 Task: Open Card Customer Support Review in Board Content Marketing Best Practices to Workspace Business Intelligence Software and add a team member Softage.3@softage.net, a label Red, a checklist Business Model Canvas, an attachment from your google drive, a color Red and finally, add a card description 'Develop and launch new referral program for existing customers' and a comment 'We should approach this task with a sense of humility, recognizing that we do not have all the answers and being open to learning from others.'. Add a start date 'Jan 07, 1900' with a due date 'Jan 14, 1900'
Action: Mouse moved to (87, 364)
Screenshot: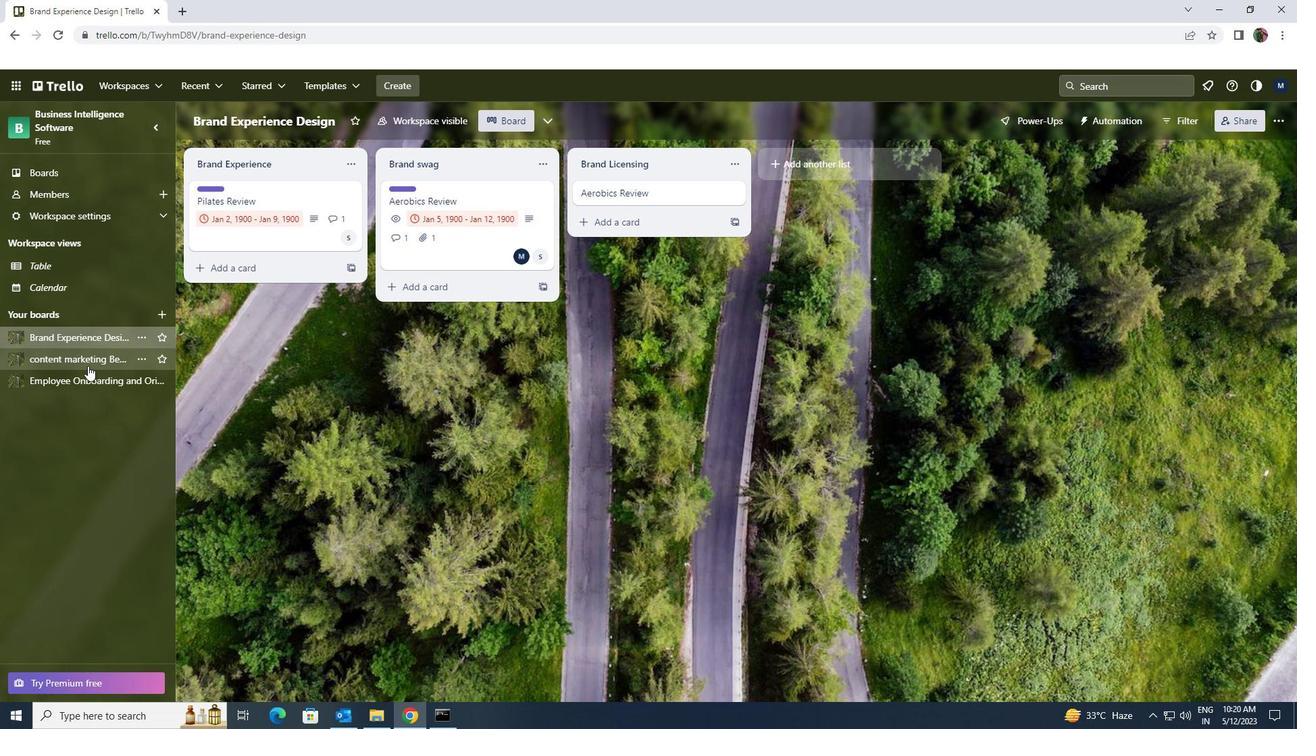 
Action: Mouse pressed left at (87, 364)
Screenshot: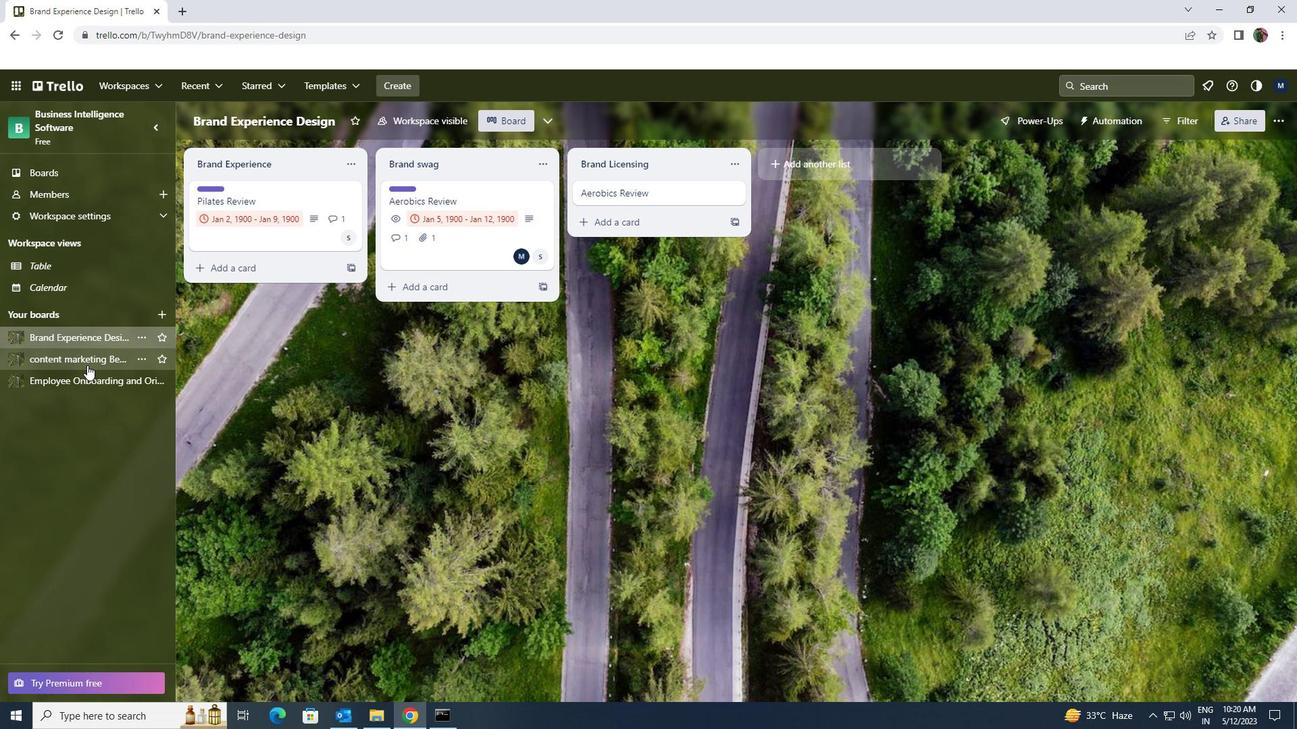 
Action: Mouse moved to (613, 200)
Screenshot: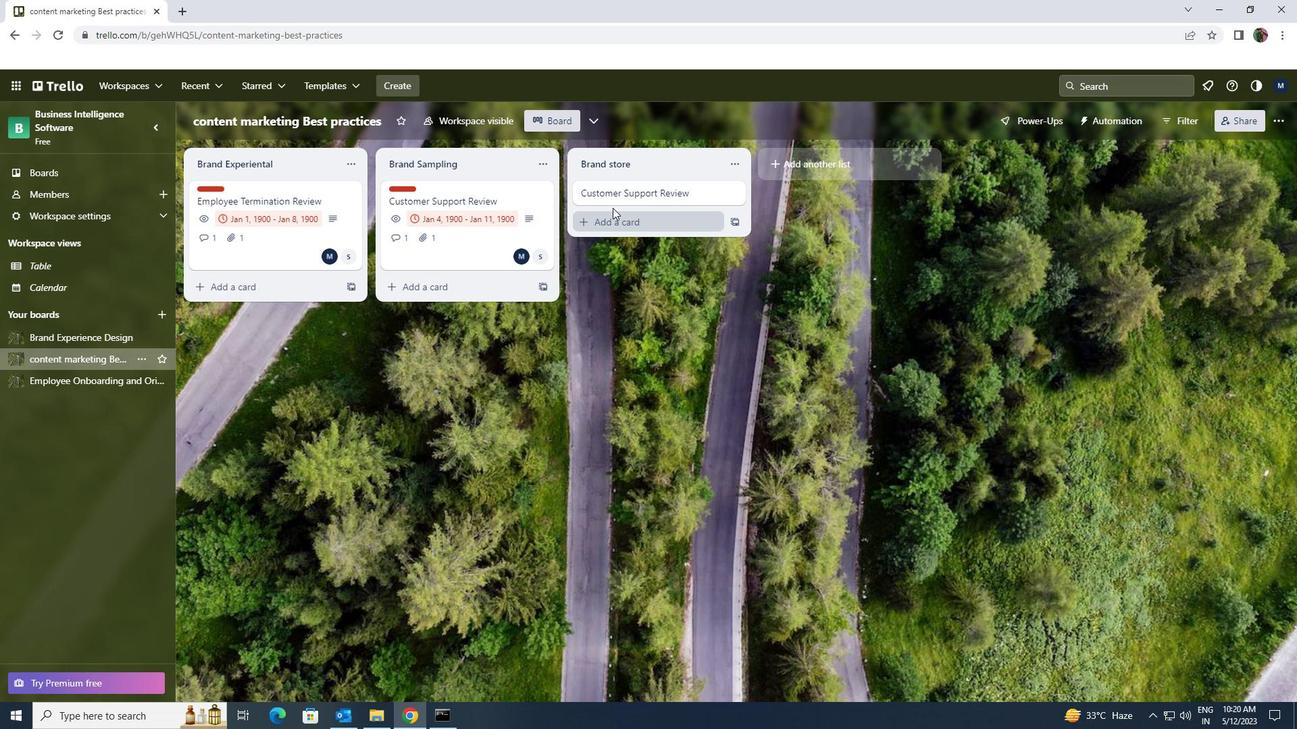 
Action: Mouse pressed left at (613, 200)
Screenshot: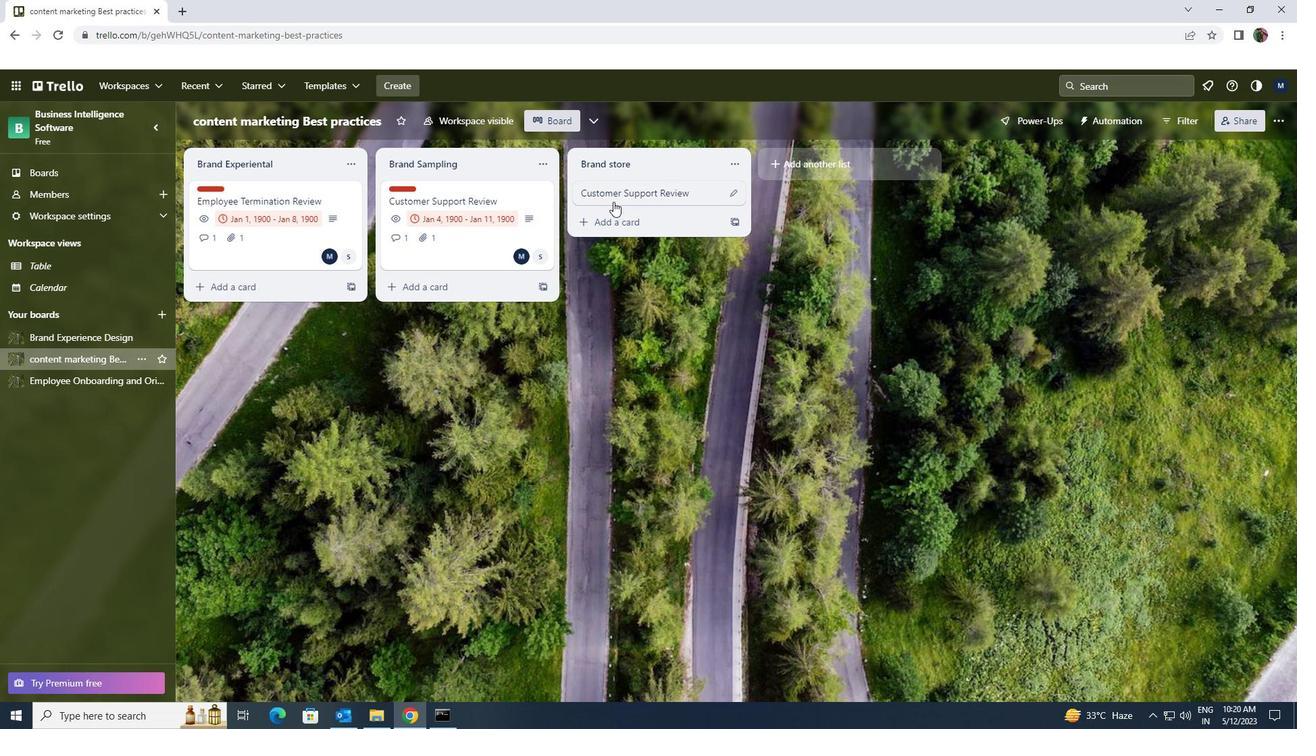 
Action: Mouse moved to (802, 193)
Screenshot: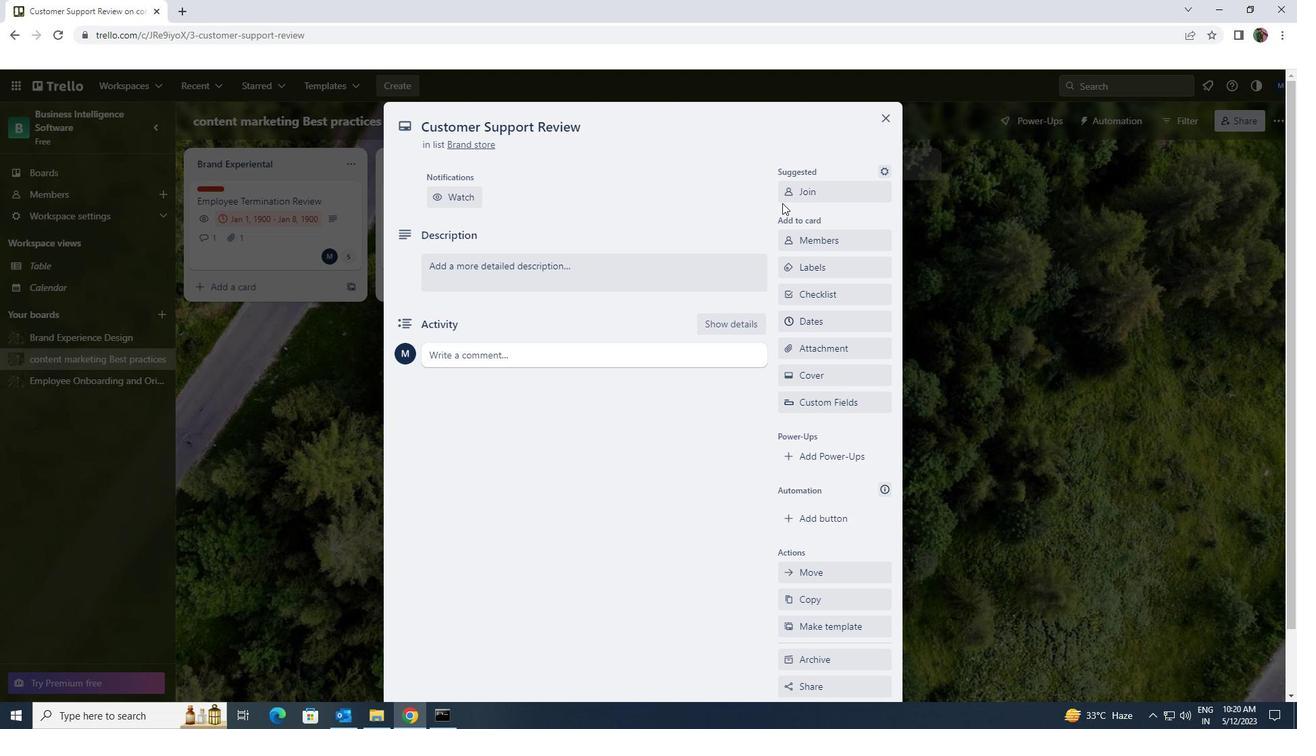 
Action: Mouse pressed left at (802, 193)
Screenshot: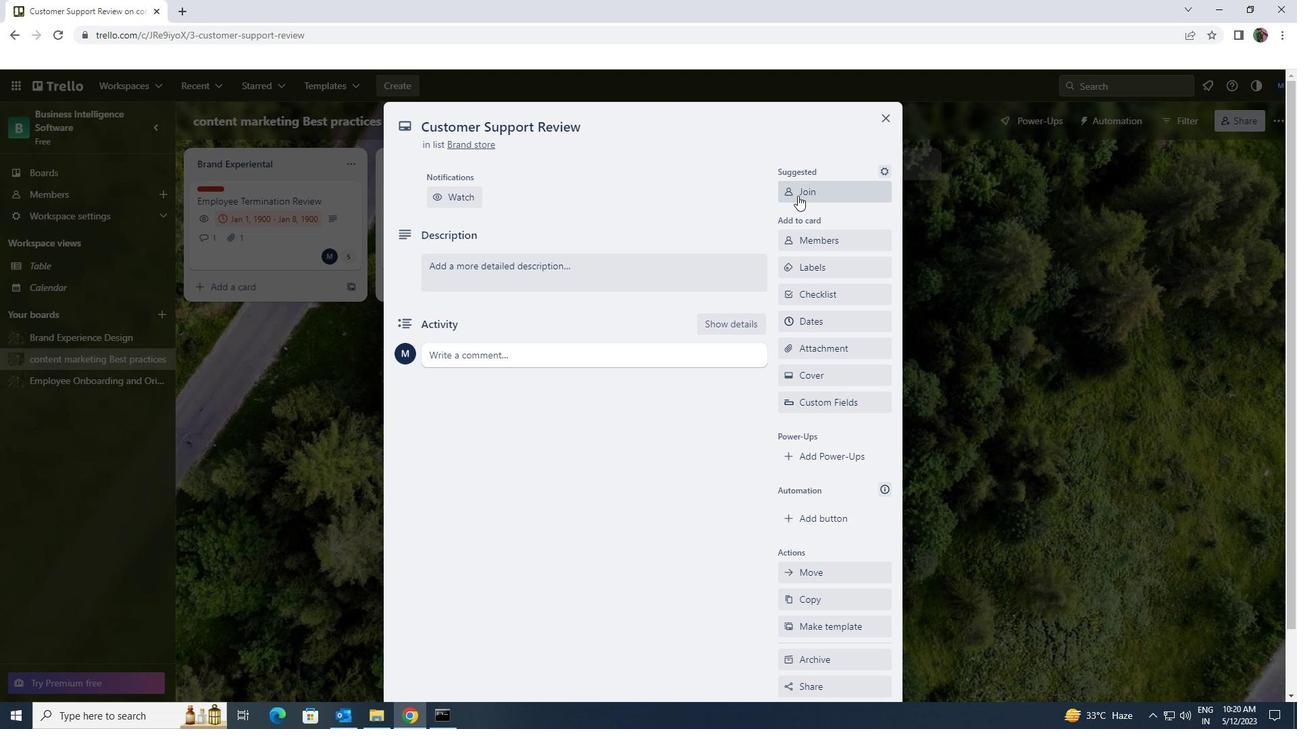 
Action: Mouse moved to (805, 194)
Screenshot: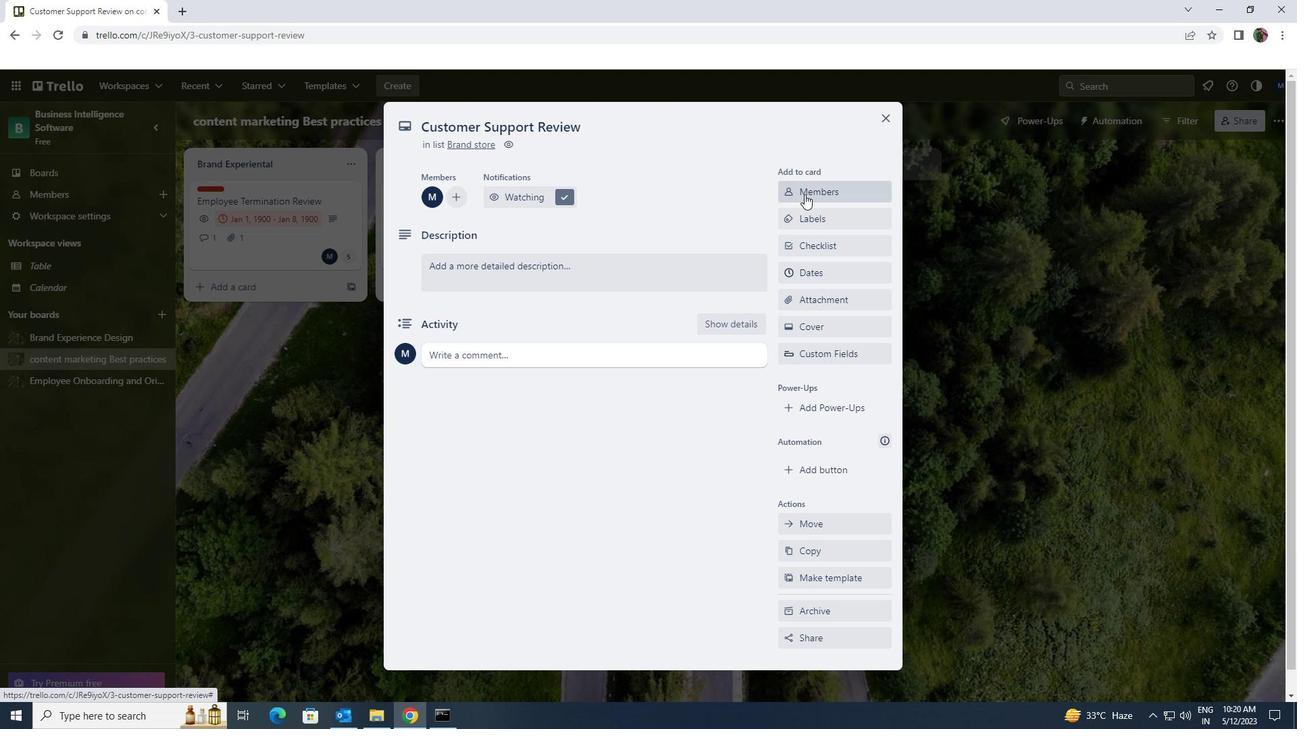 
Action: Mouse pressed left at (805, 194)
Screenshot: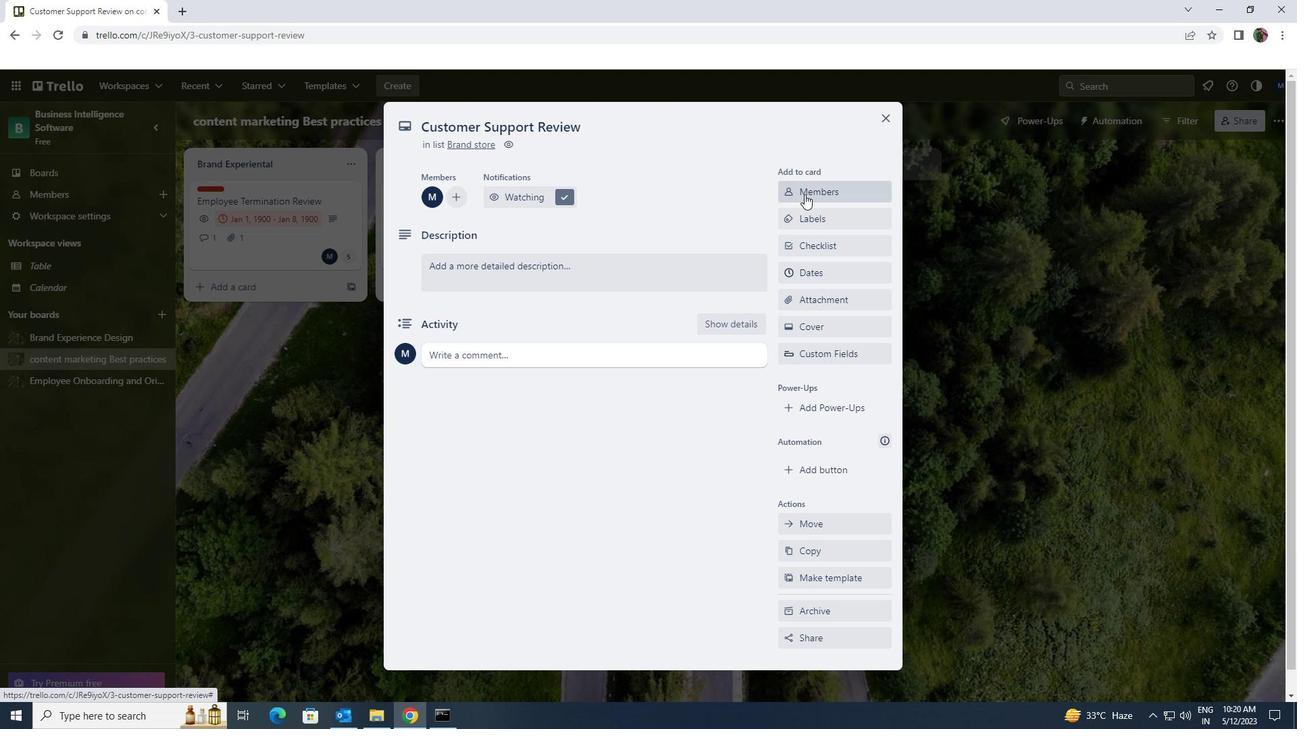 
Action: Key pressed softage.3<Key.shift>@SOFTAHE.NET
Screenshot: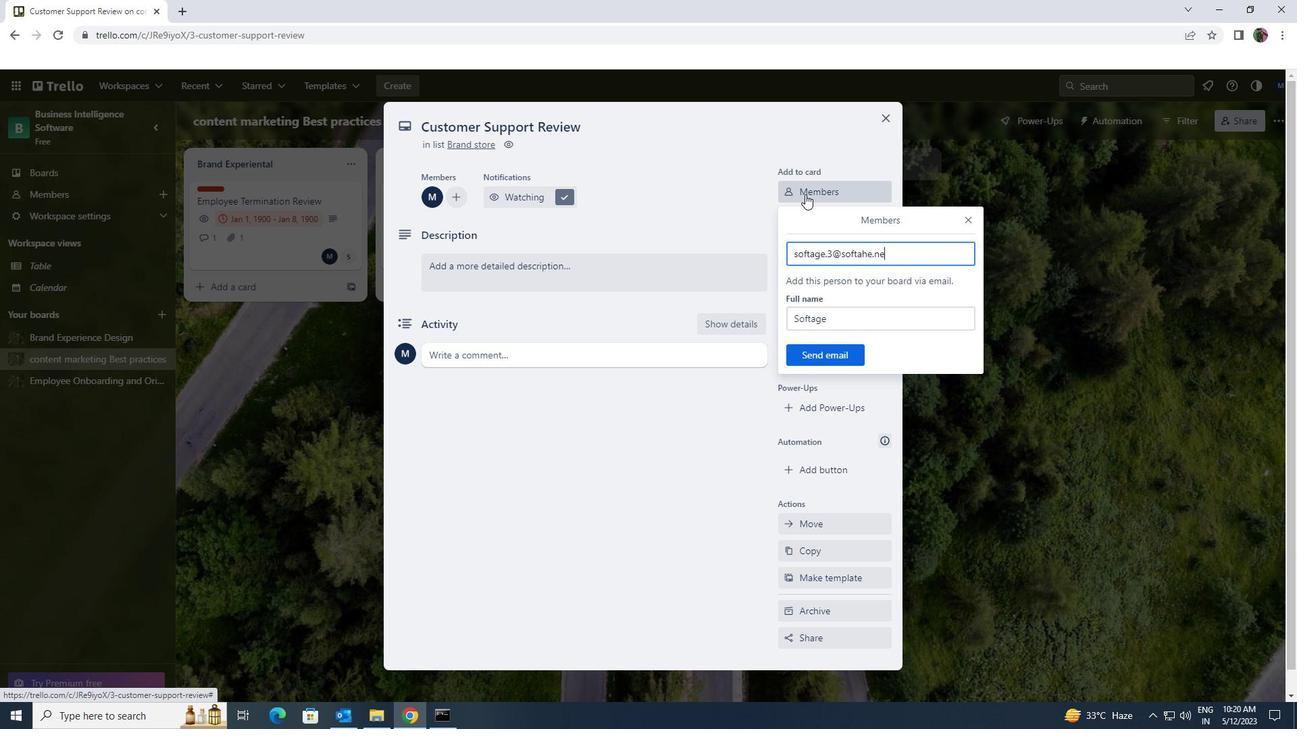 
Action: Mouse moved to (860, 254)
Screenshot: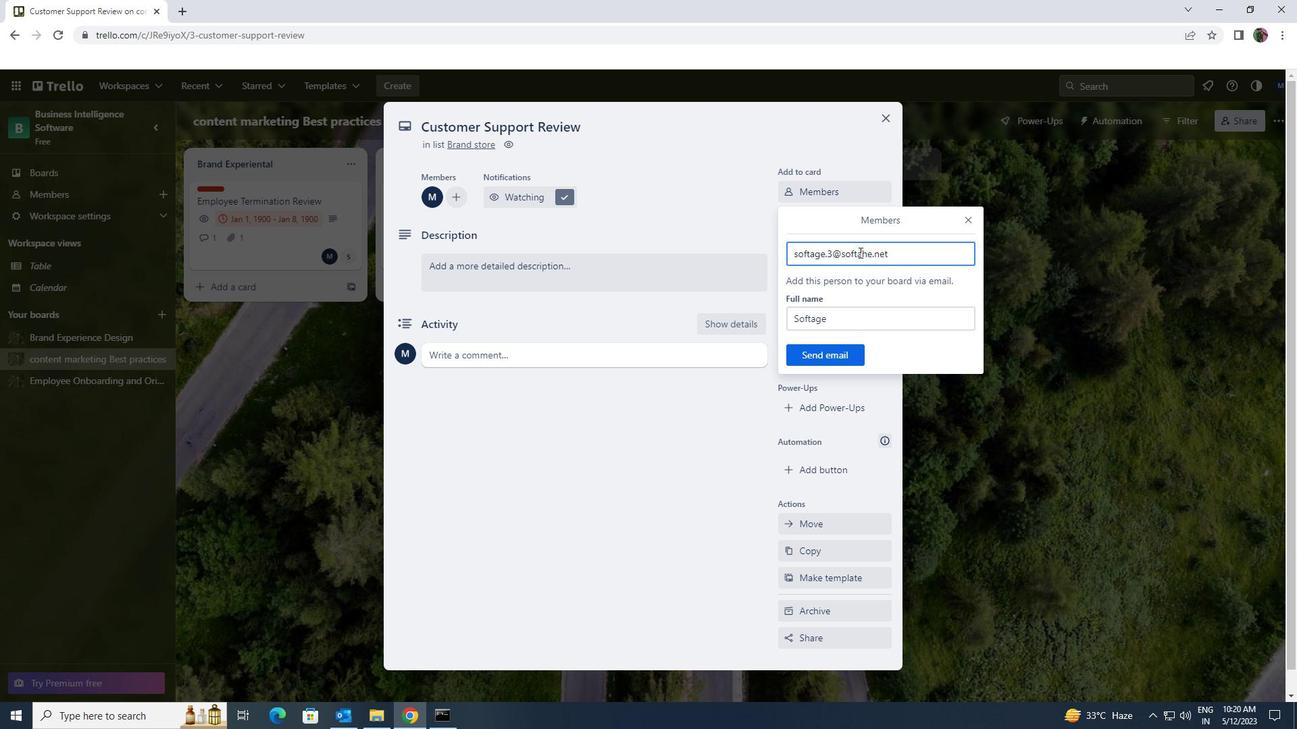
Action: Mouse pressed left at (860, 254)
Screenshot: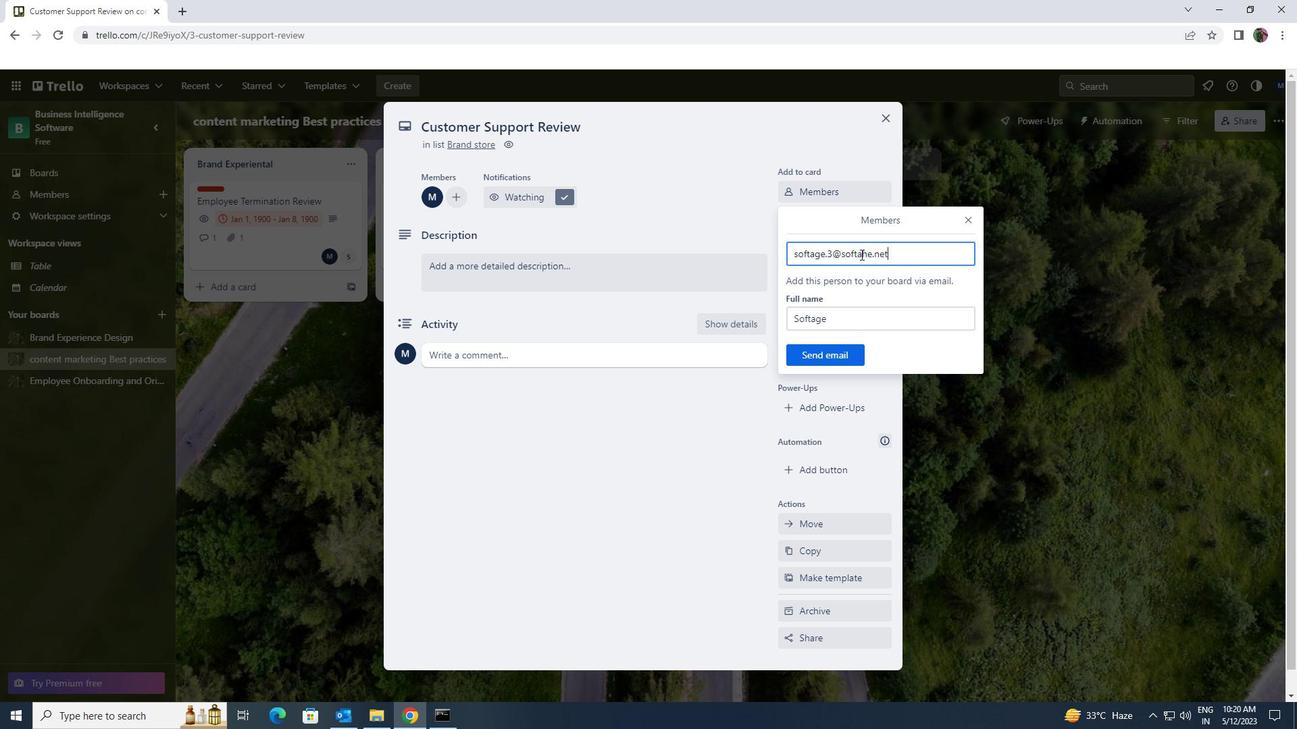 
Action: Mouse moved to (865, 255)
Screenshot: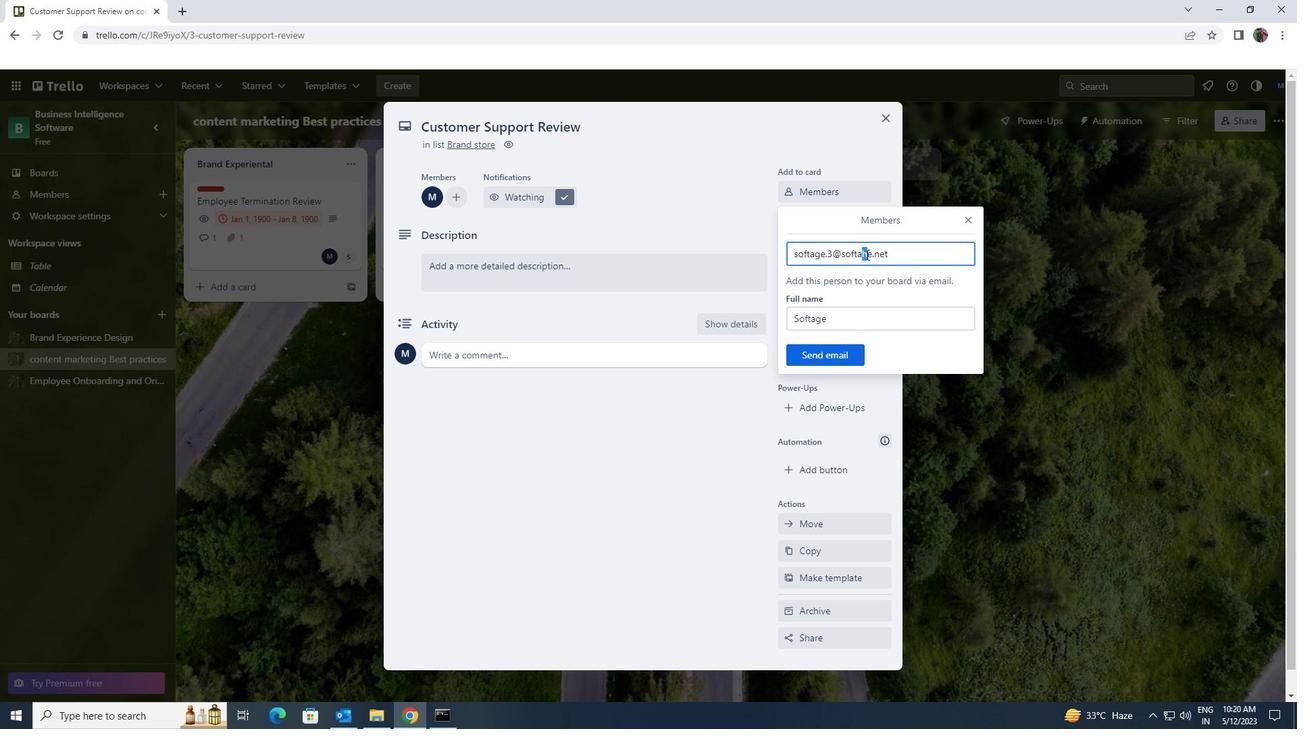
Action: Key pressed G
Screenshot: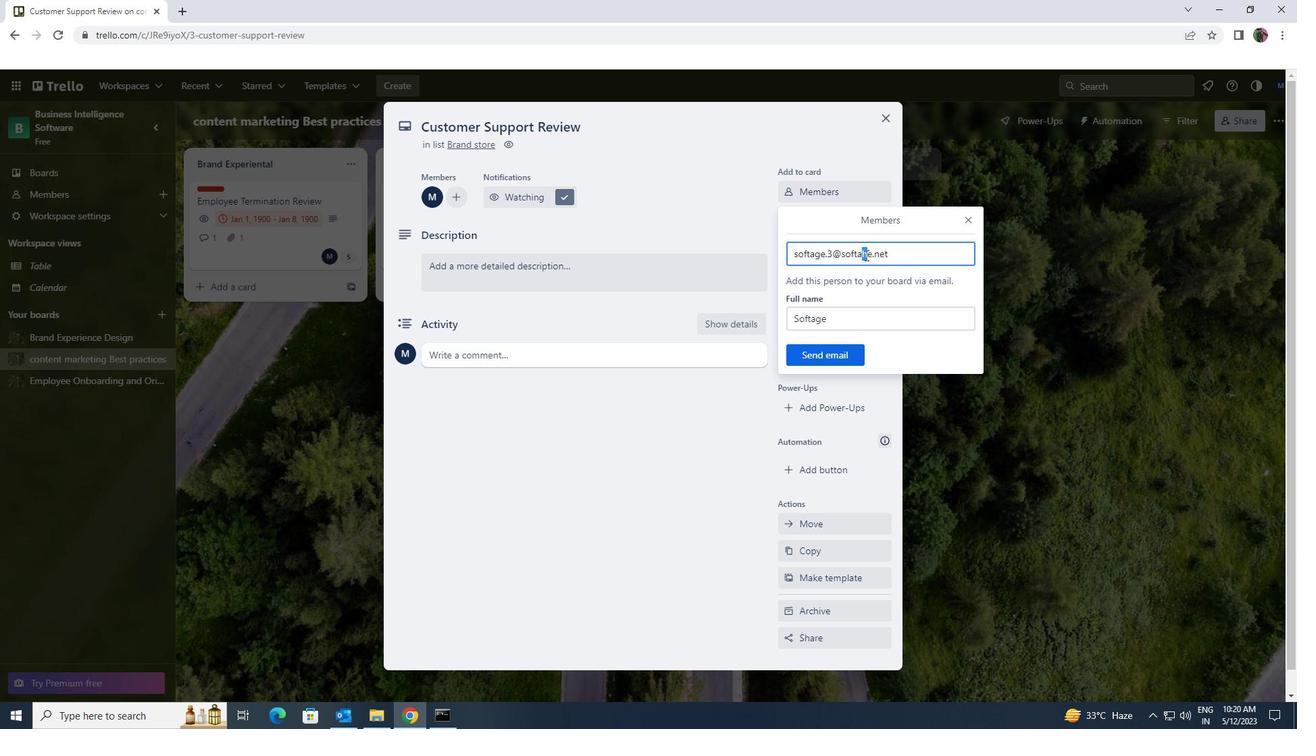 
Action: Mouse moved to (853, 351)
Screenshot: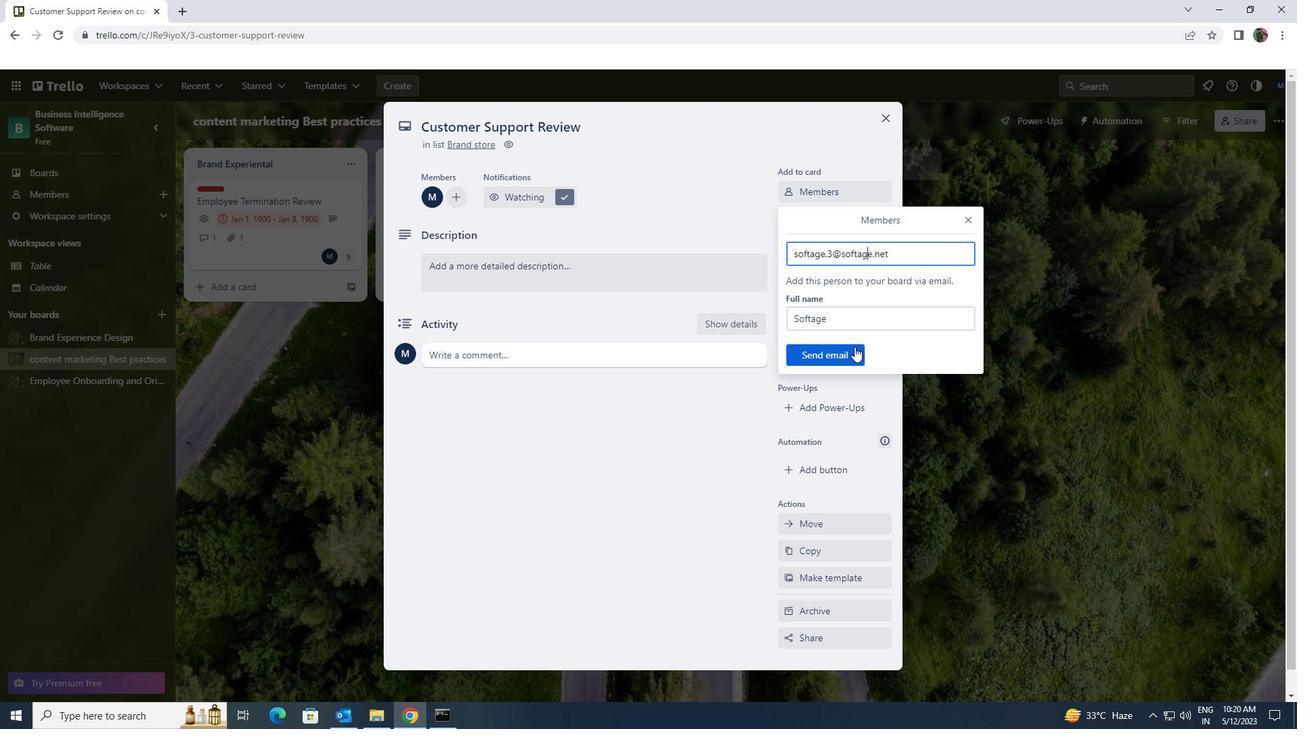 
Action: Mouse pressed left at (853, 351)
Screenshot: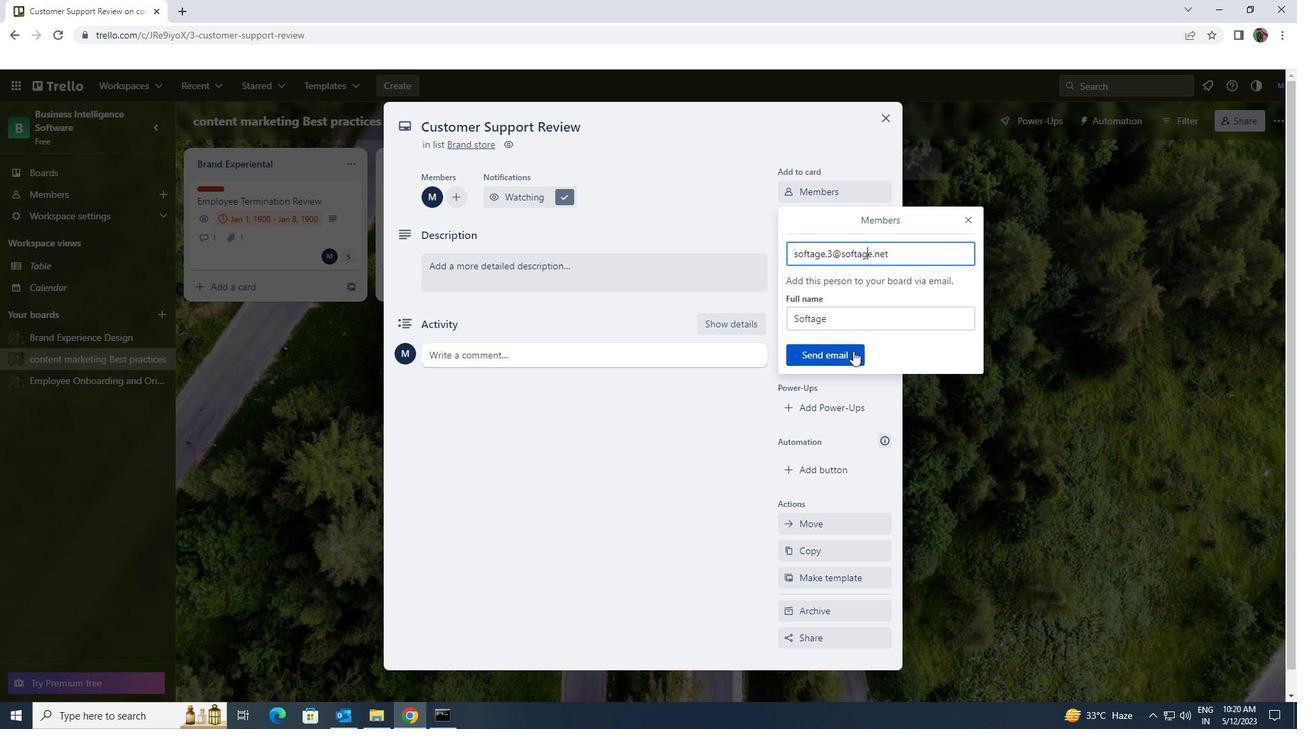 
Action: Mouse moved to (833, 218)
Screenshot: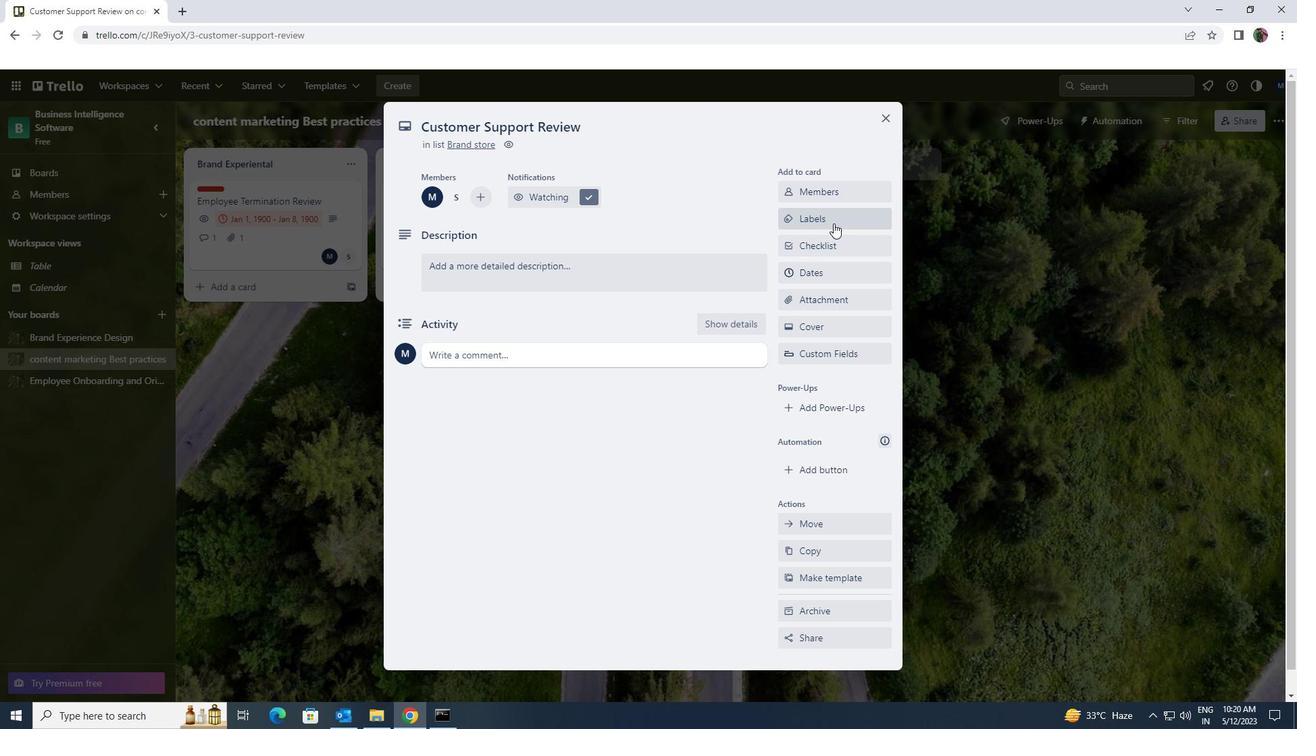 
Action: Mouse pressed left at (833, 218)
Screenshot: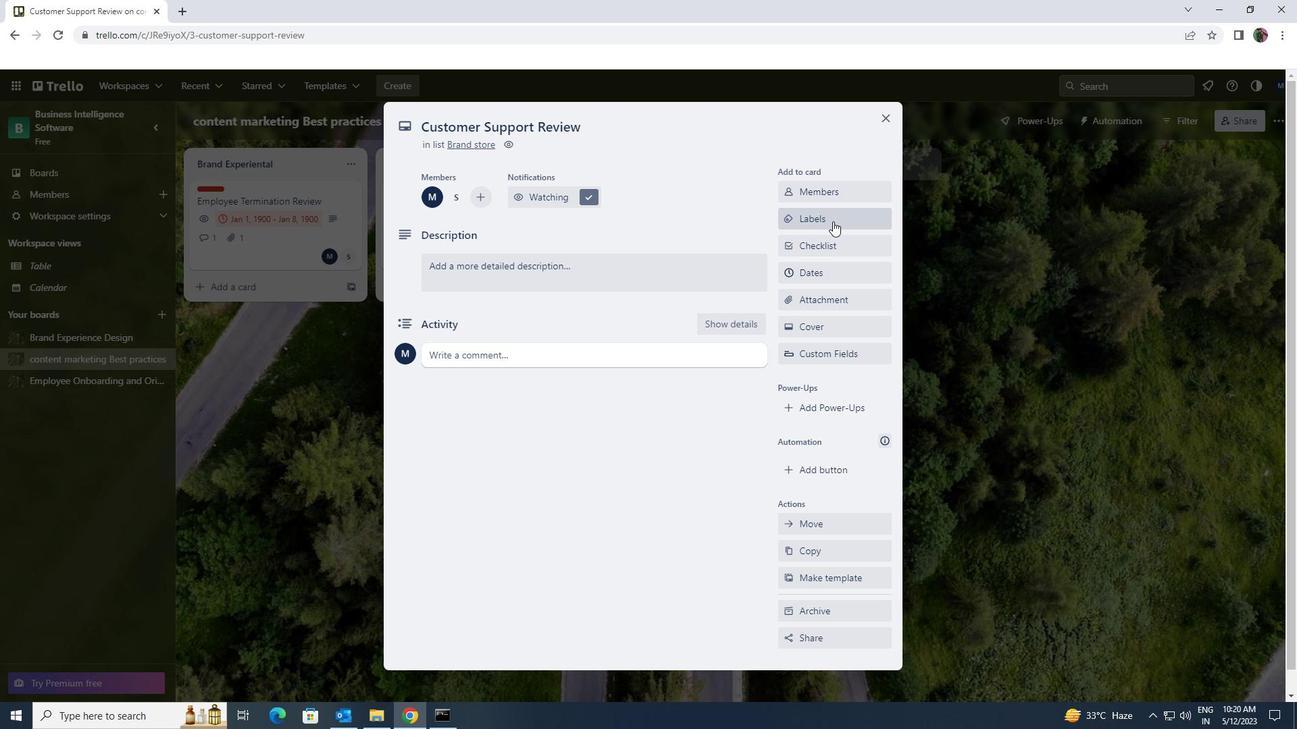
Action: Mouse moved to (871, 510)
Screenshot: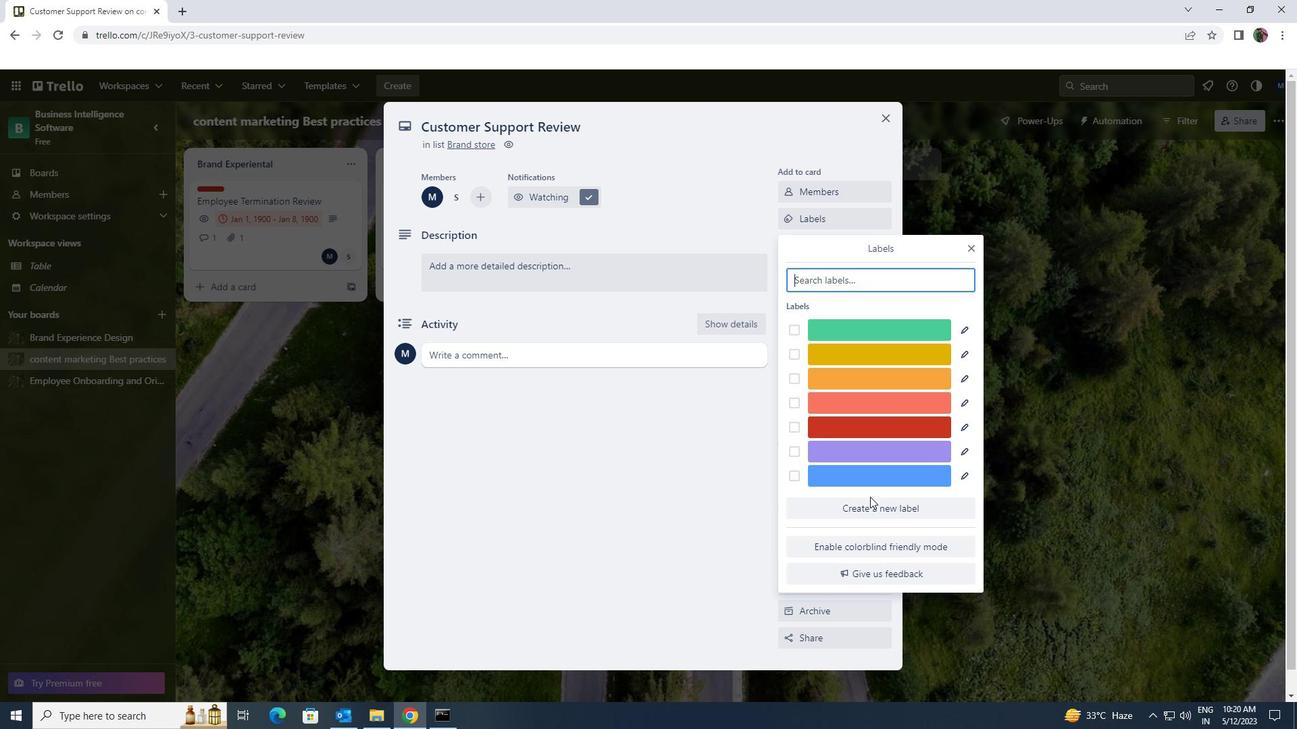 
Action: Mouse pressed left at (871, 510)
Screenshot: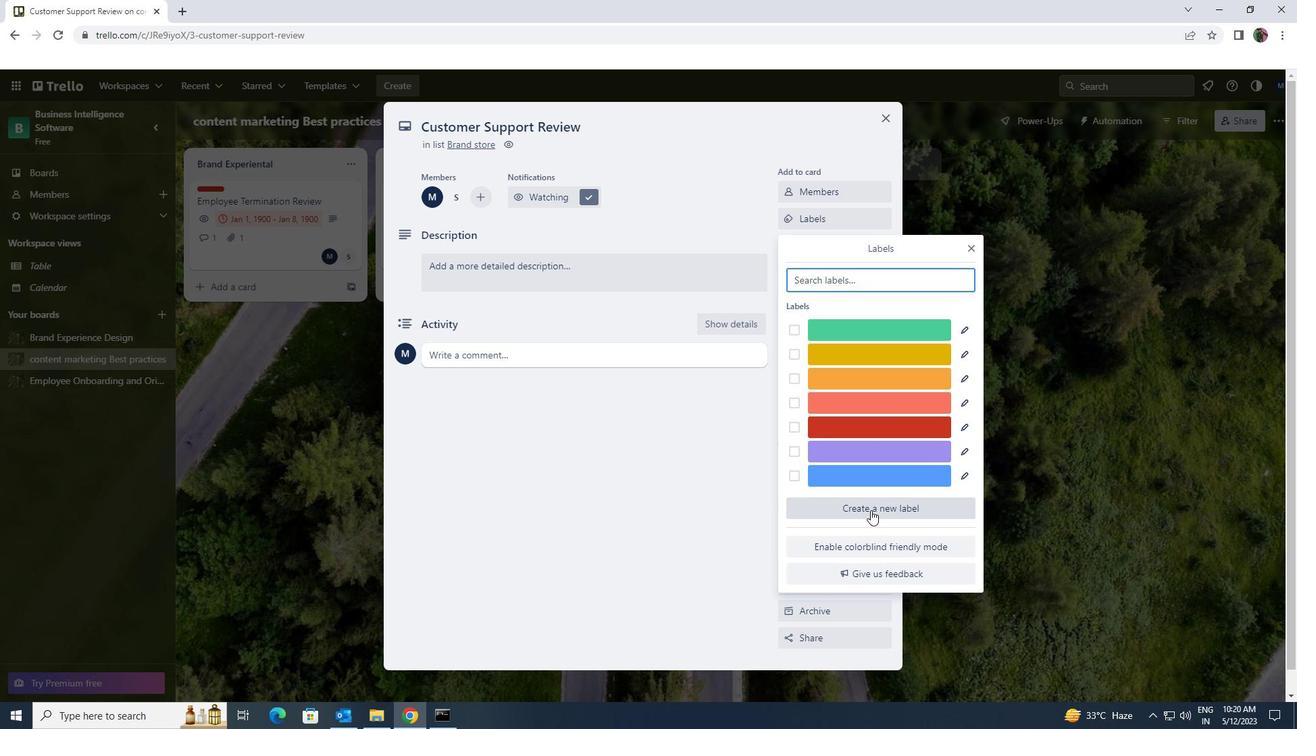 
Action: Mouse moved to (921, 471)
Screenshot: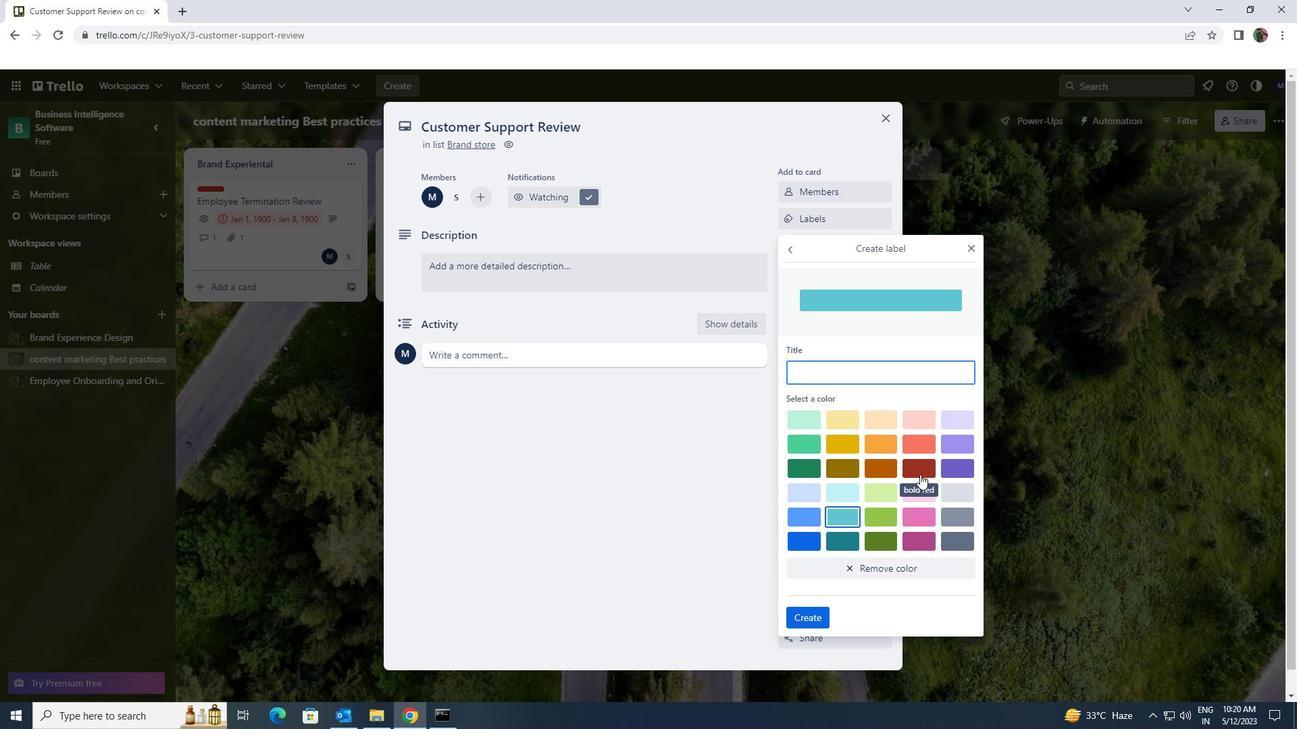 
Action: Mouse pressed left at (921, 471)
Screenshot: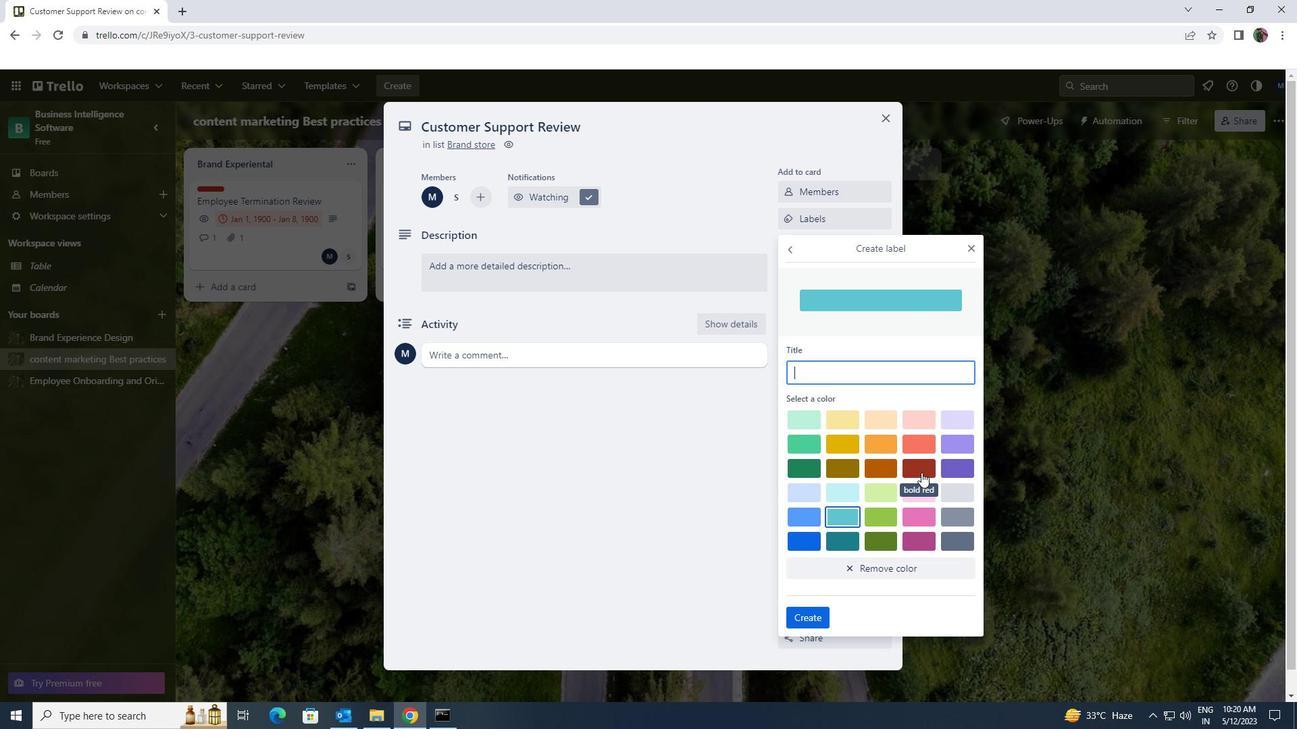
Action: Mouse moved to (819, 617)
Screenshot: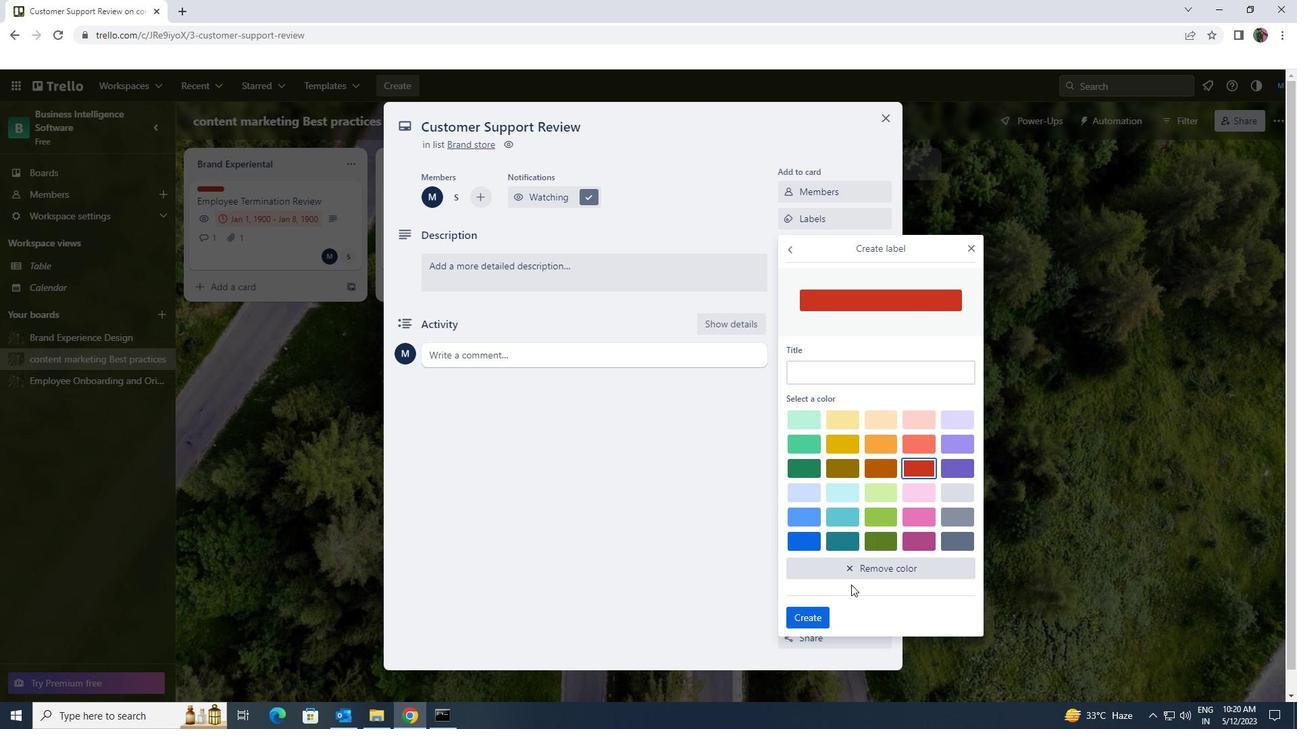 
Action: Mouse pressed left at (819, 617)
Screenshot: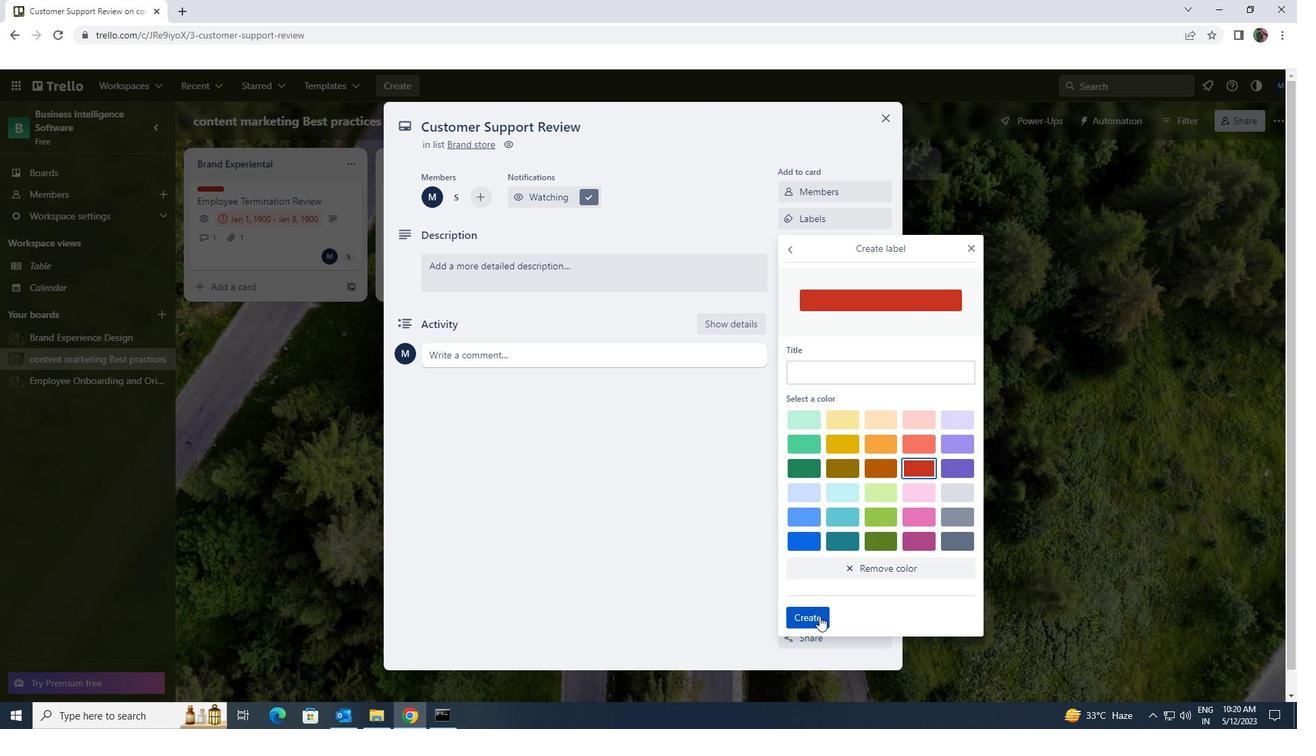 
Action: Mouse moved to (969, 248)
Screenshot: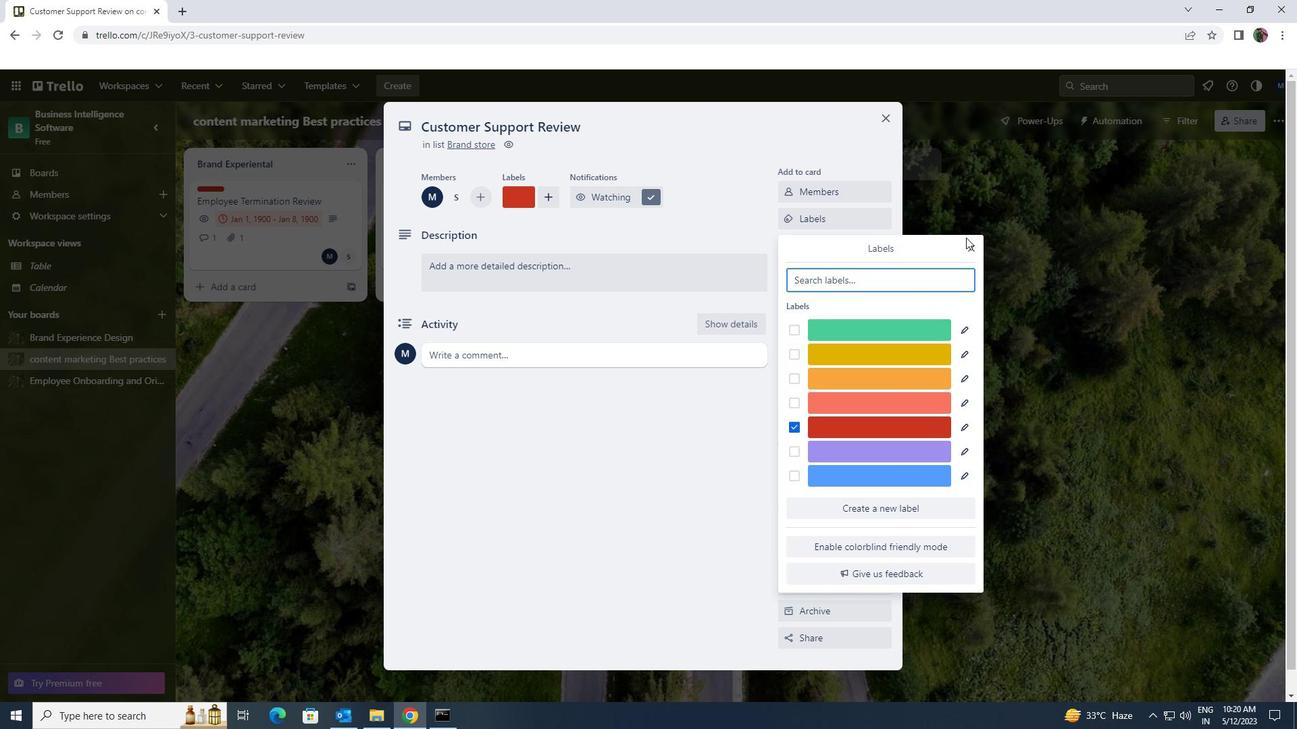 
Action: Mouse pressed left at (969, 248)
Screenshot: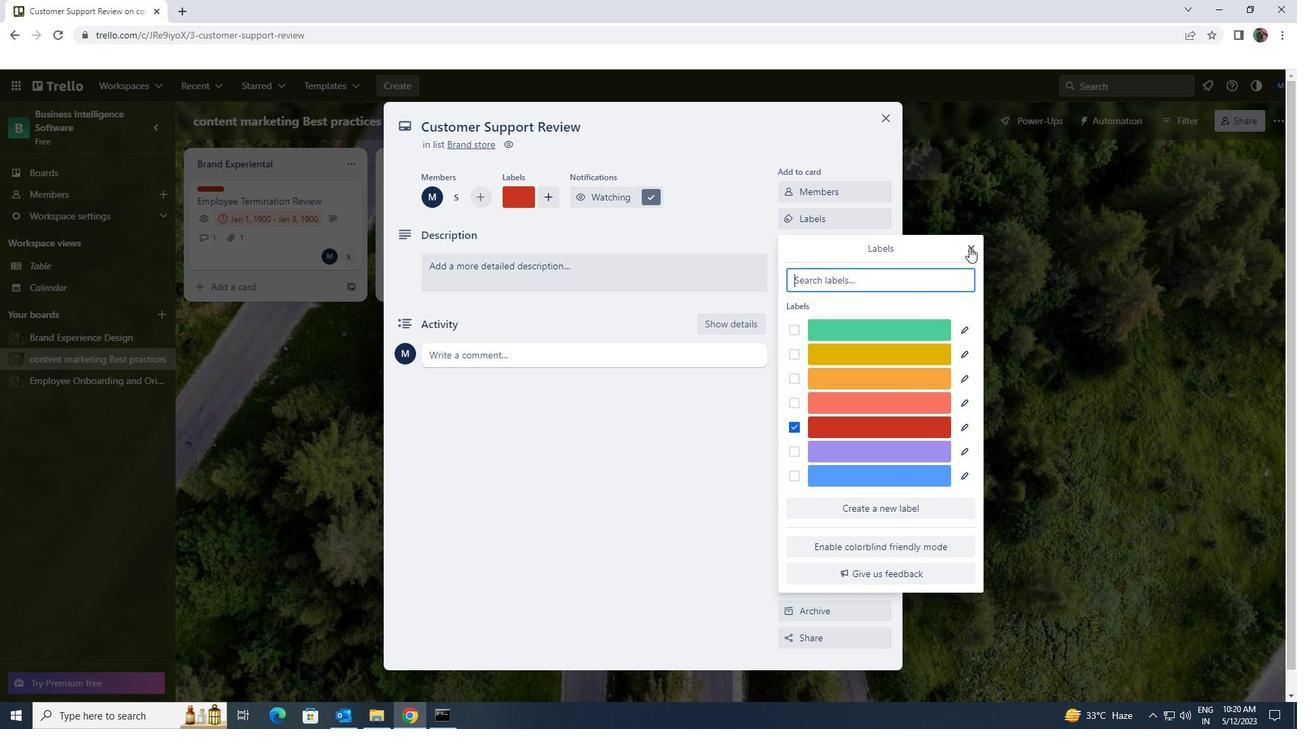 
Action: Mouse moved to (866, 253)
Screenshot: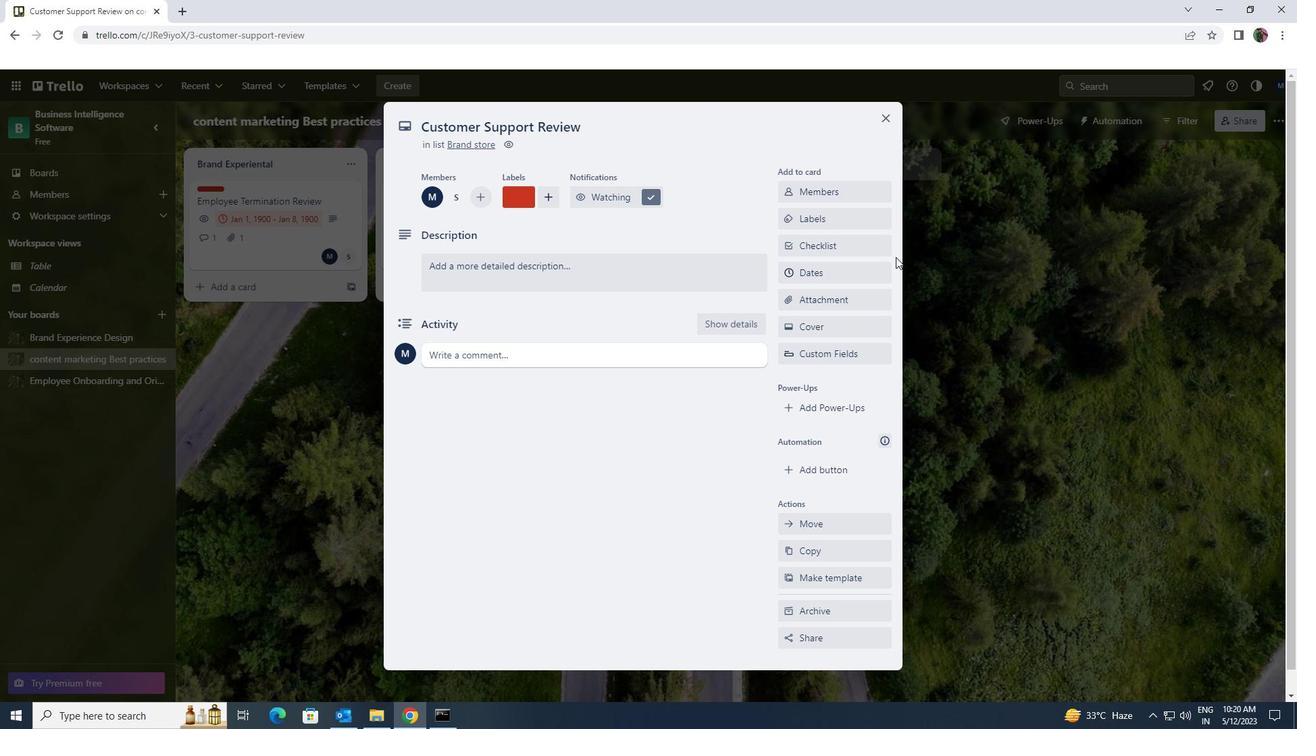 
Action: Mouse pressed left at (866, 253)
Screenshot: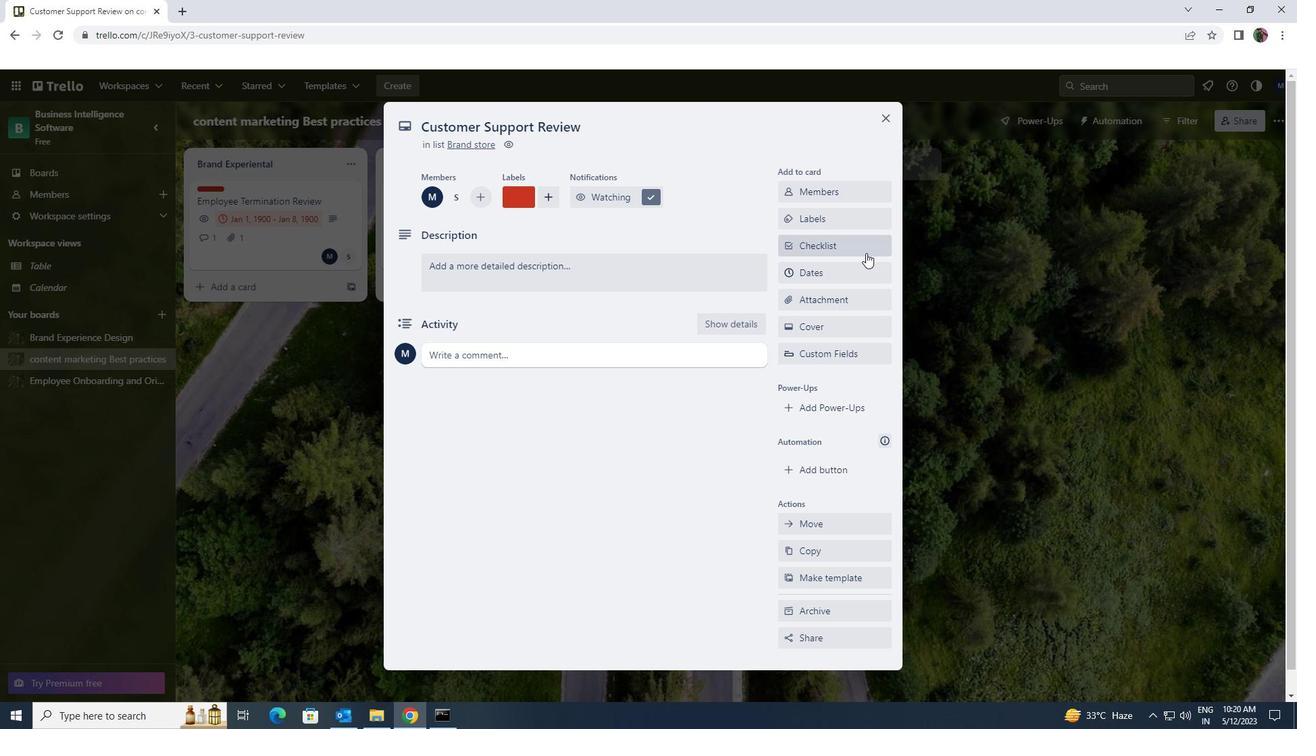 
Action: Key pressed <Key.shift>BUSINESS<Key.space><Key.shift>MODEL<Key.space><Key.shift>CANVAS
Screenshot: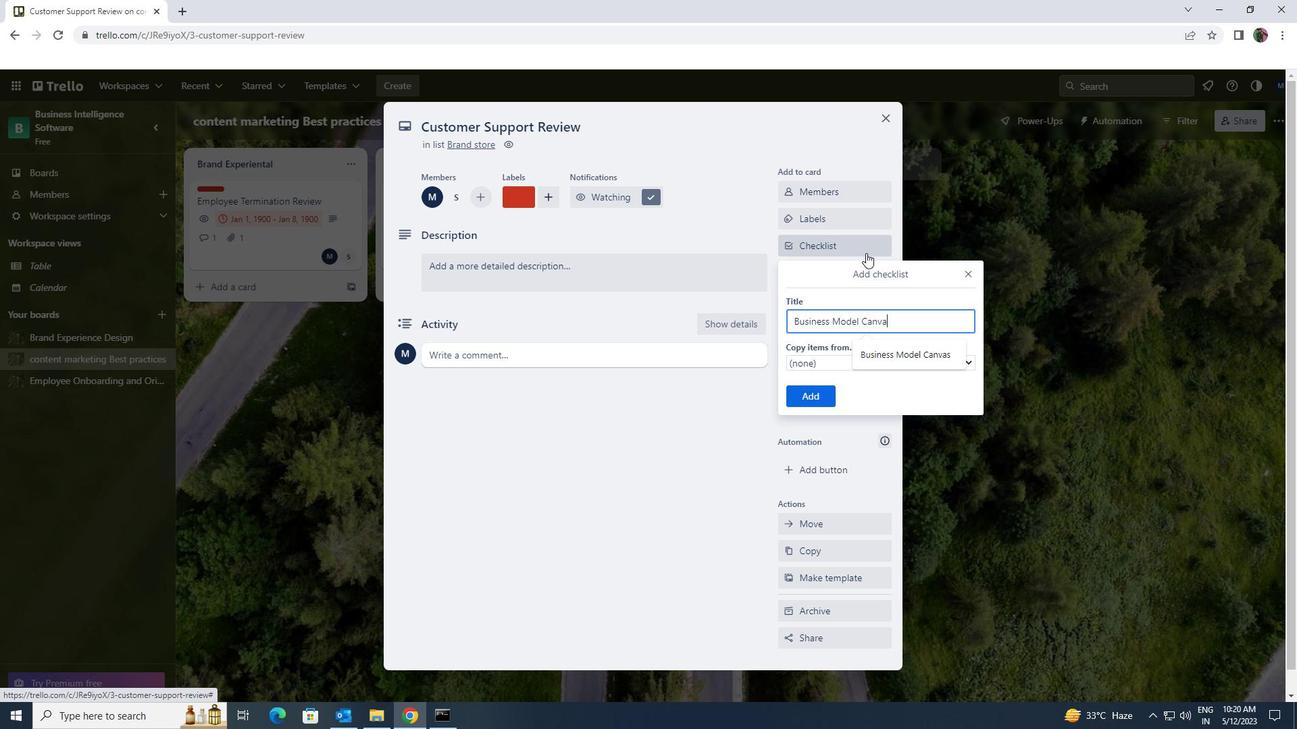 
Action: Mouse moved to (831, 402)
Screenshot: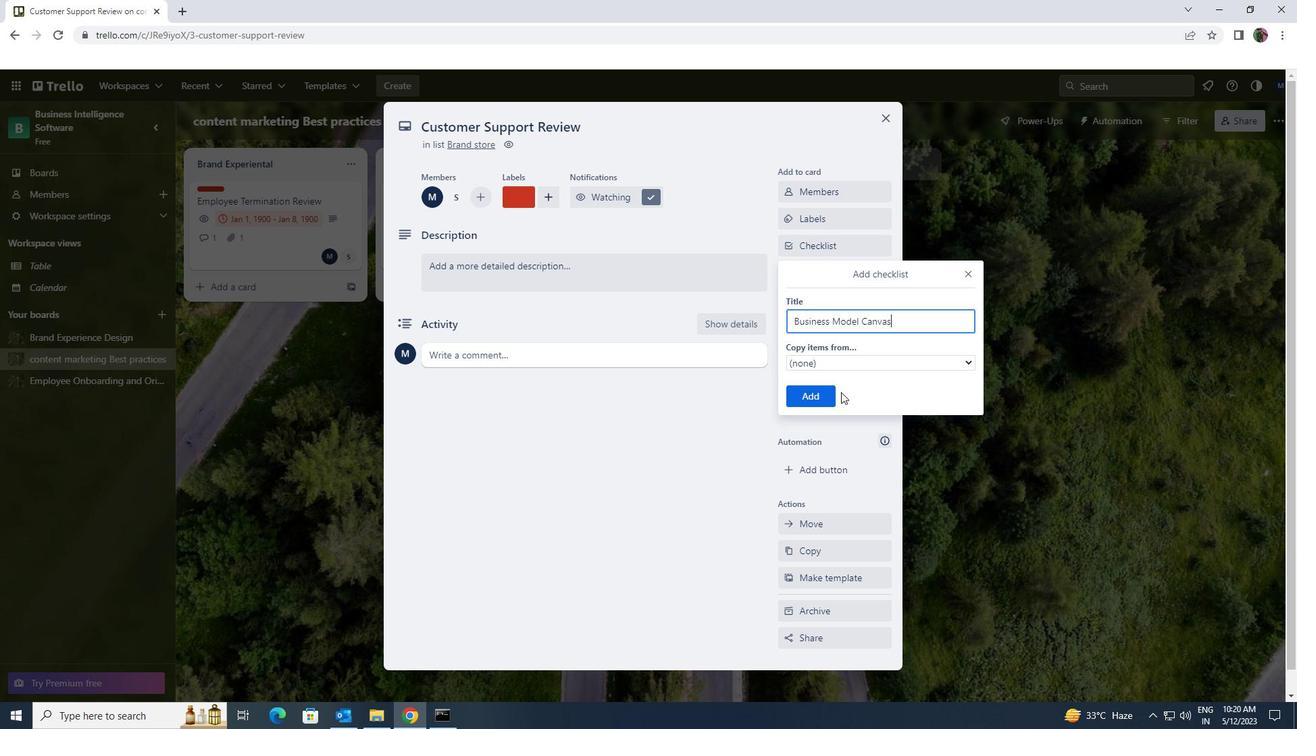 
Action: Mouse pressed left at (831, 402)
Screenshot: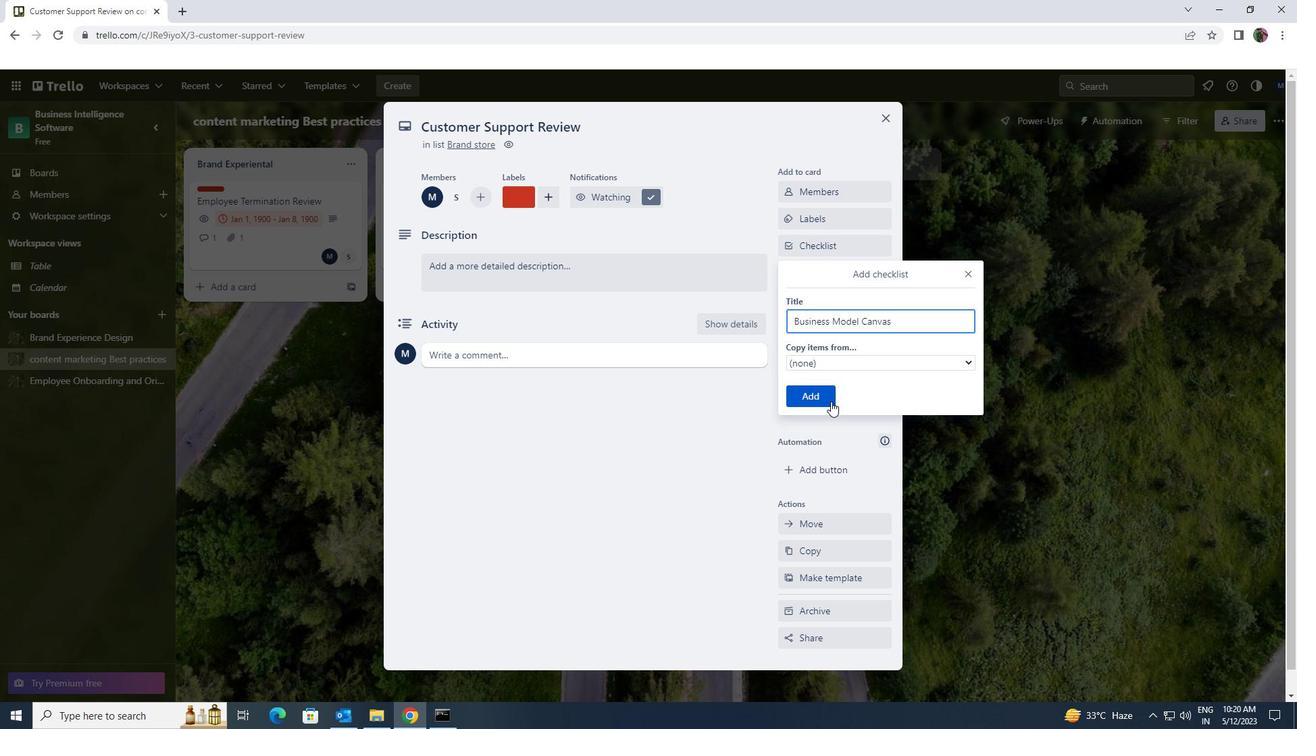 
Action: Mouse moved to (819, 300)
Screenshot: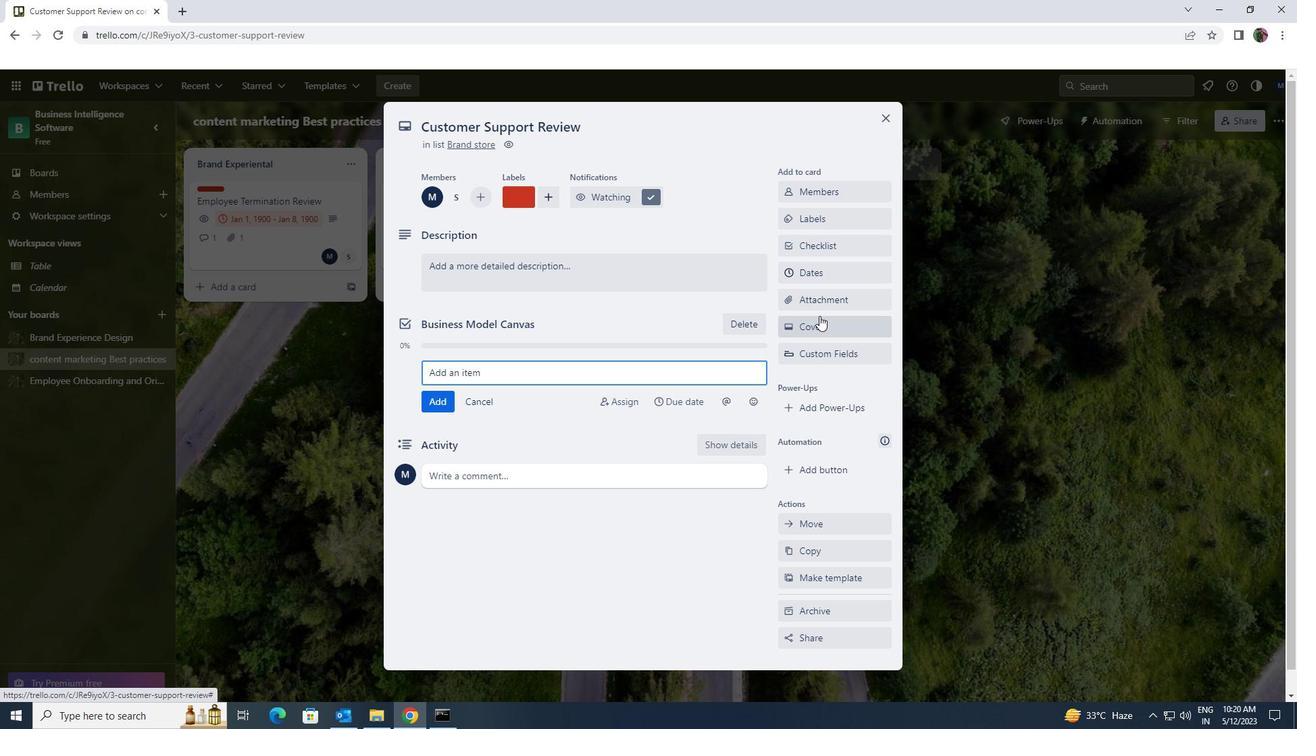 
Action: Mouse pressed left at (819, 300)
Screenshot: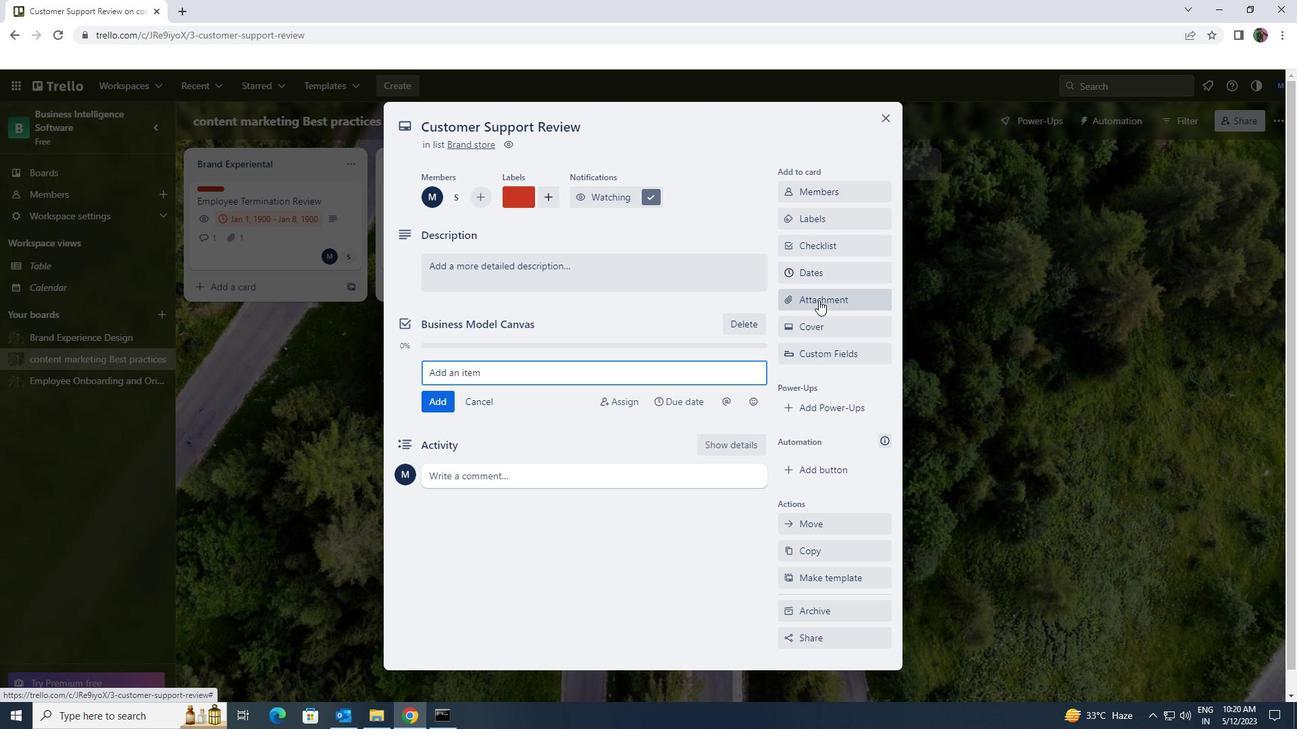 
Action: Mouse moved to (825, 397)
Screenshot: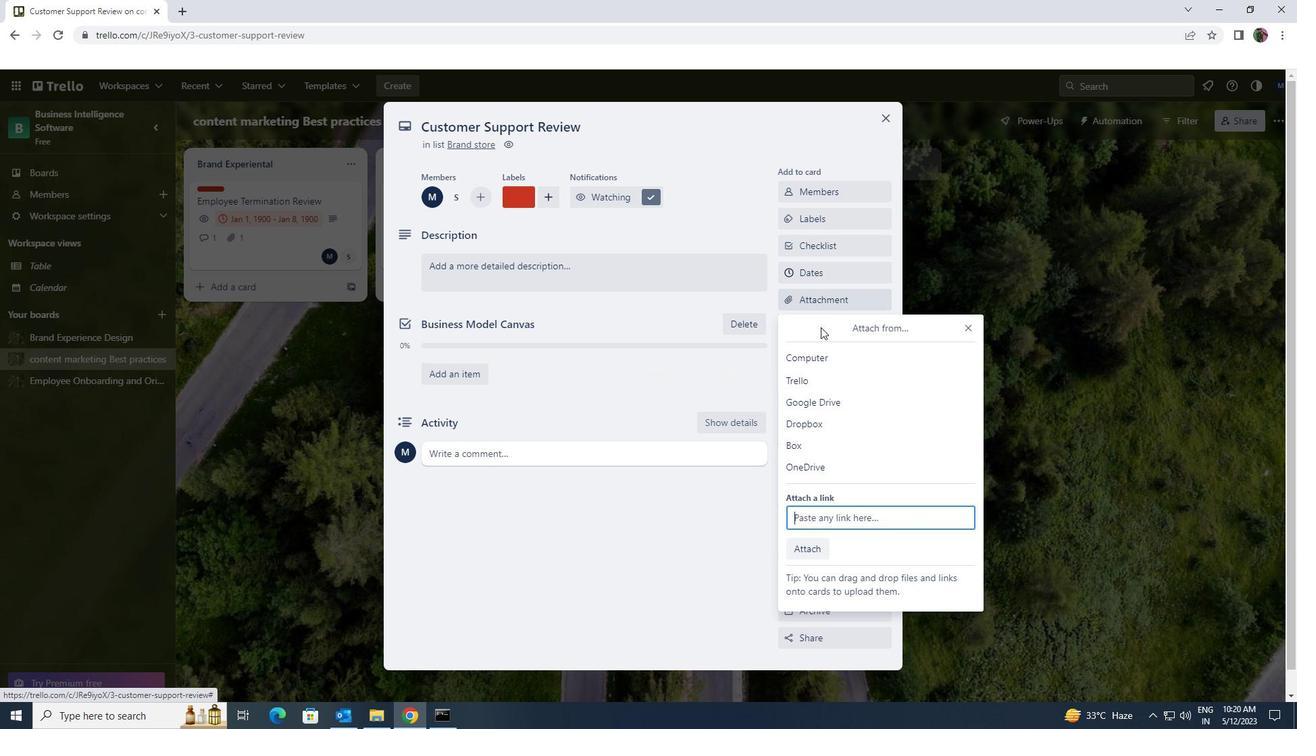 
Action: Mouse pressed left at (825, 397)
Screenshot: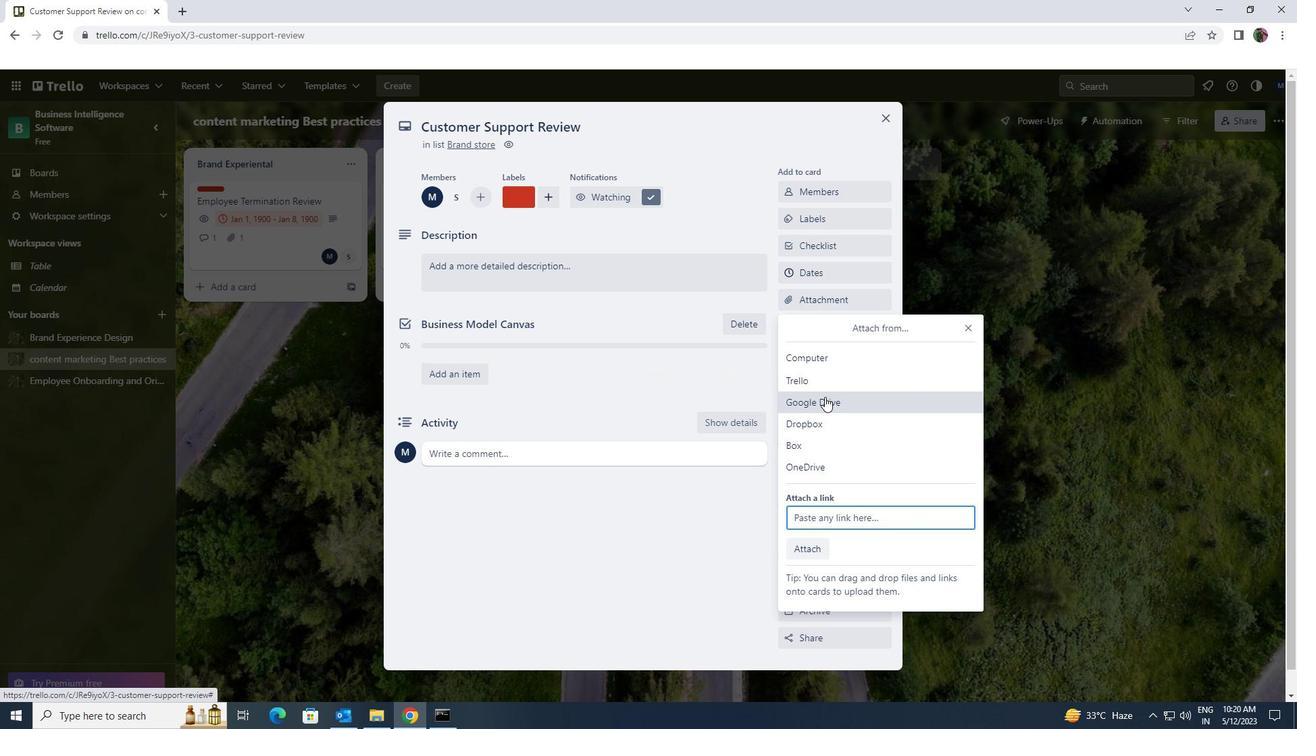 
Action: Mouse moved to (673, 368)
Screenshot: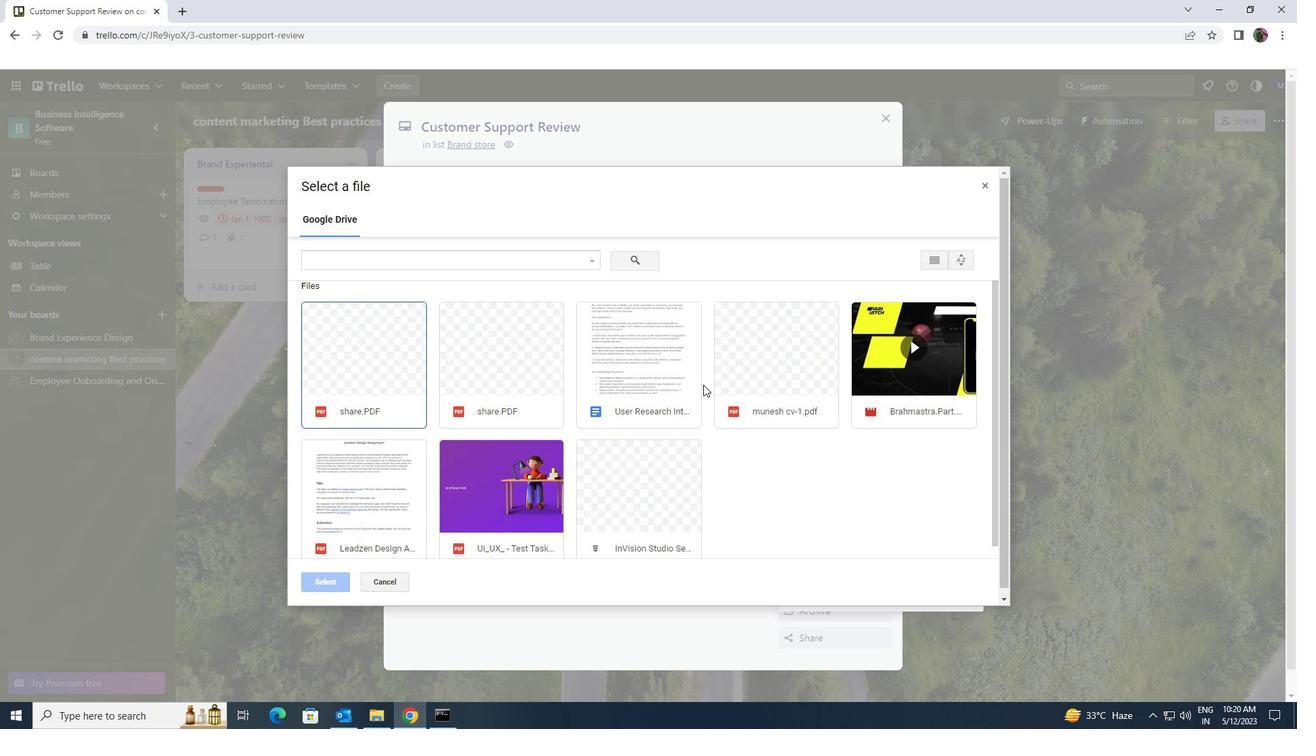 
Action: Mouse pressed left at (673, 368)
Screenshot: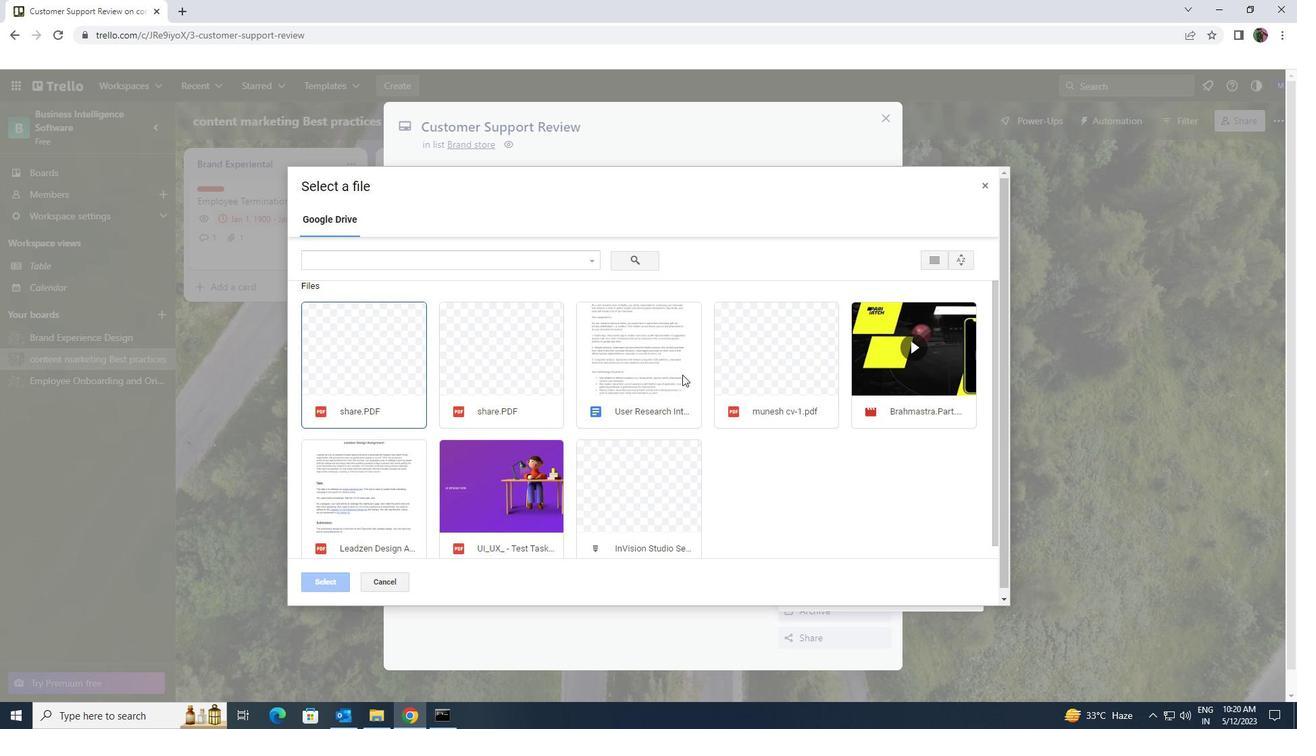 
Action: Mouse moved to (309, 581)
Screenshot: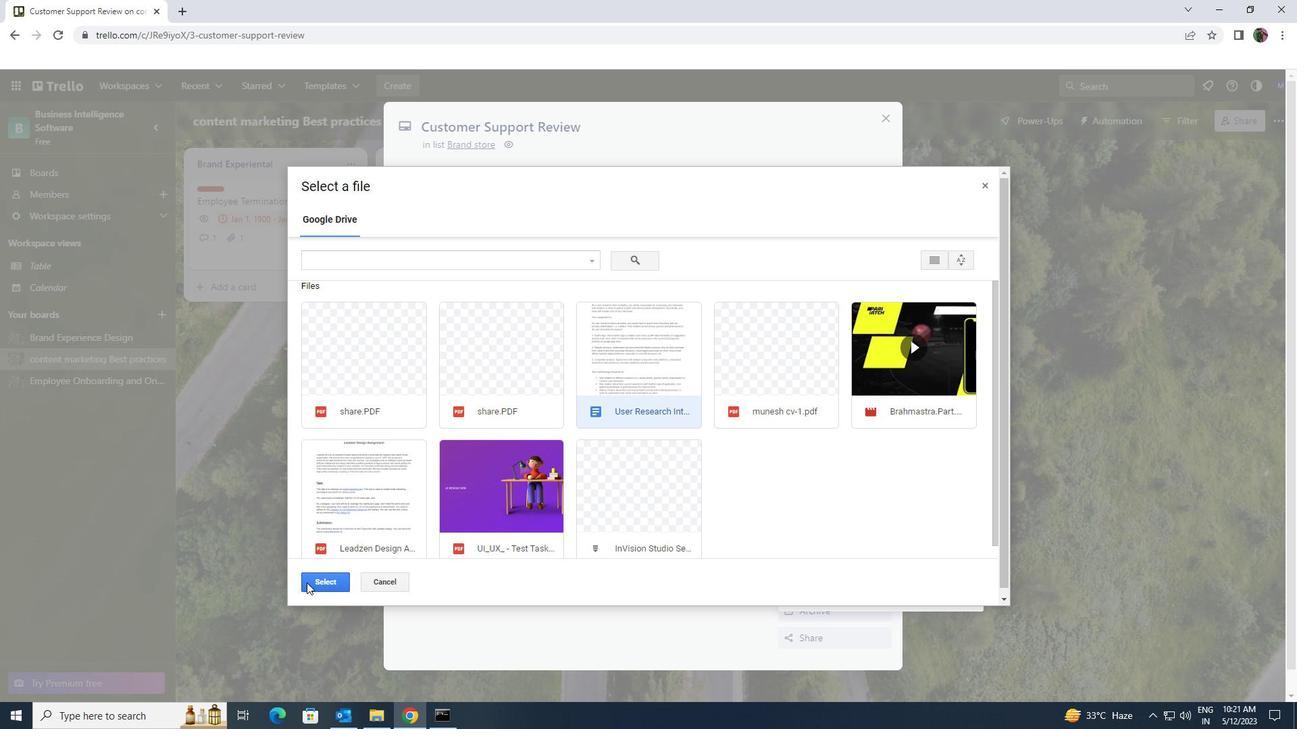 
Action: Mouse pressed left at (309, 581)
Screenshot: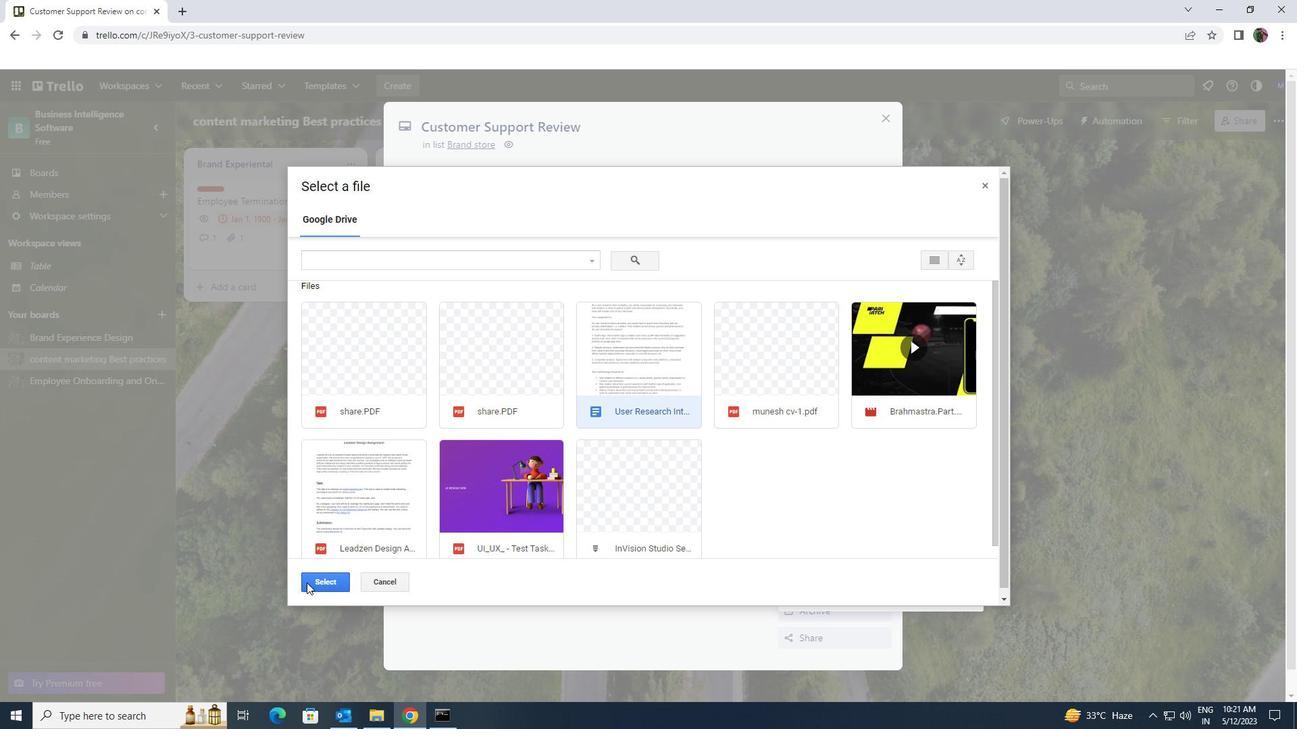 
Action: Mouse moved to (475, 271)
Screenshot: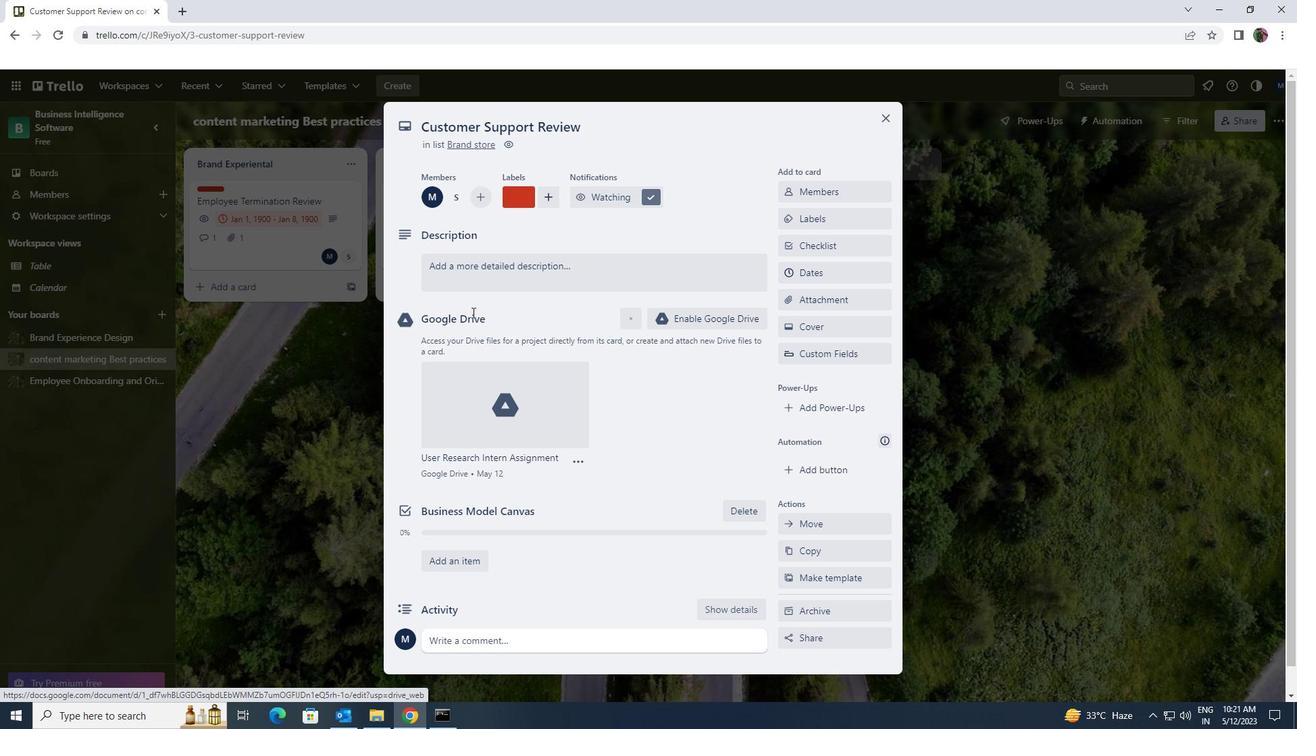 
Action: Mouse pressed left at (475, 271)
Screenshot: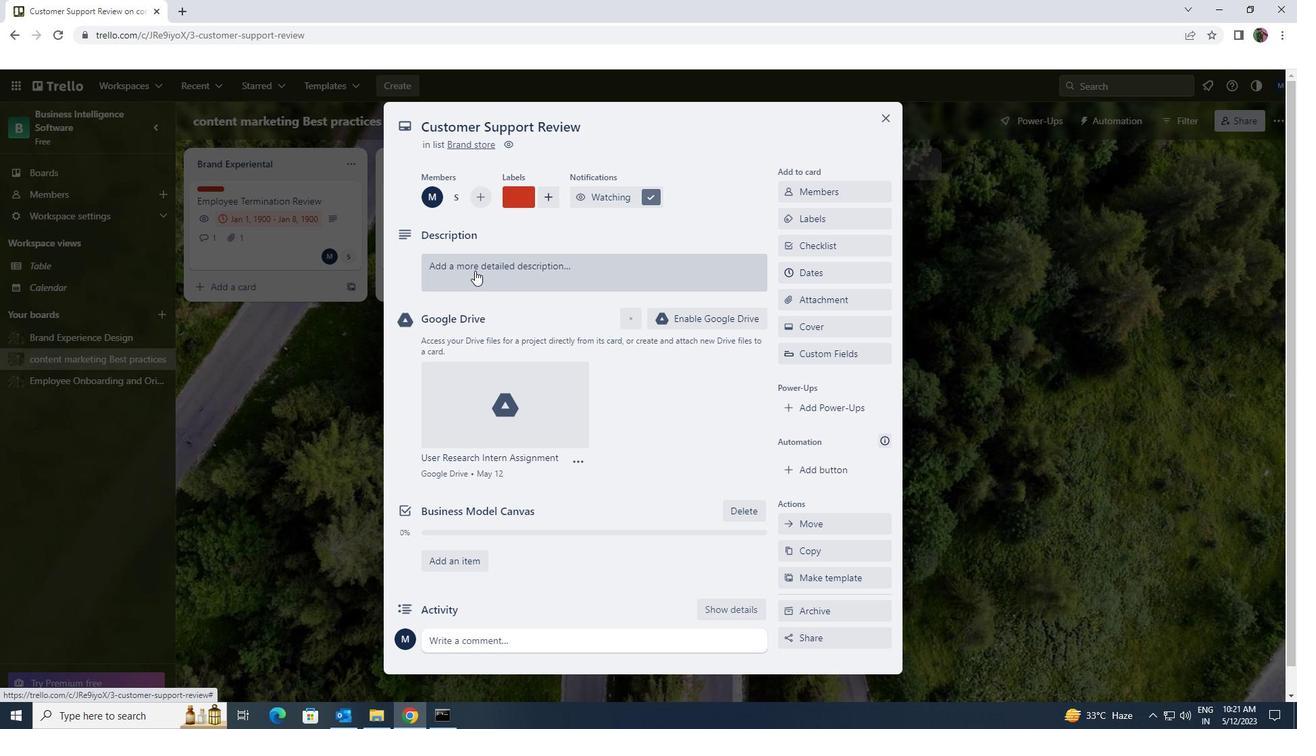 
Action: Mouse moved to (521, 257)
Screenshot: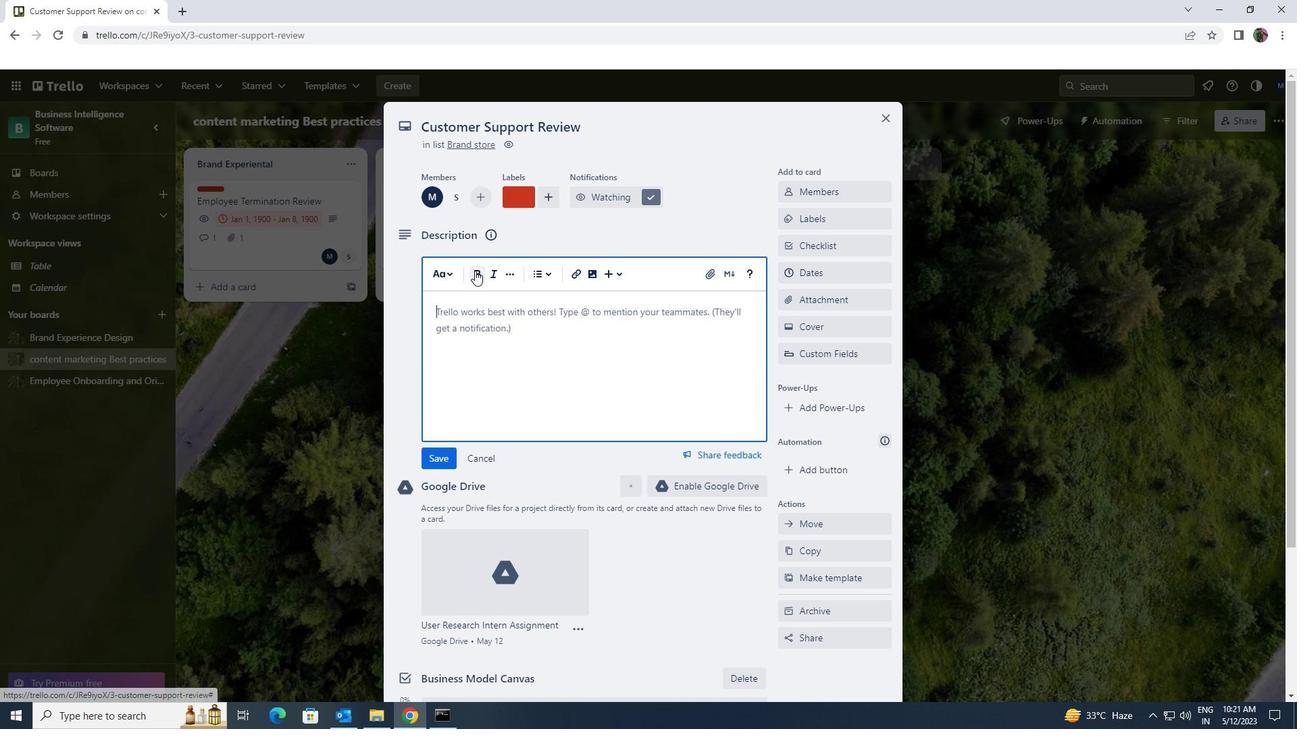 
Action: Key pressed <Key.shift>DEVELOP<Key.space>AND<Key.space>LAUNCH<Key.space>NEW<Key.space>REFFERAL<Key.space>PROGRAM<Key.space>FOR<Key.space>EXISTING<Key.space>CUSTOMERS
Screenshot: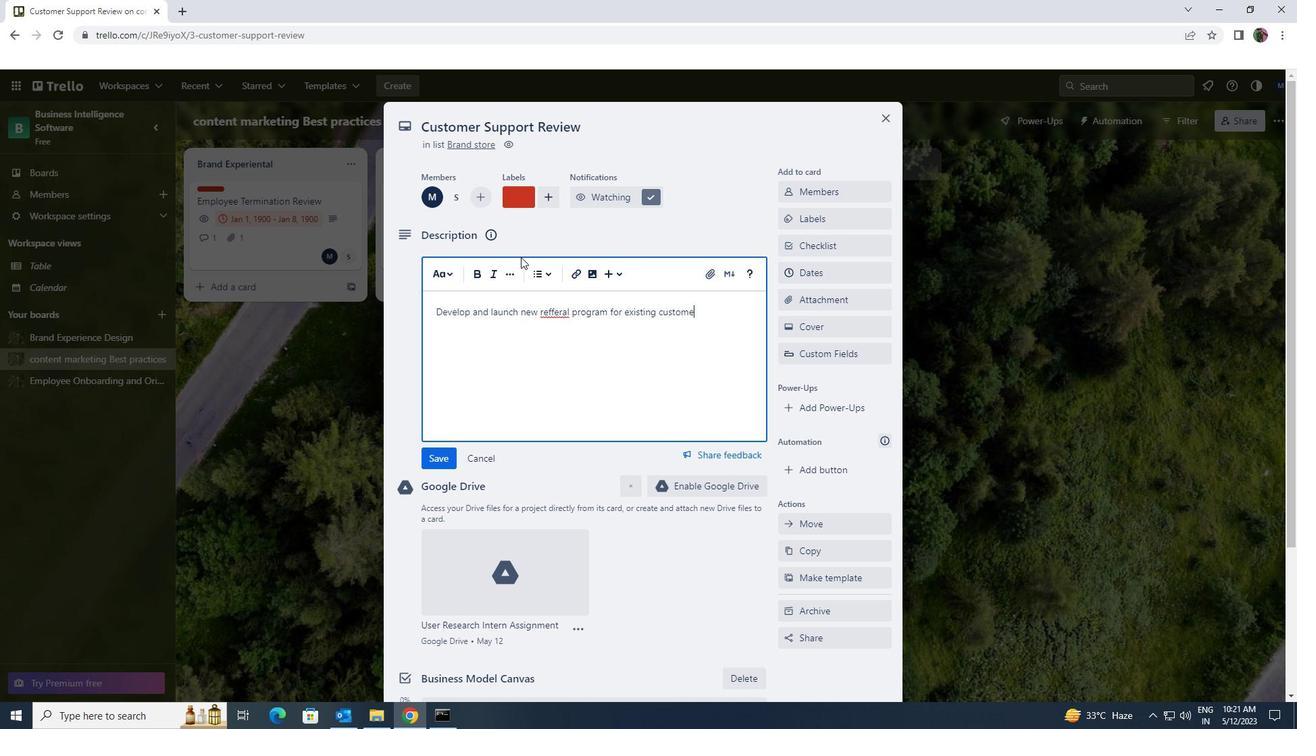 
Action: Mouse moved to (440, 456)
Screenshot: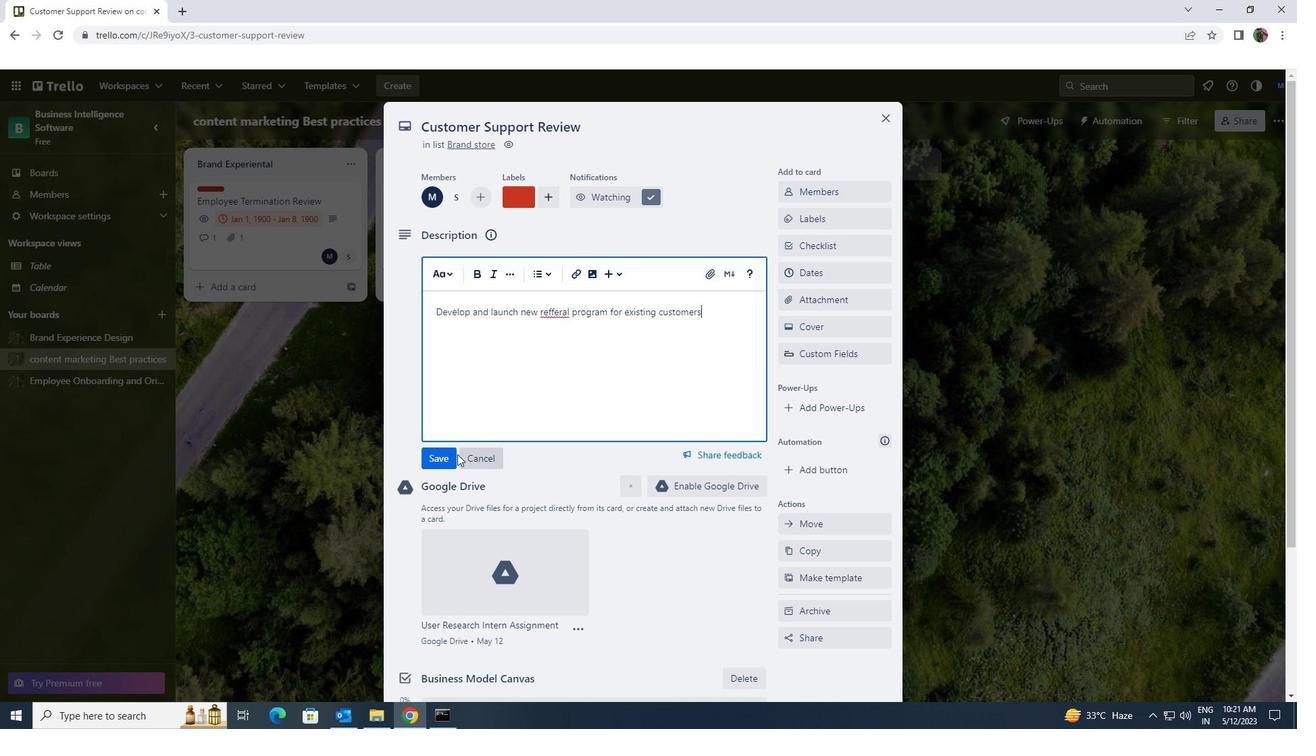 
Action: Mouse pressed left at (440, 456)
Screenshot: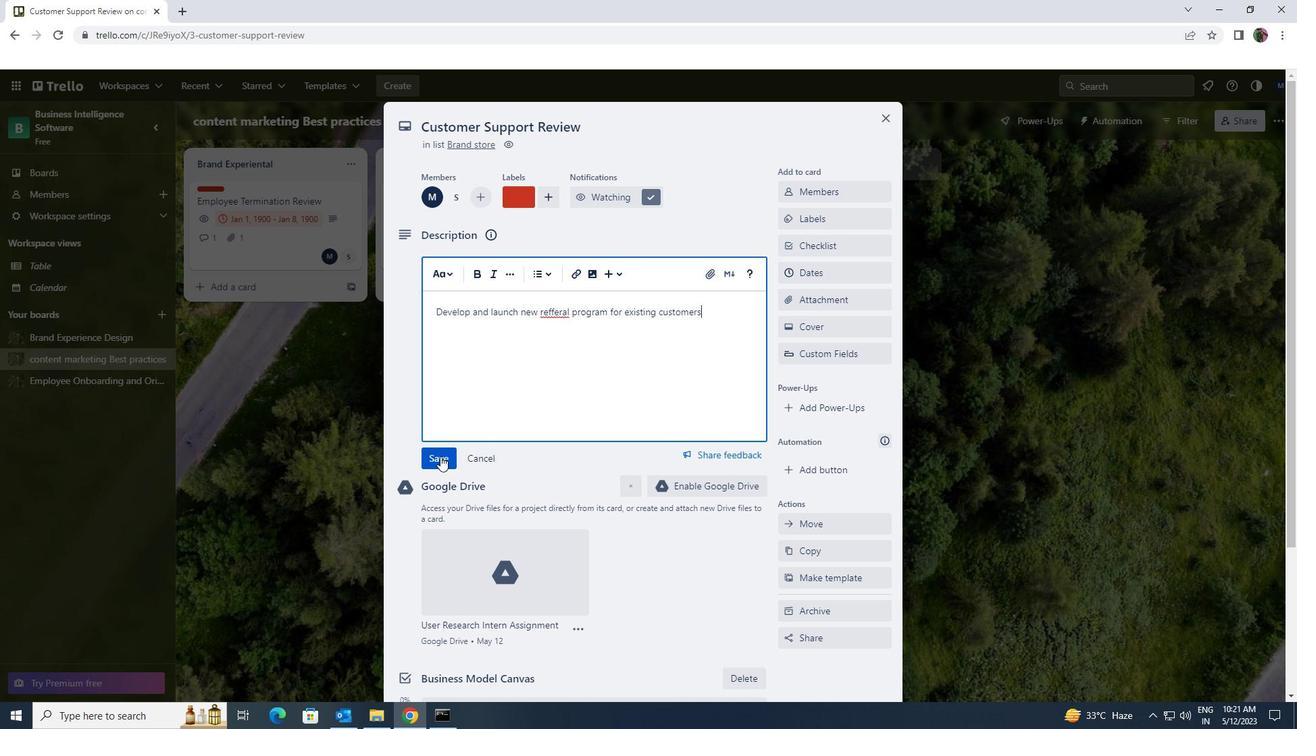 
Action: Mouse scrolled (440, 456) with delta (0, 0)
Screenshot: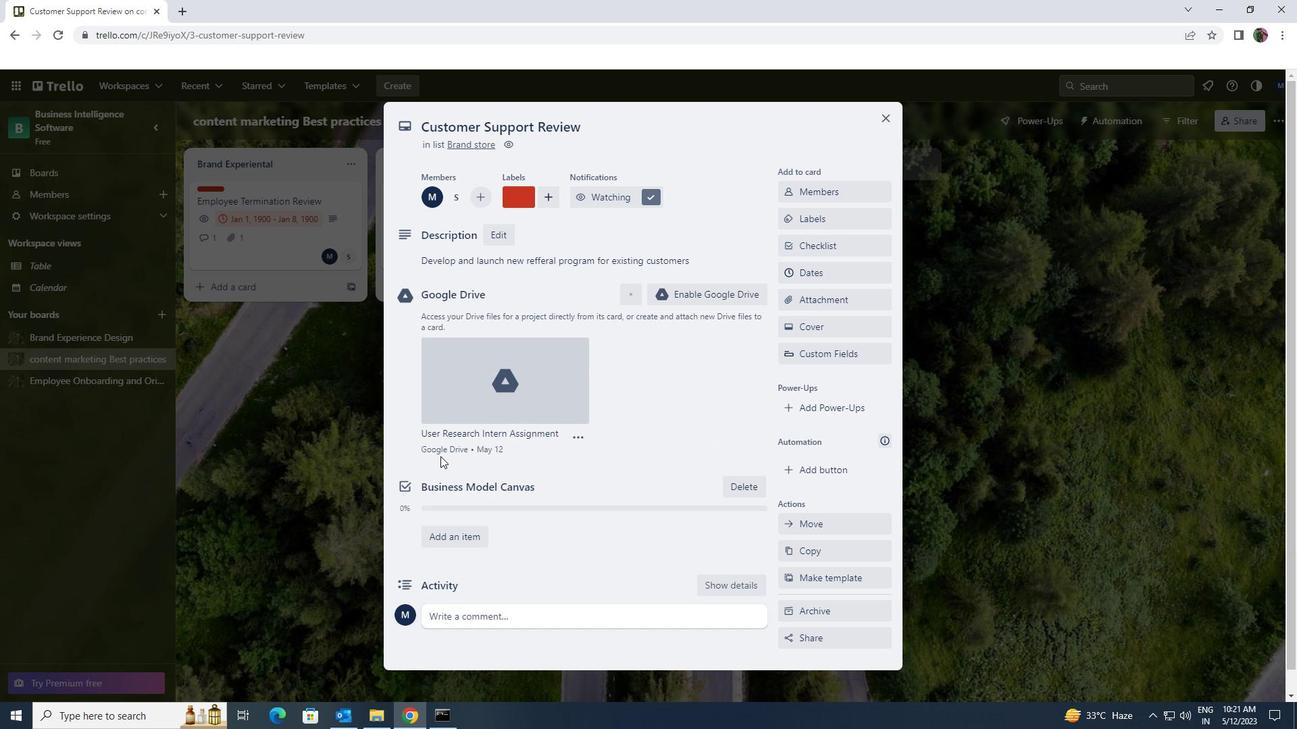 
Action: Mouse scrolled (440, 456) with delta (0, 0)
Screenshot: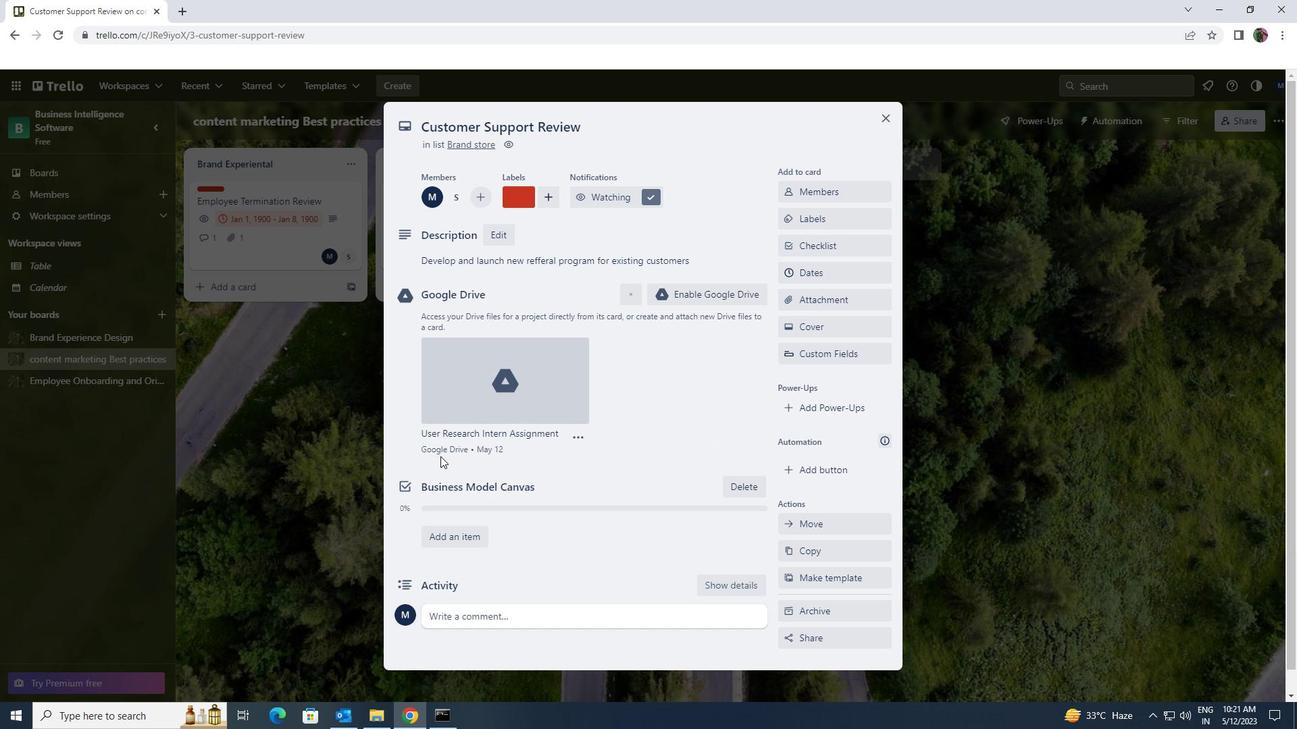 
Action: Mouse moved to (466, 587)
Screenshot: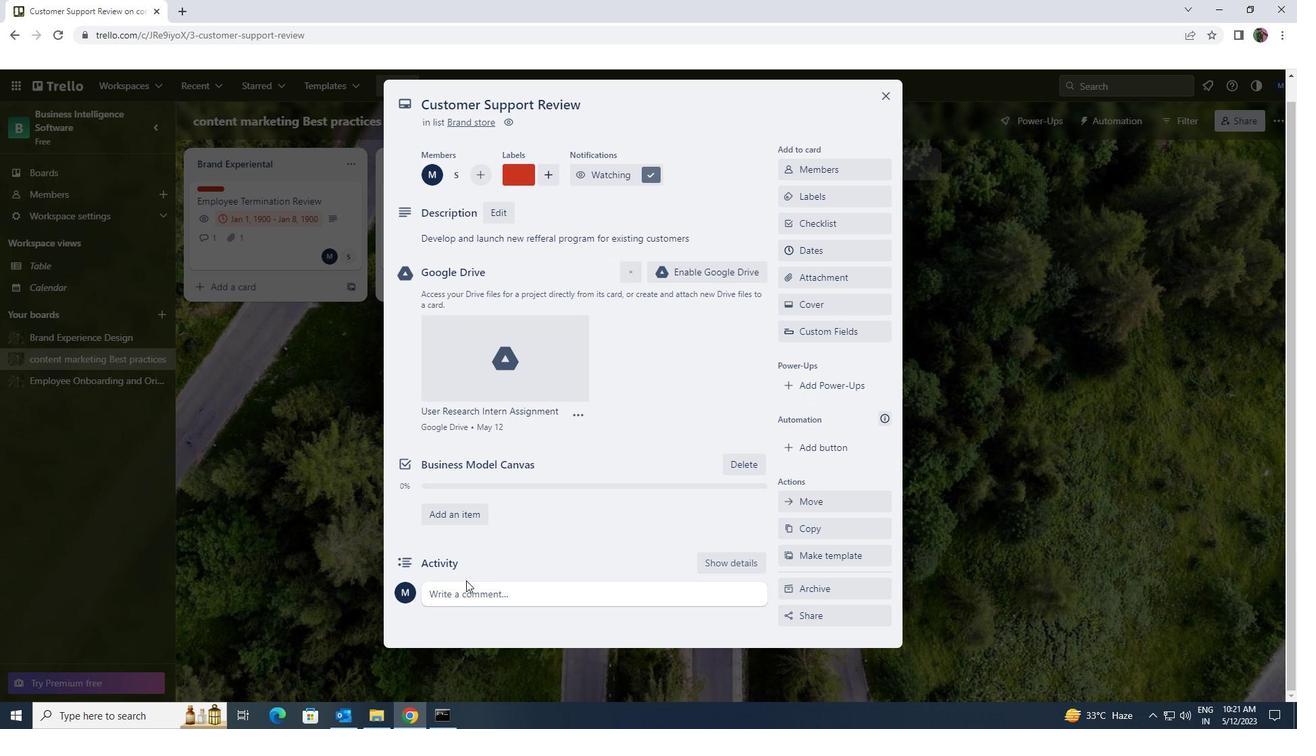 
Action: Mouse pressed left at (466, 587)
Screenshot: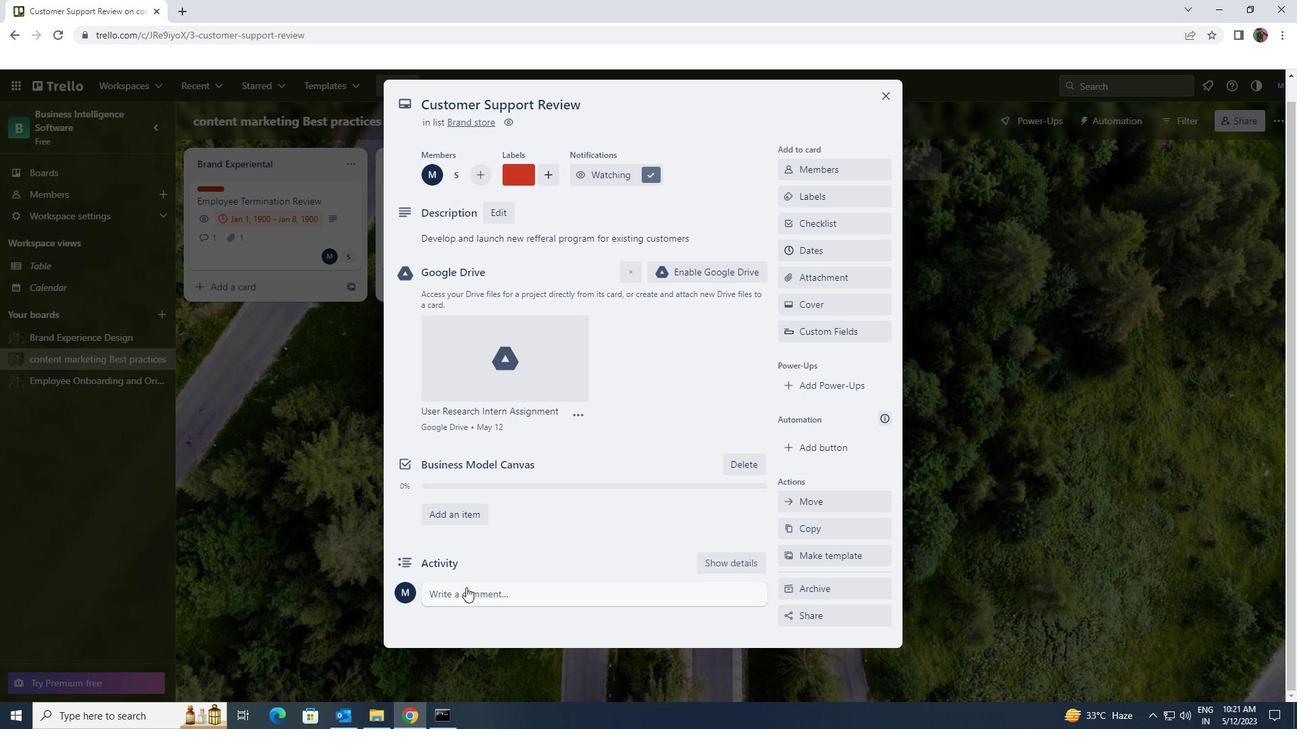 
Action: Key pressed <Key.shift>WE<Key.space>SHOULD<Key.space>APPROACH<Key.space>THIS<Key.space>TASK<Key.space>WITH<Key.space>A<Key.space>SENSE<Key.space>OF<Key.space>HUMILITY<Key.space>RECOGNIZING<Key.space>THAT<Key.space>WE<Key.space>DO<Key.space>NOT<Key.space>HAVE<Key.space>ALL<Key.space>THE<Key.space>ANSWER<Key.space>AND<Key.space>BEING<Key.space>OPEN<Key.space>TOML<Key.backspace><Key.backspace><Key.space>LEARNING<Key.space>FROM<Key.space>OTHERS
Screenshot: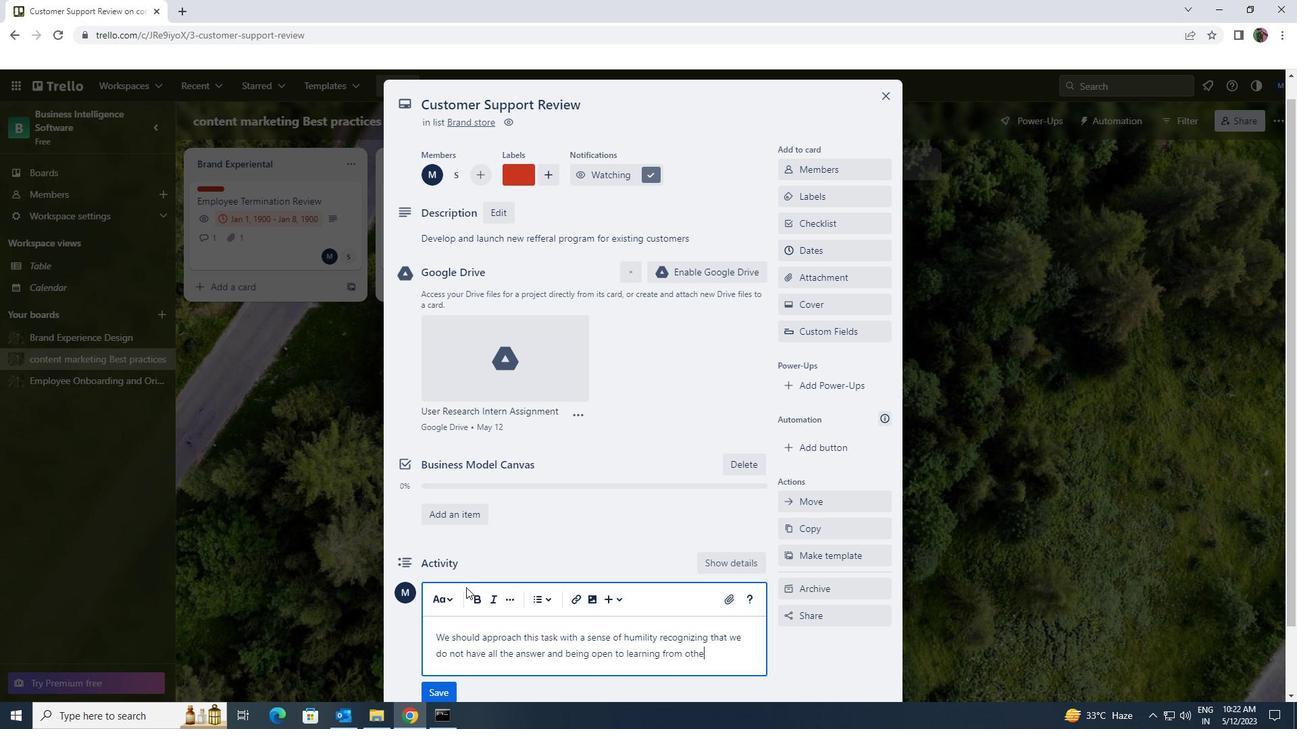 
Action: Mouse scrolled (466, 587) with delta (0, 0)
Screenshot: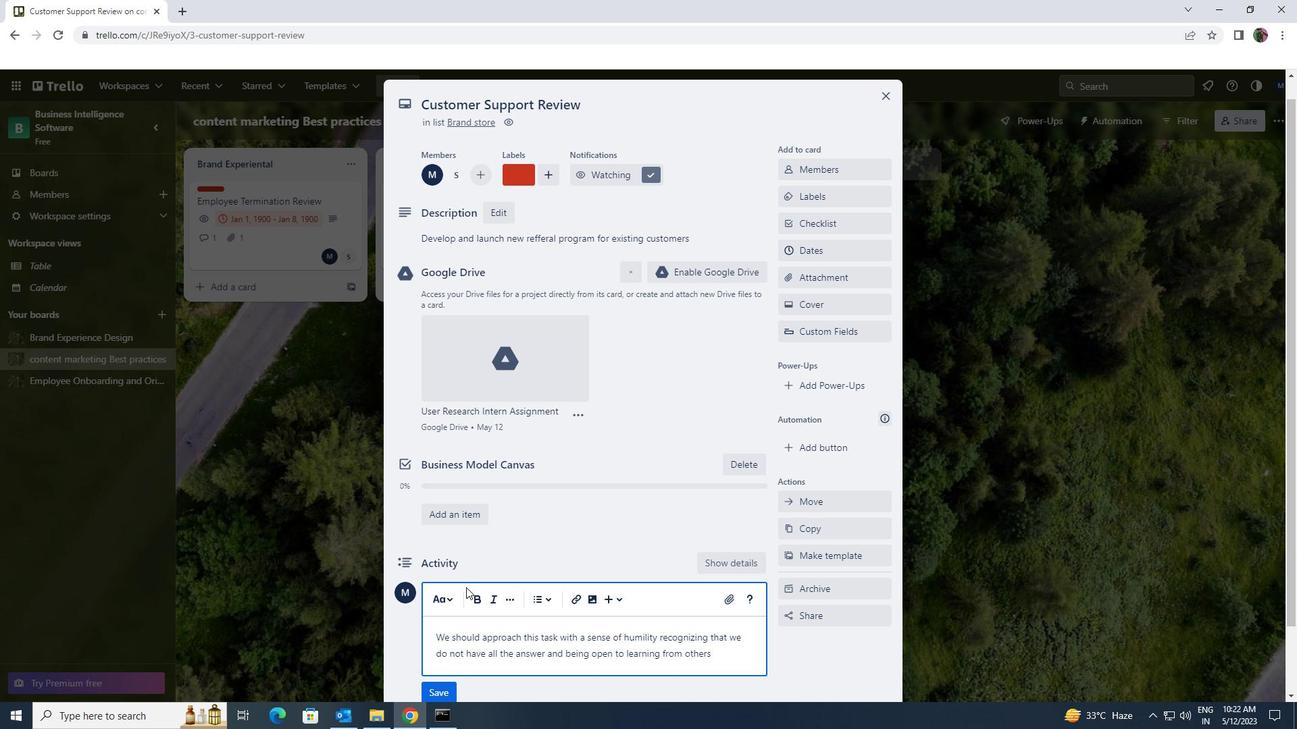 
Action: Mouse moved to (450, 623)
Screenshot: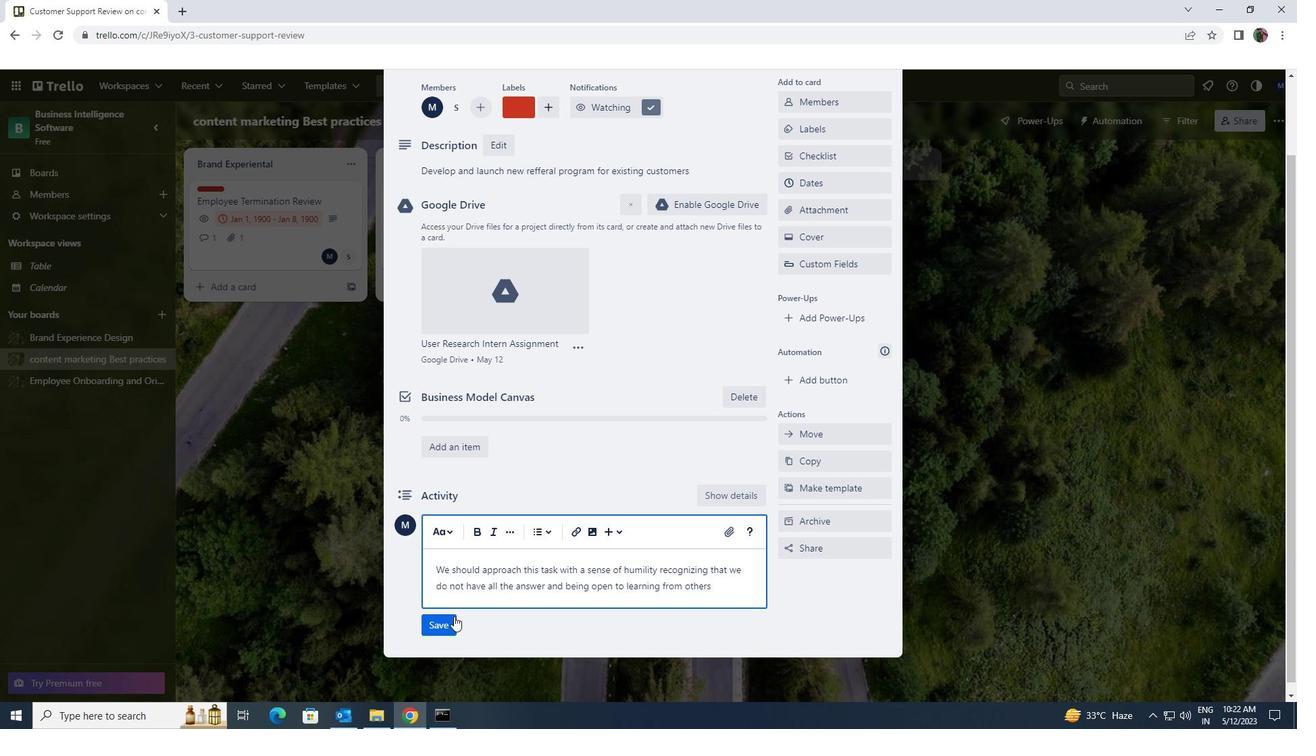 
Action: Mouse pressed left at (450, 623)
Screenshot: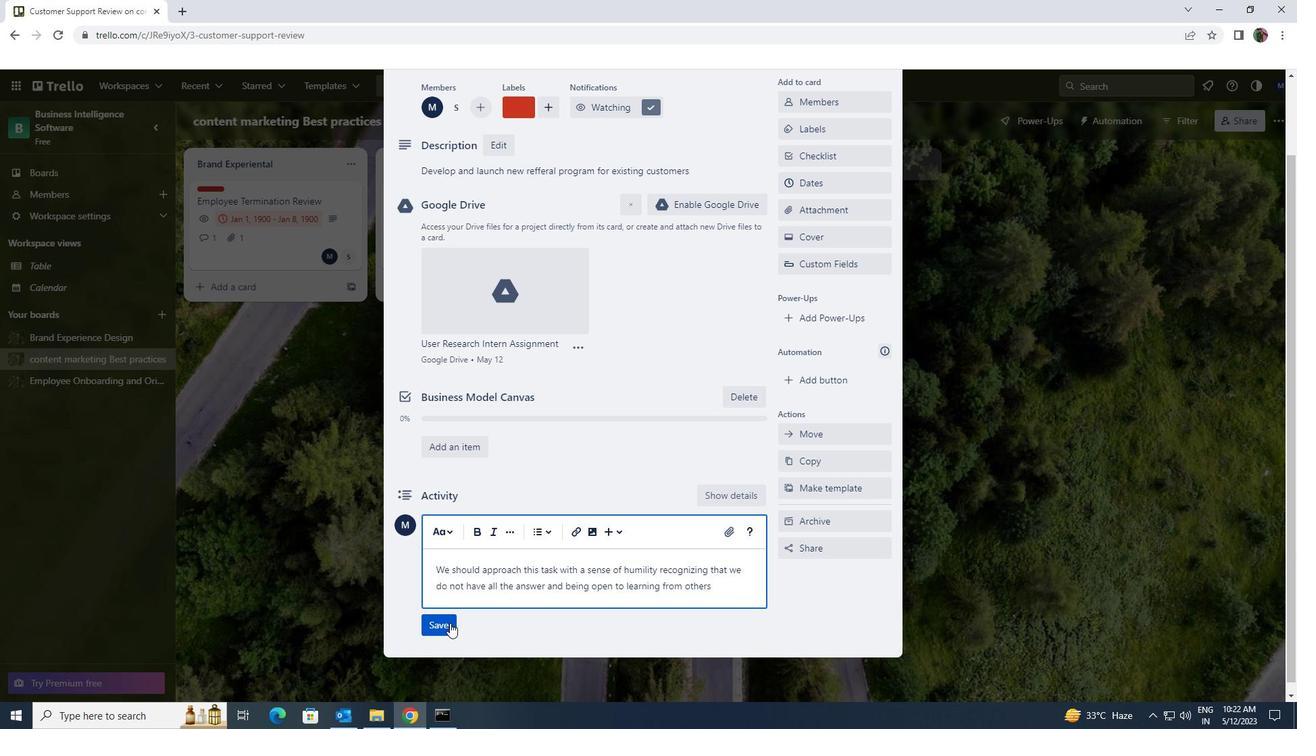 
Action: Mouse moved to (538, 583)
Screenshot: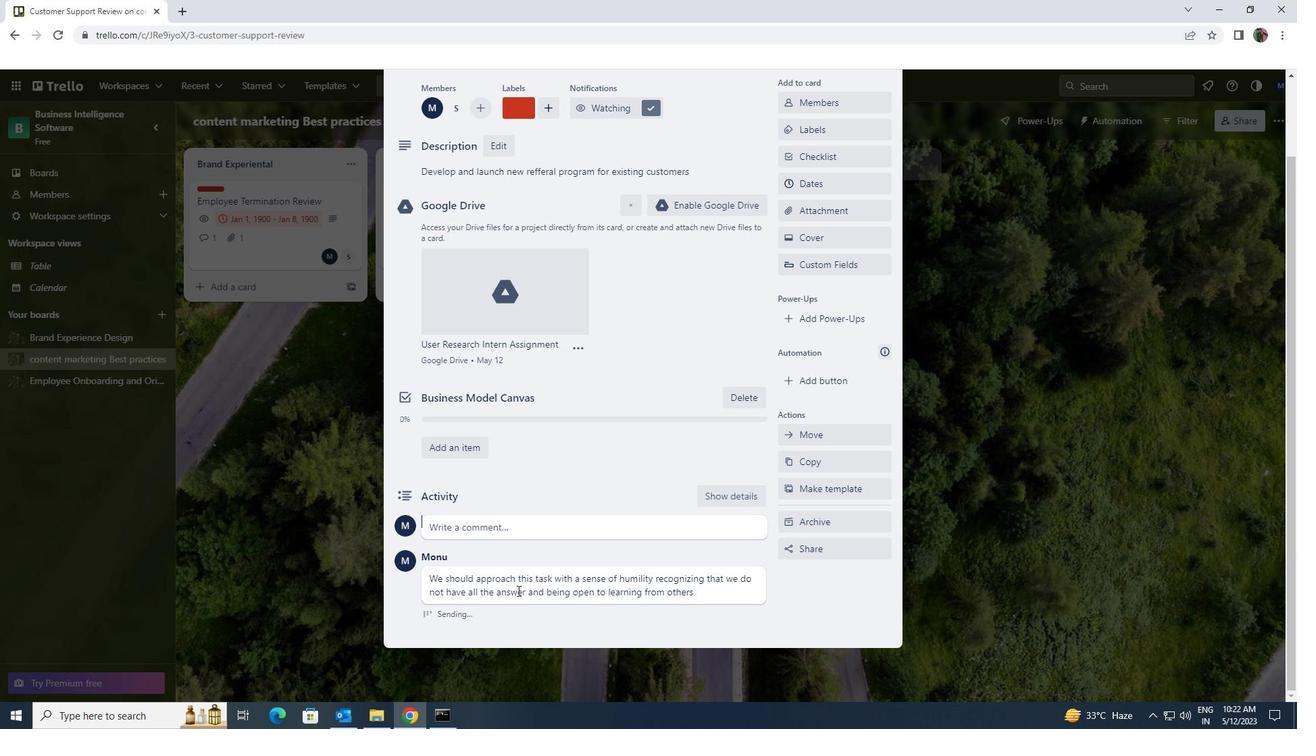 
Action: Mouse scrolled (538, 584) with delta (0, 0)
Screenshot: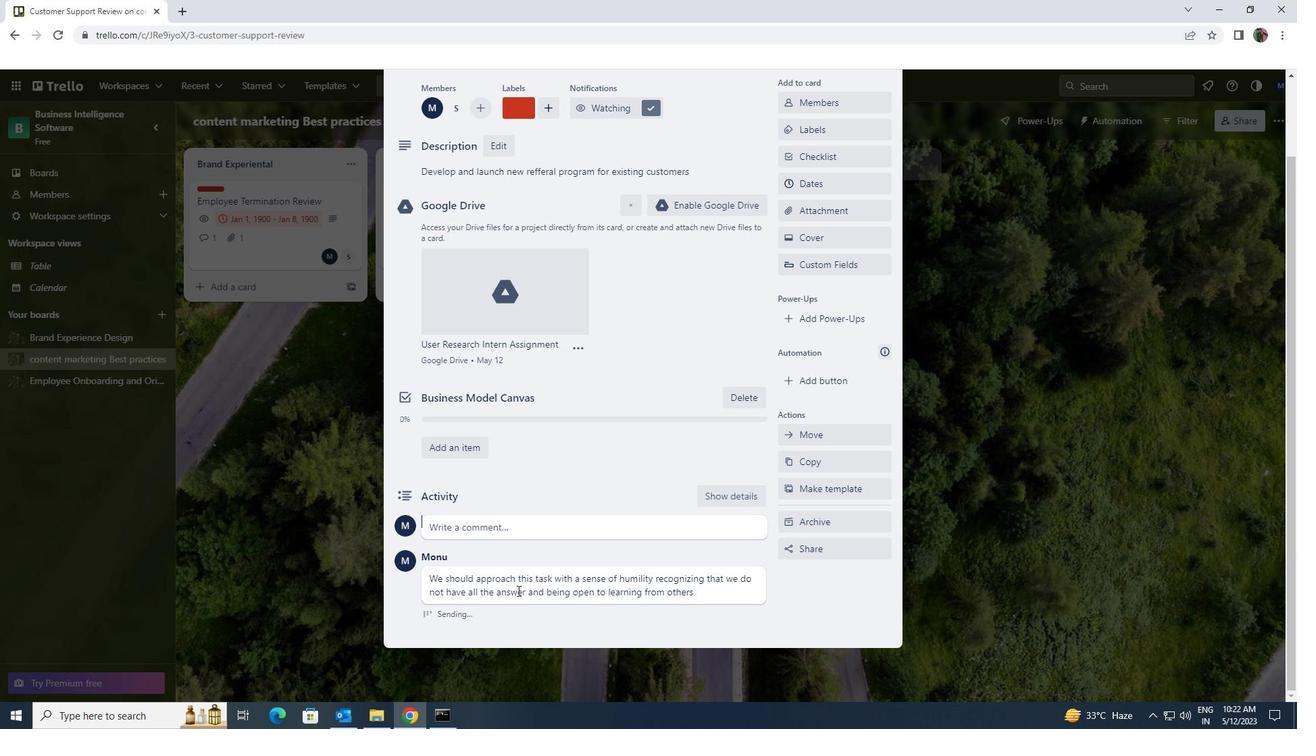 
Action: Mouse scrolled (538, 584) with delta (0, 0)
Screenshot: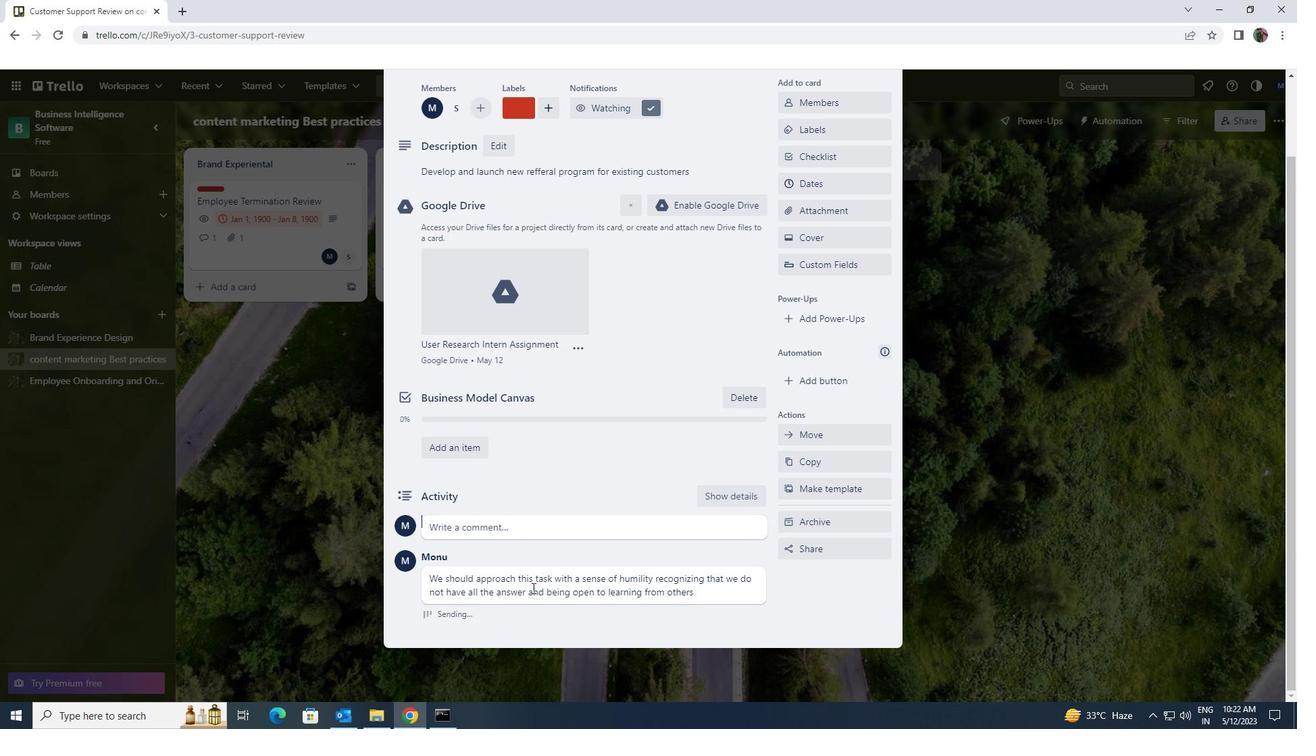 
Action: Mouse scrolled (538, 584) with delta (0, 0)
Screenshot: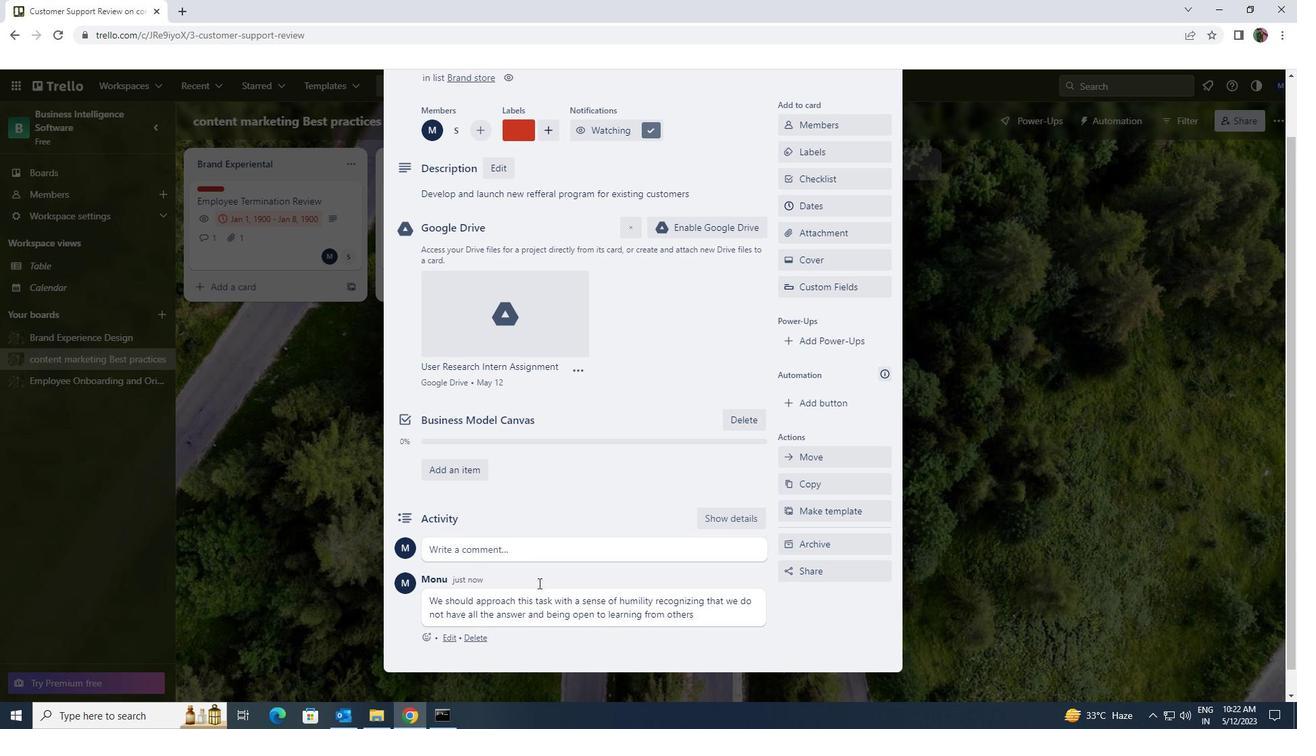 
Action: Mouse scrolled (538, 584) with delta (0, 0)
Screenshot: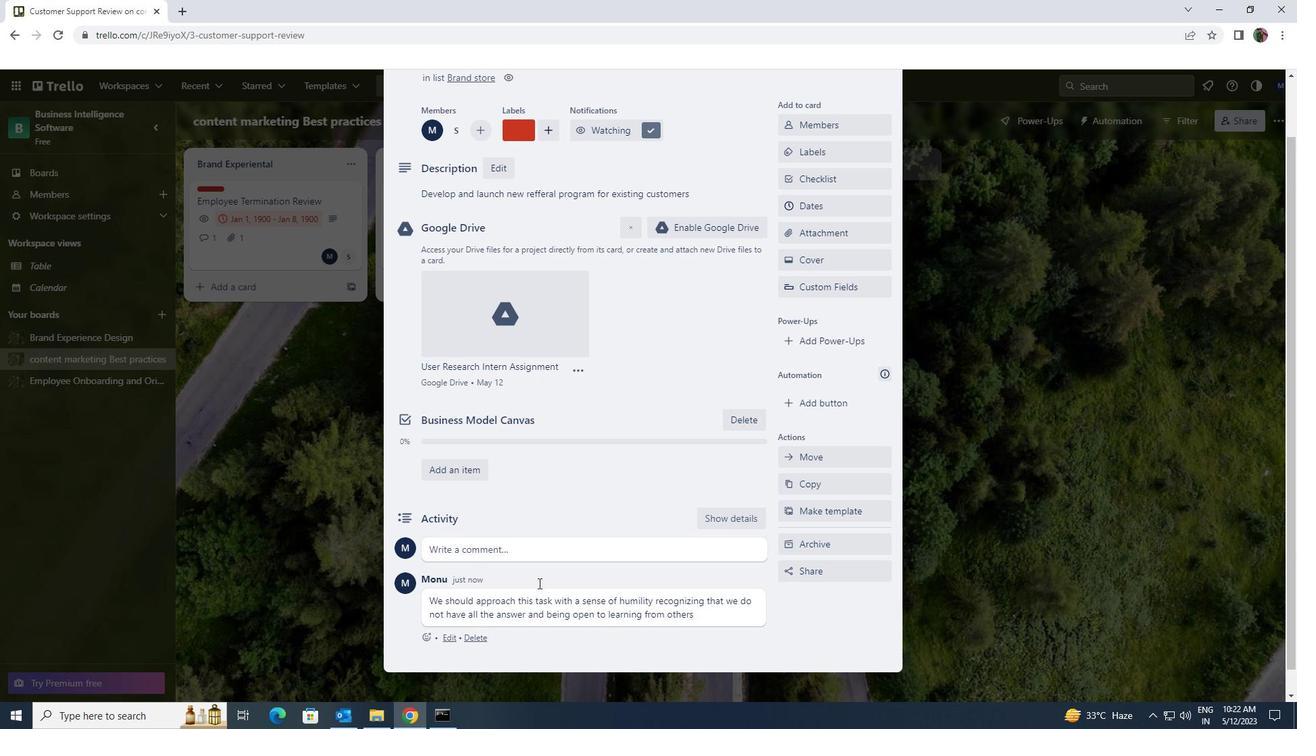
Action: Mouse moved to (806, 272)
Screenshot: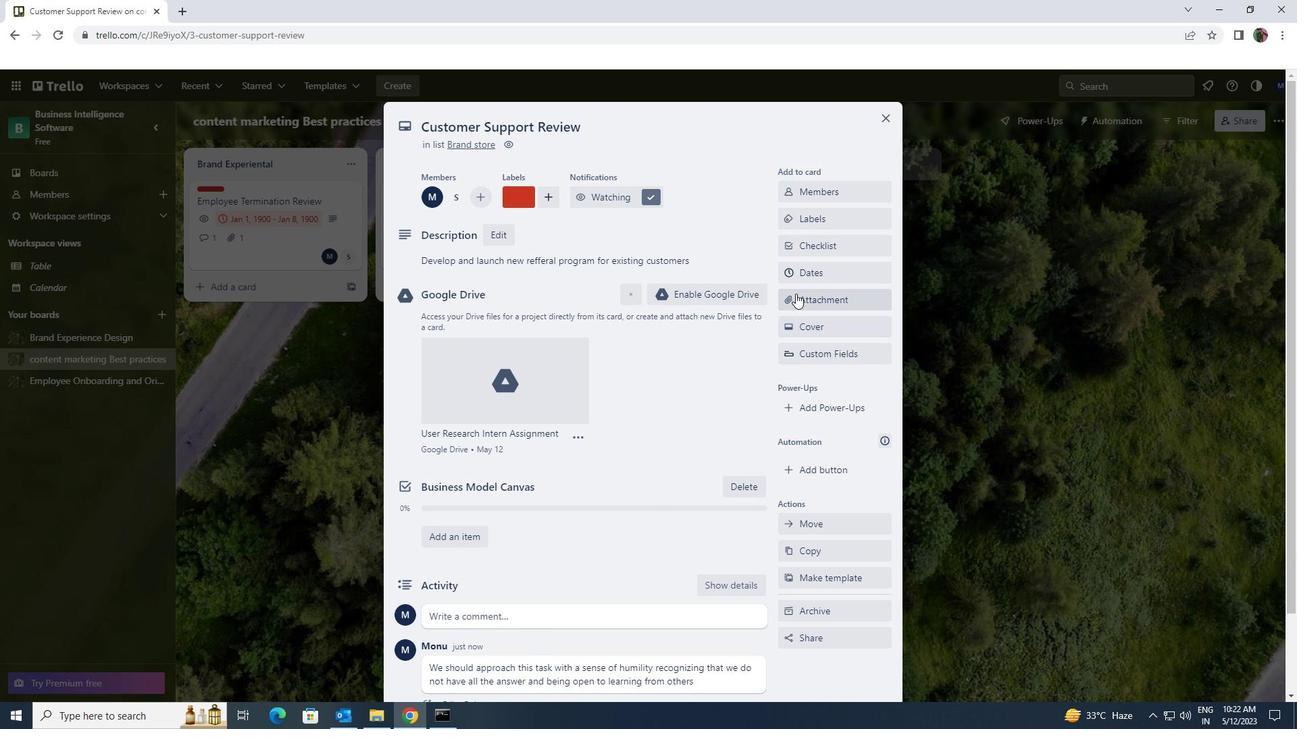 
Action: Mouse pressed left at (806, 272)
Screenshot: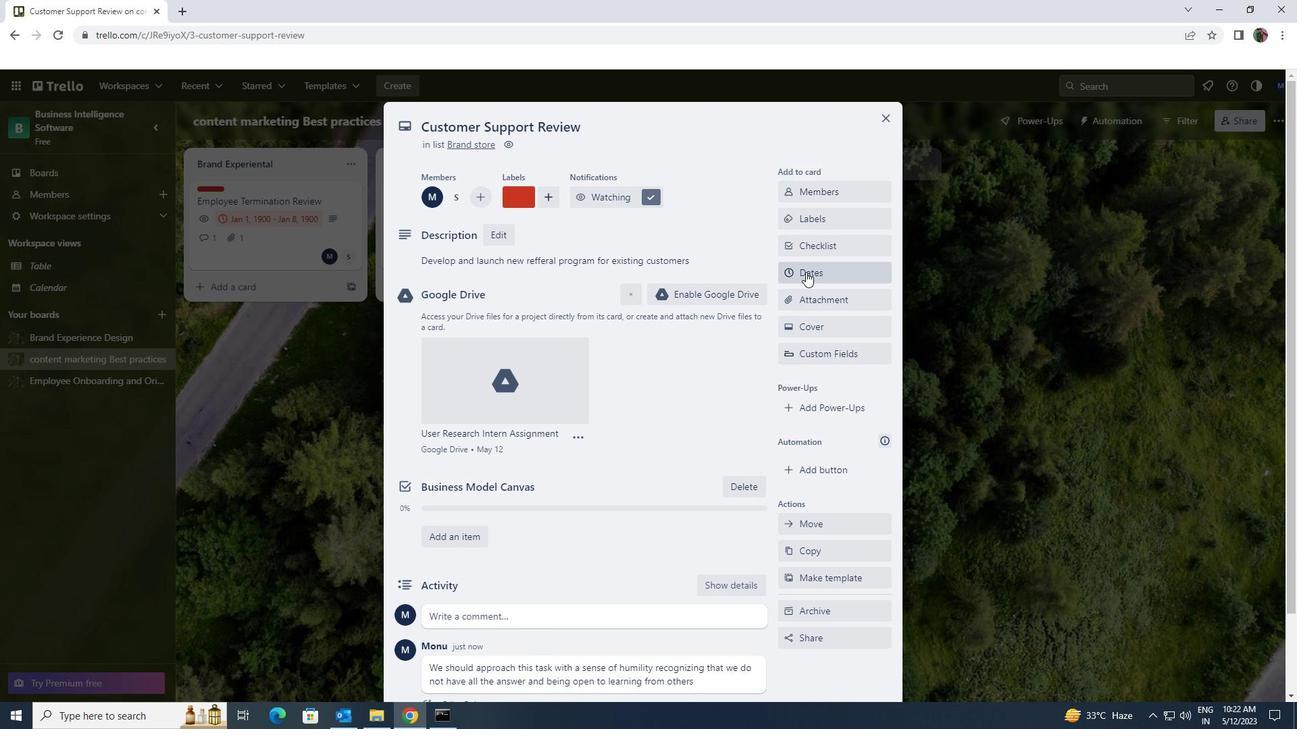 
Action: Mouse moved to (796, 363)
Screenshot: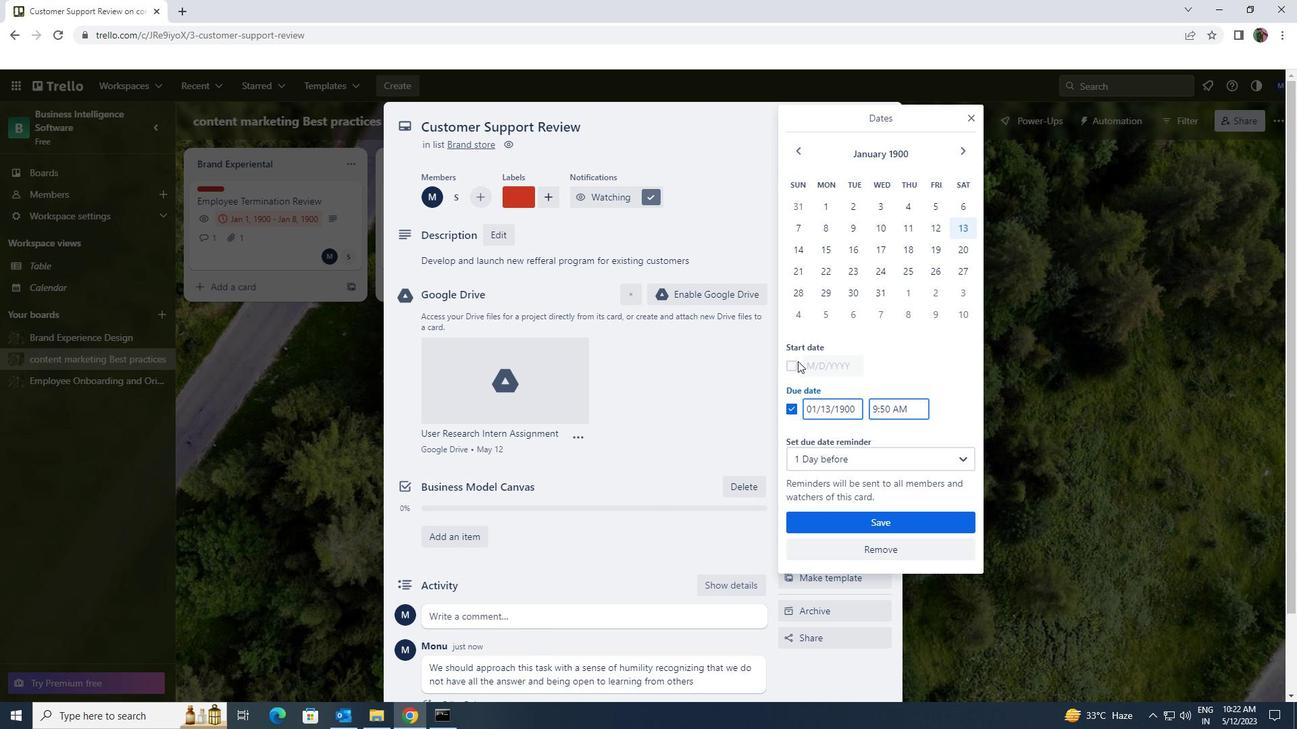 
Action: Mouse pressed left at (796, 363)
Screenshot: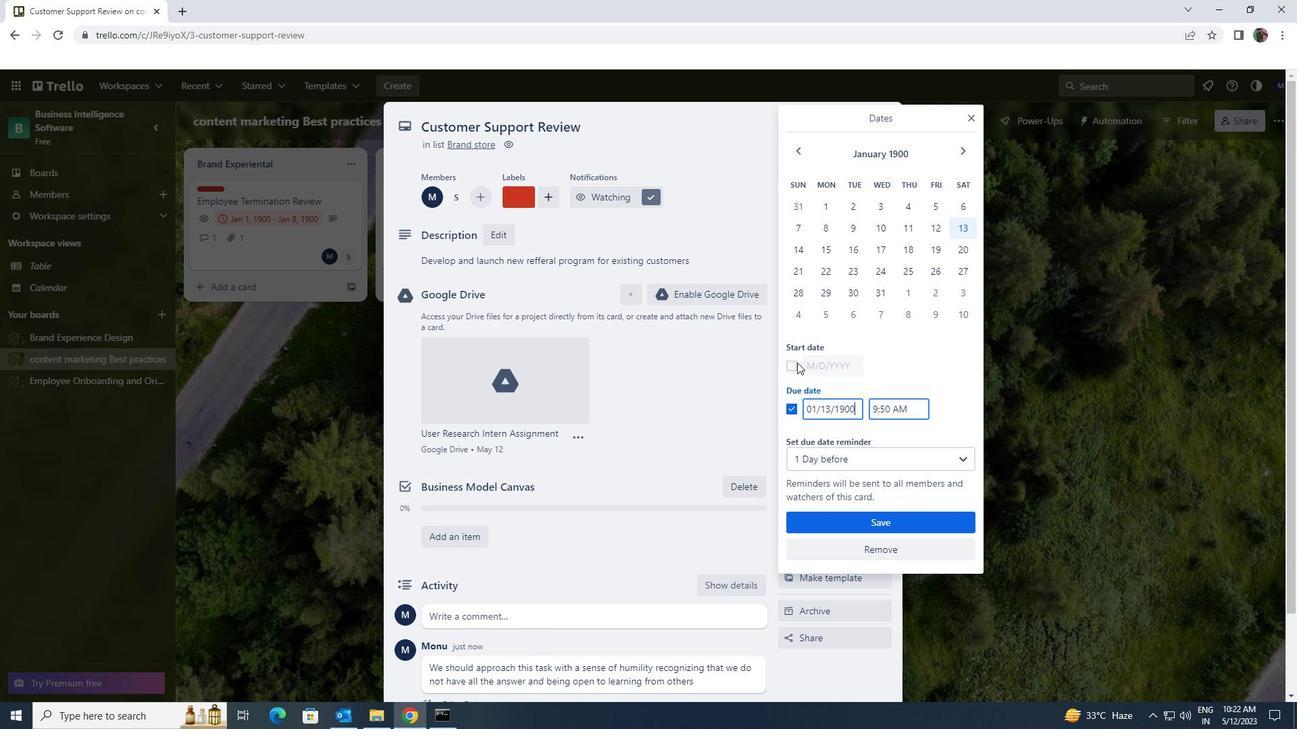
Action: Mouse moved to (855, 366)
Screenshot: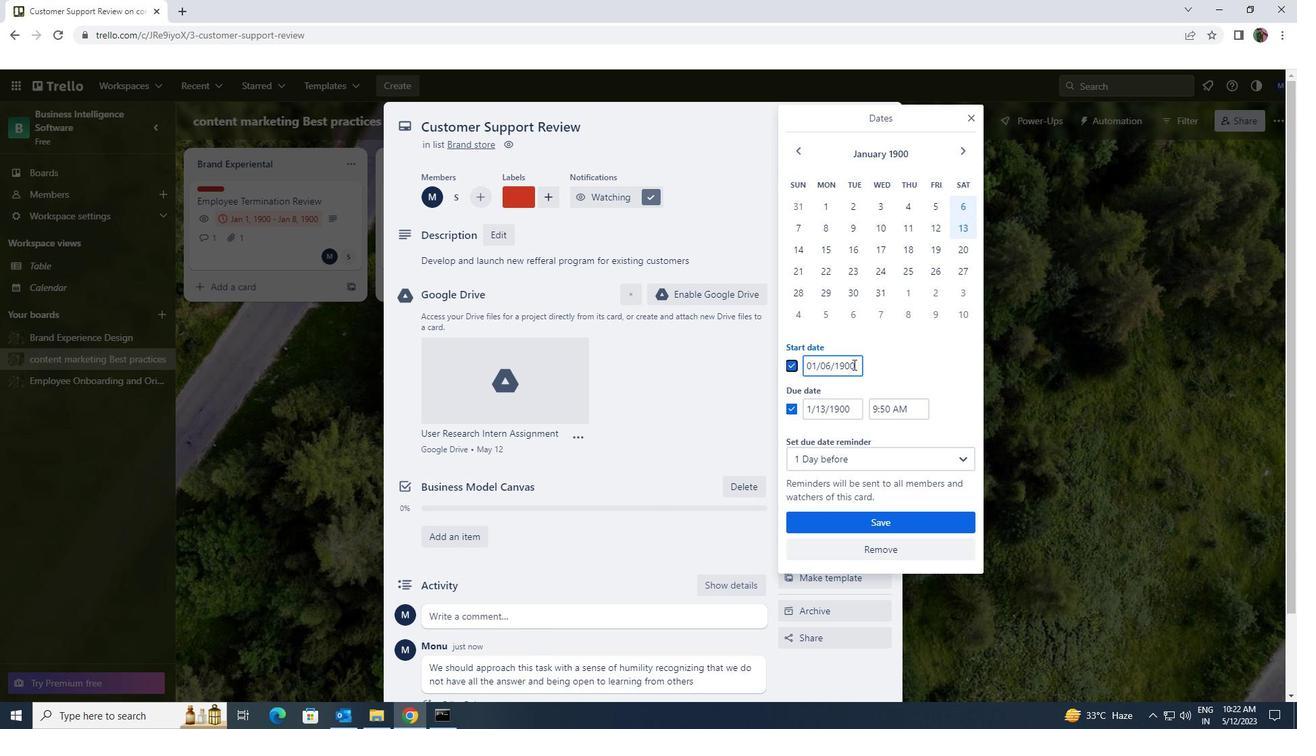
Action: Mouse pressed left at (855, 366)
Screenshot: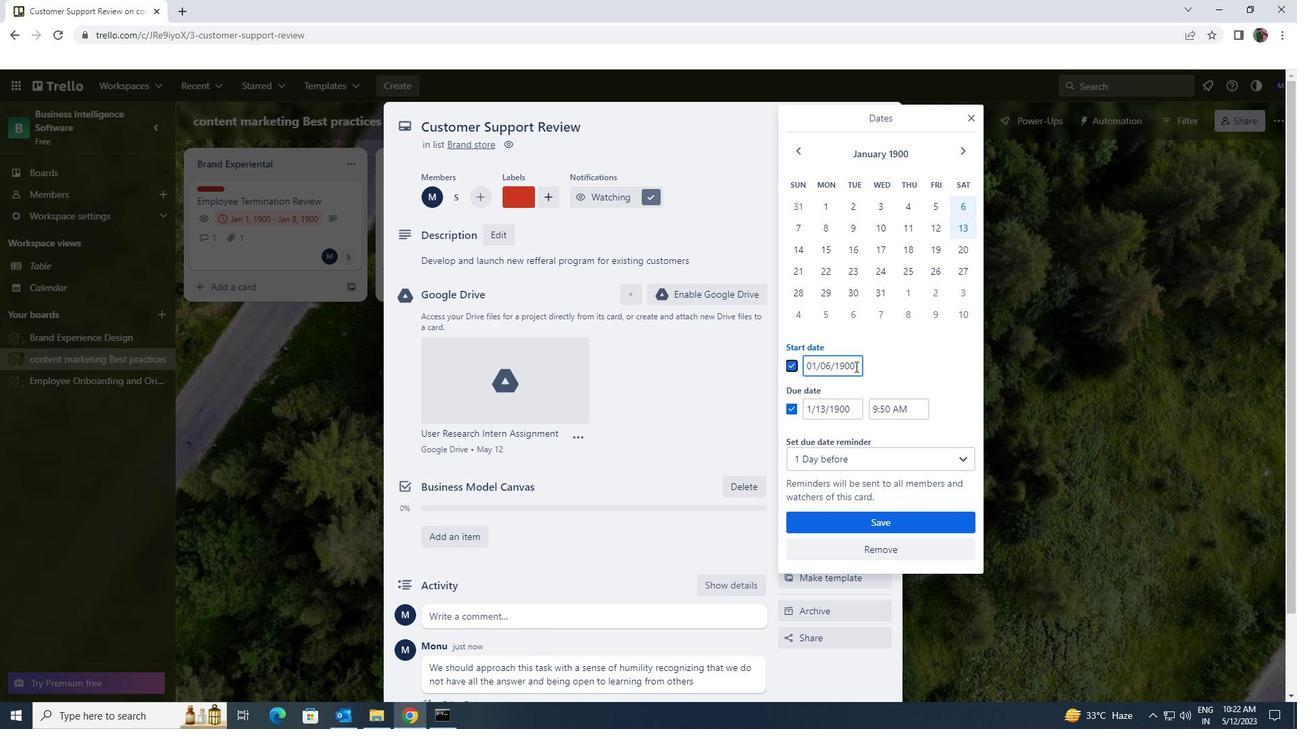 
Action: Mouse moved to (801, 370)
Screenshot: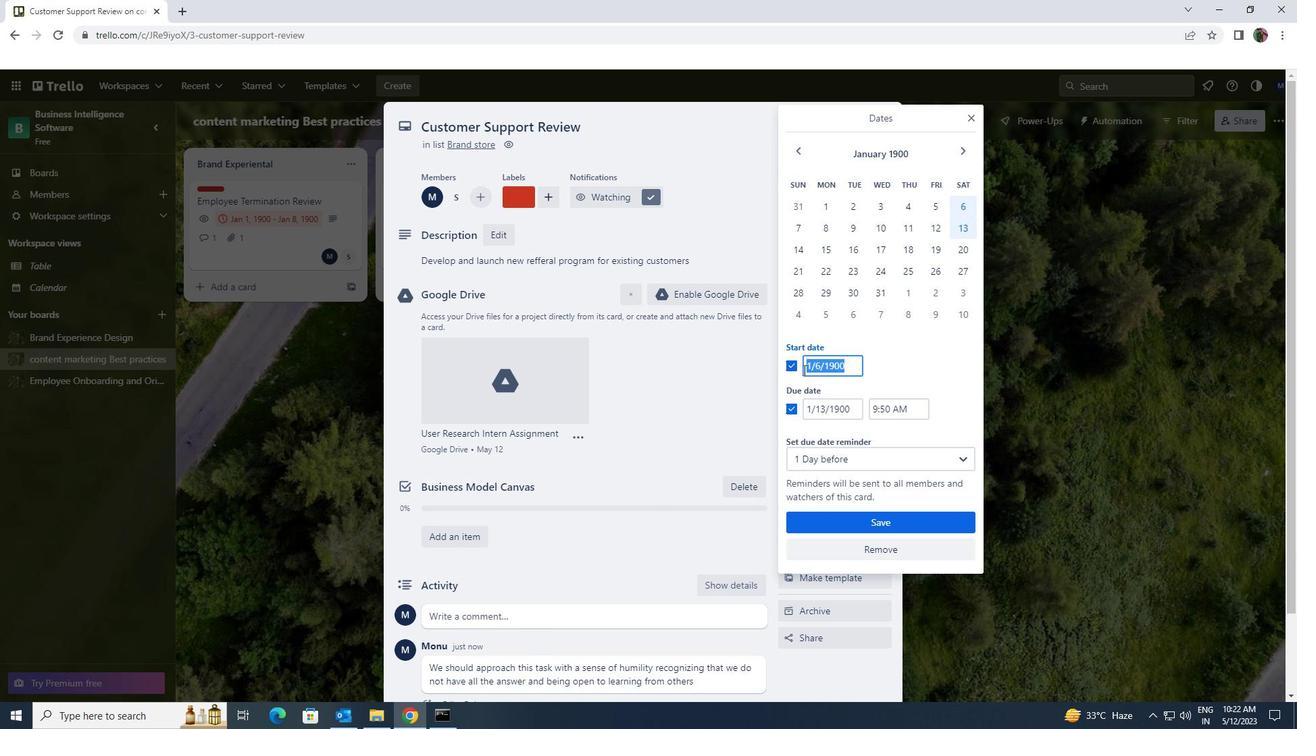 
Action: Key pressed 1/7/1
Screenshot: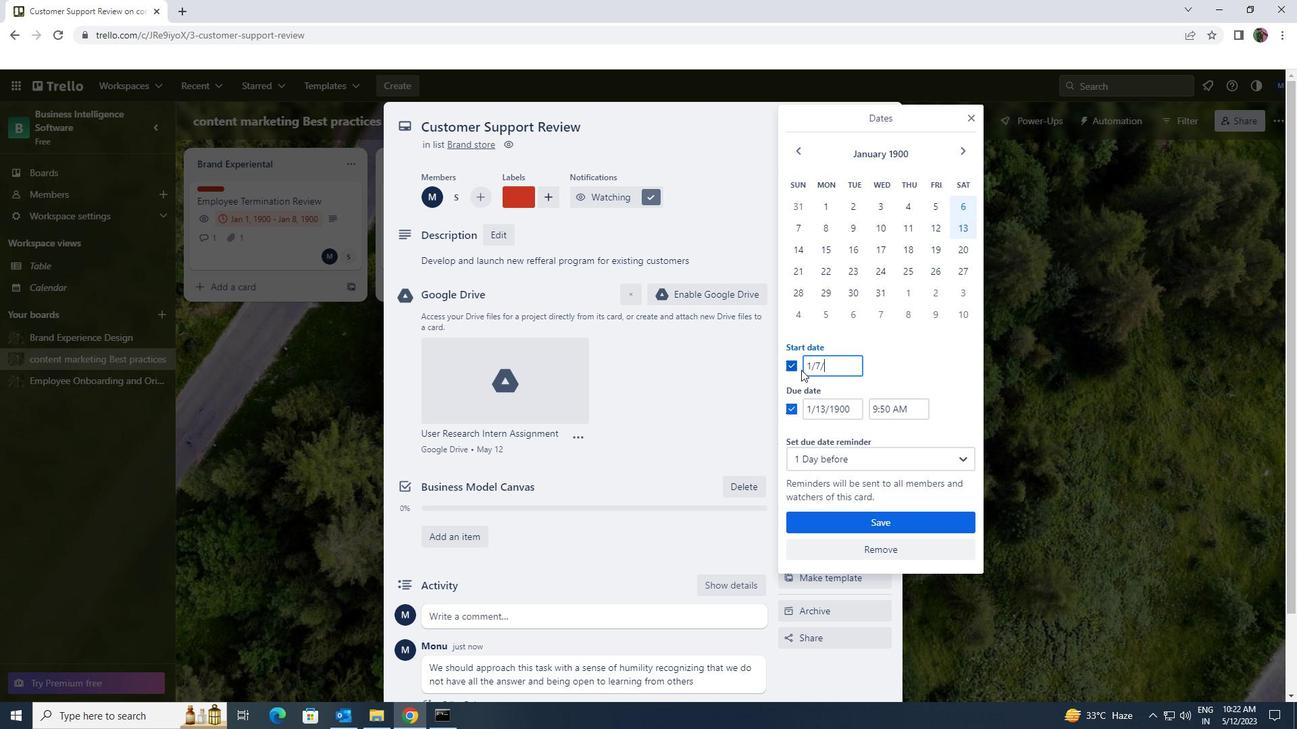 
Action: Mouse moved to (863, 350)
Screenshot: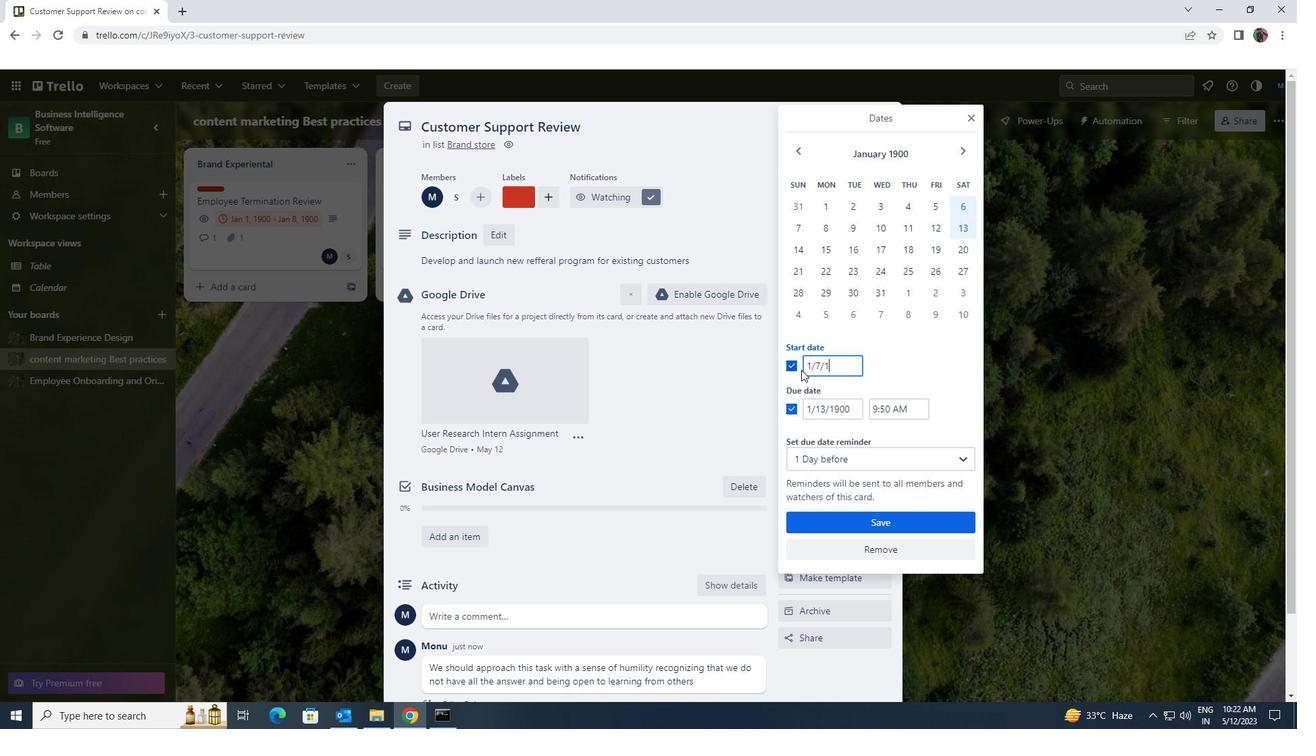 
Action: Key pressed 900
Screenshot: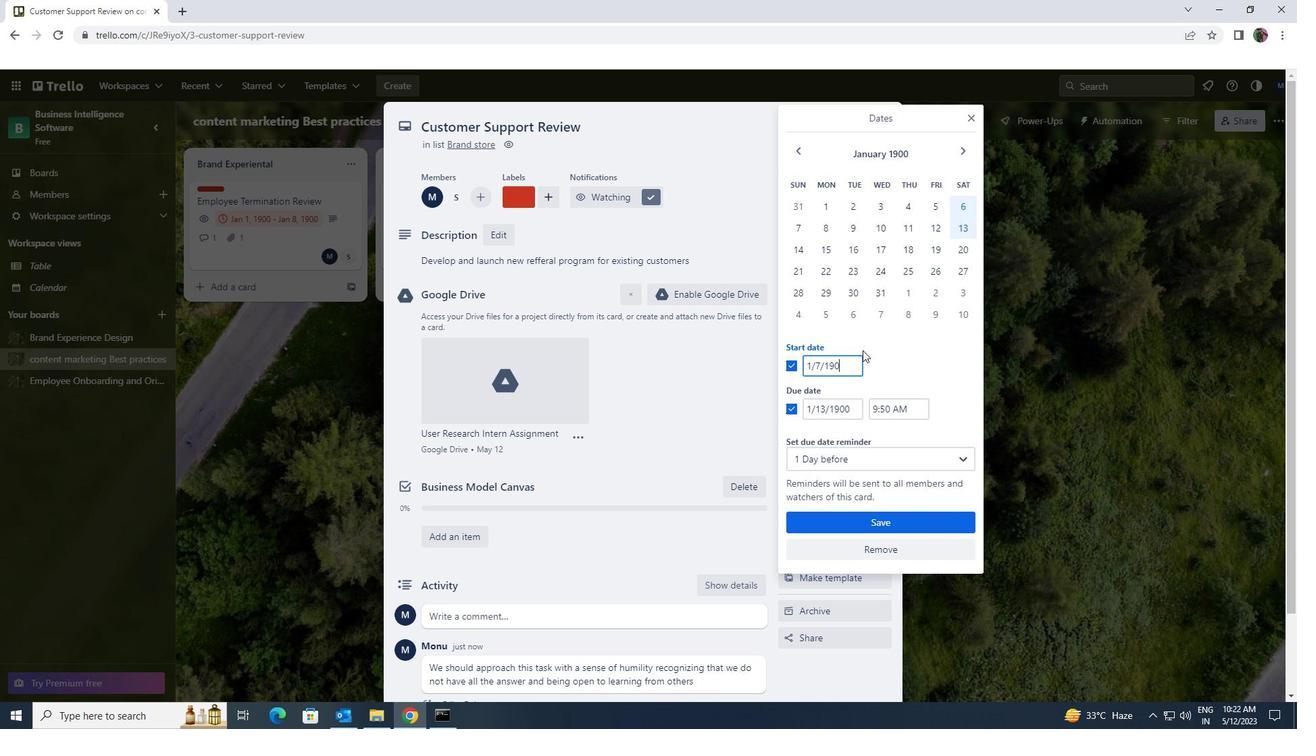 
Action: Mouse moved to (854, 412)
Screenshot: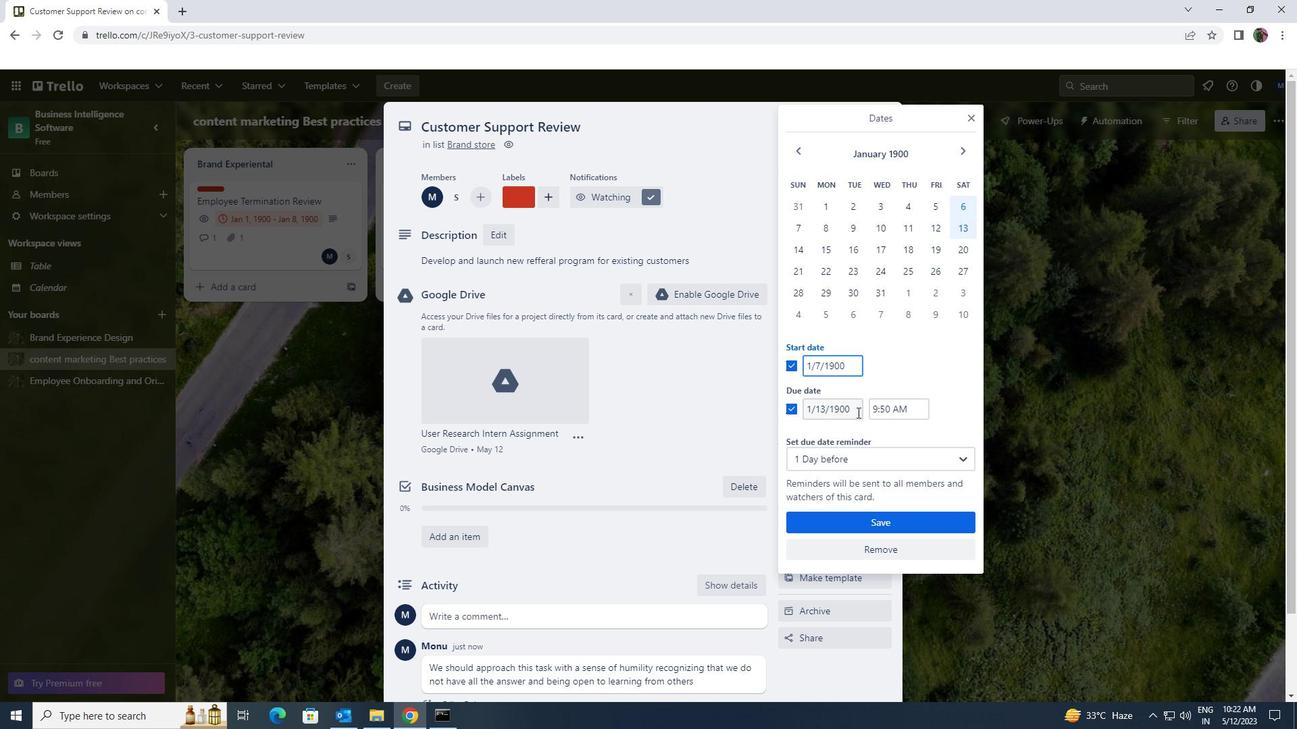 
Action: Mouse pressed left at (854, 412)
Screenshot: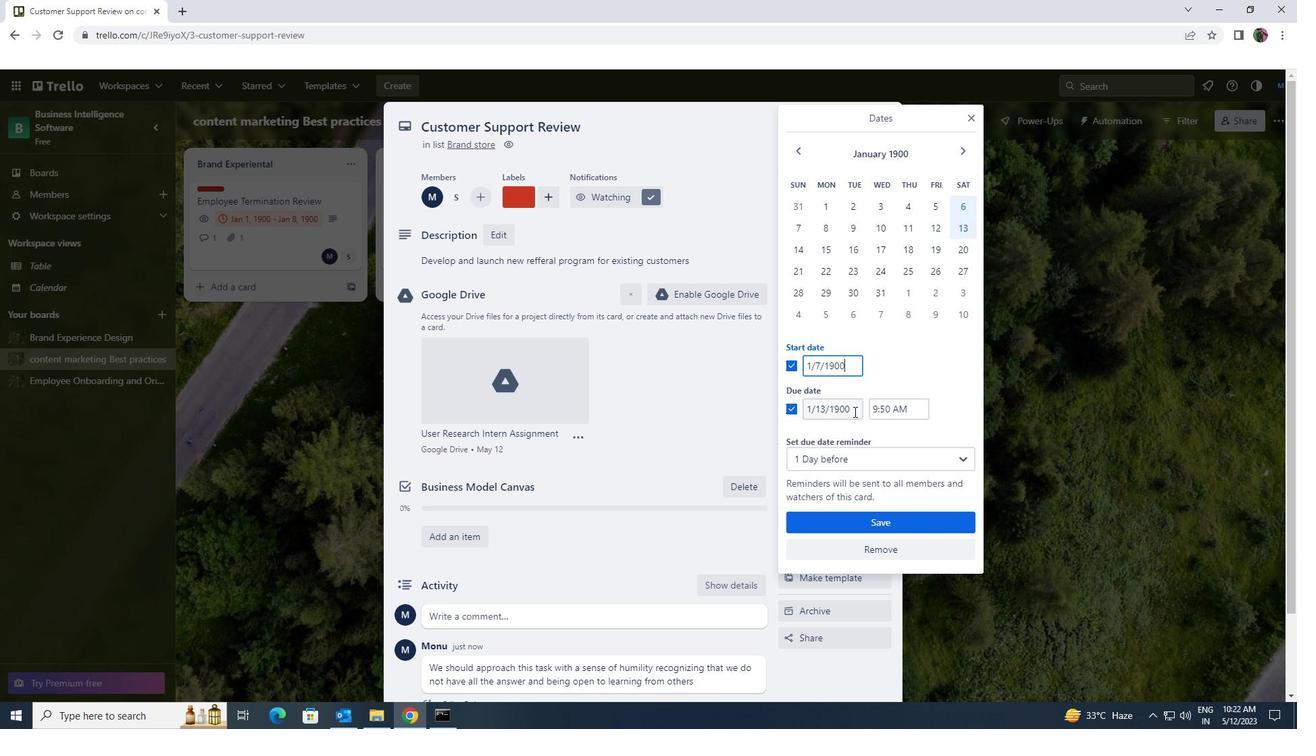 
Action: Mouse moved to (805, 412)
Screenshot: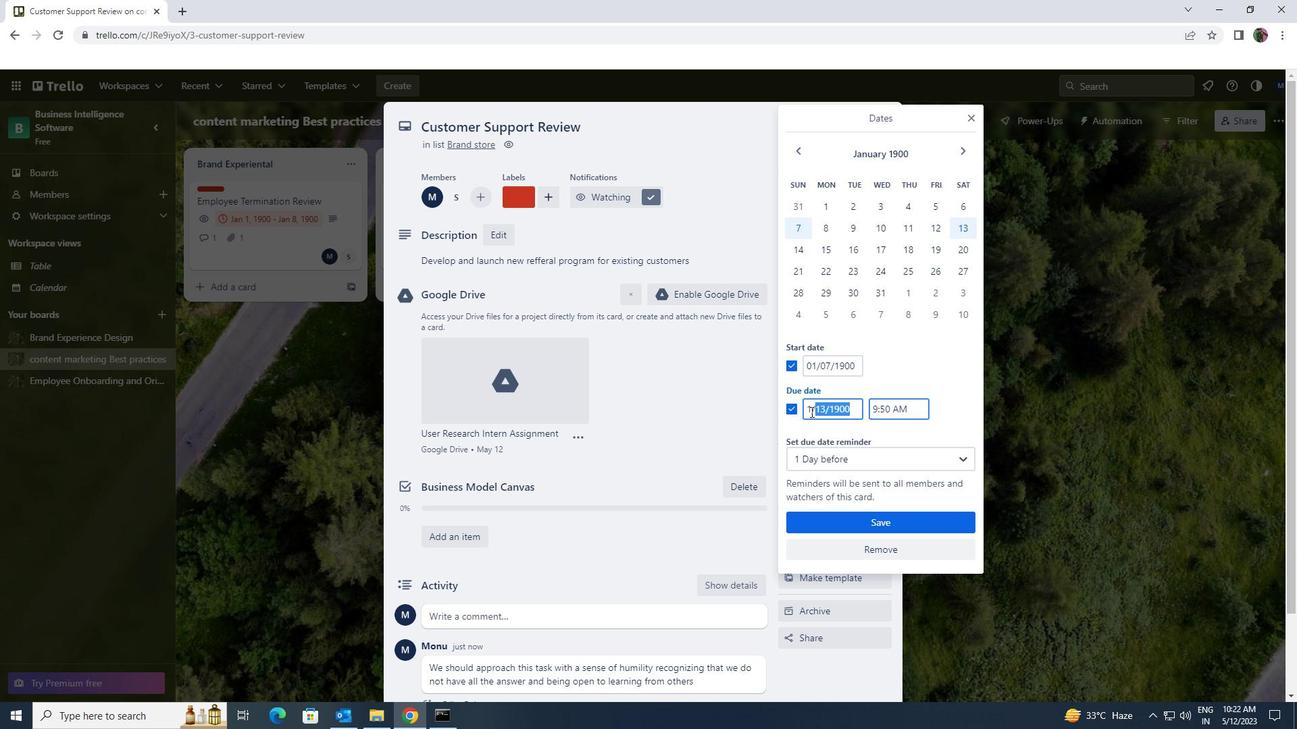 
Action: Key pressed 1/14/19
Screenshot: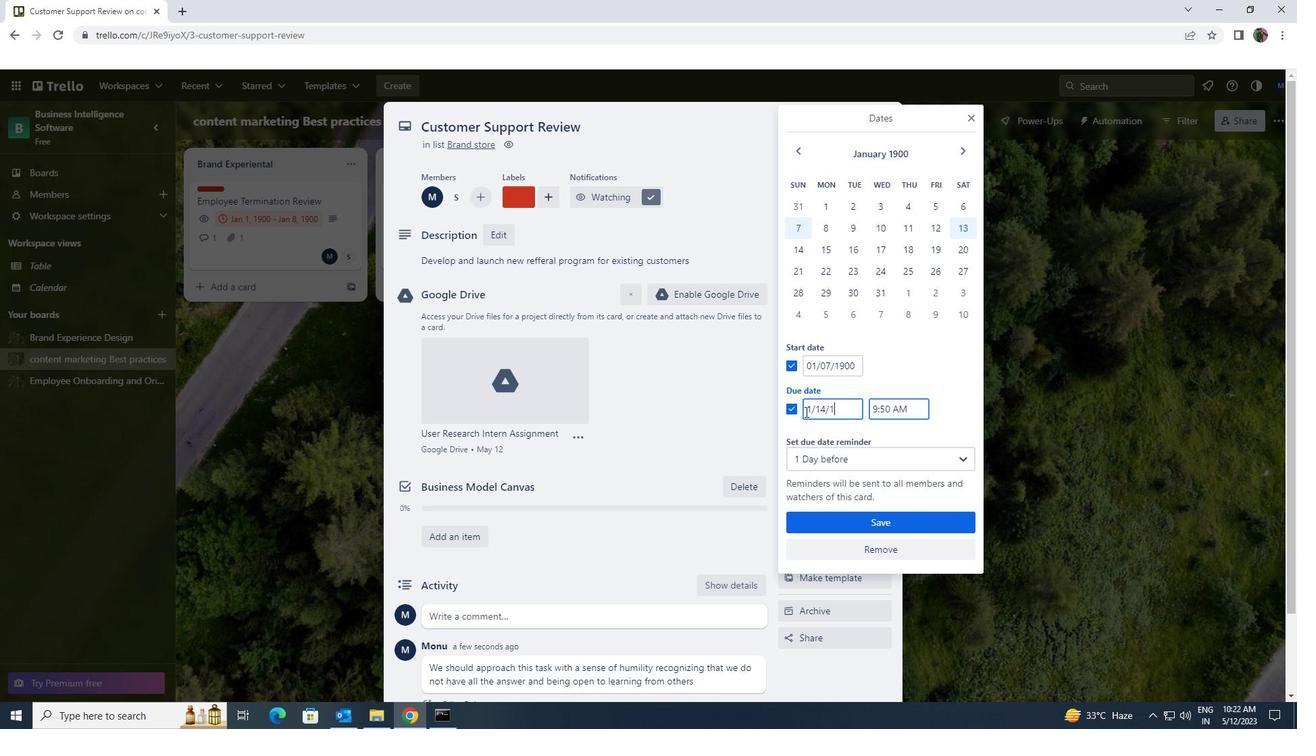 
Action: Mouse moved to (808, 410)
Screenshot: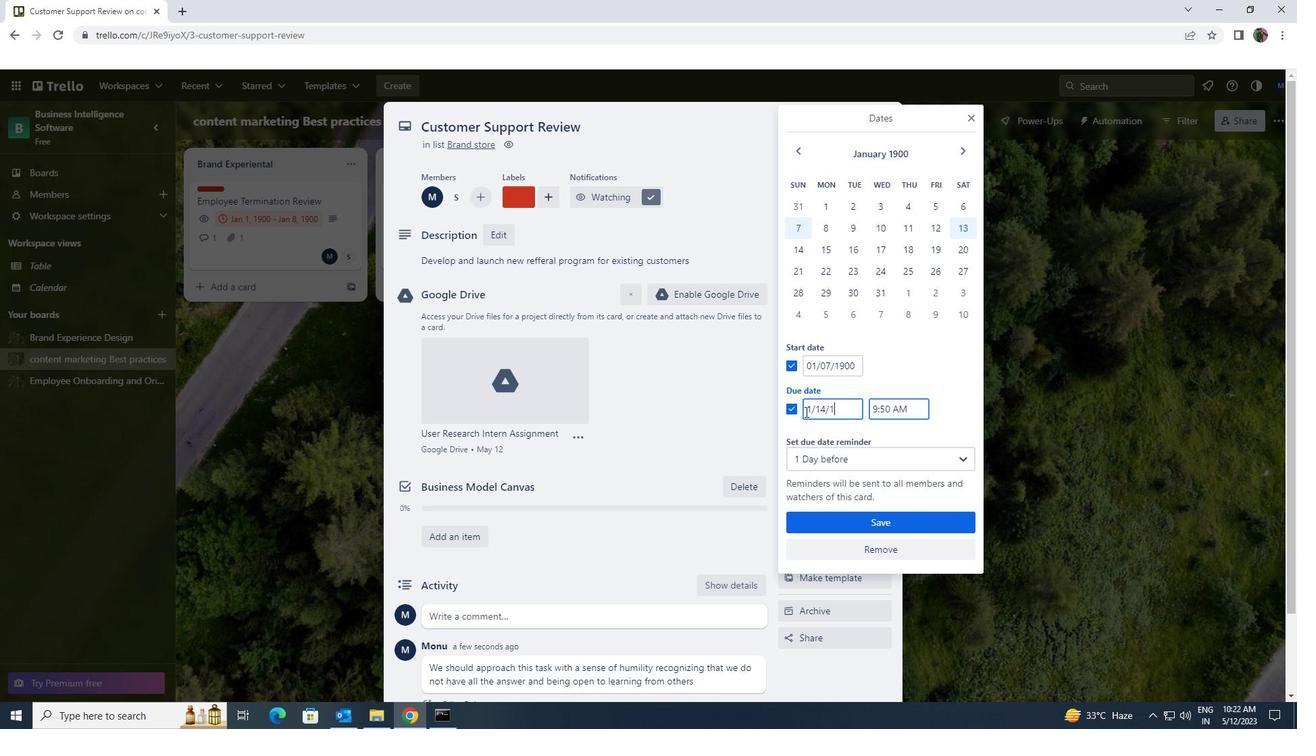
Action: Key pressed 00
Screenshot: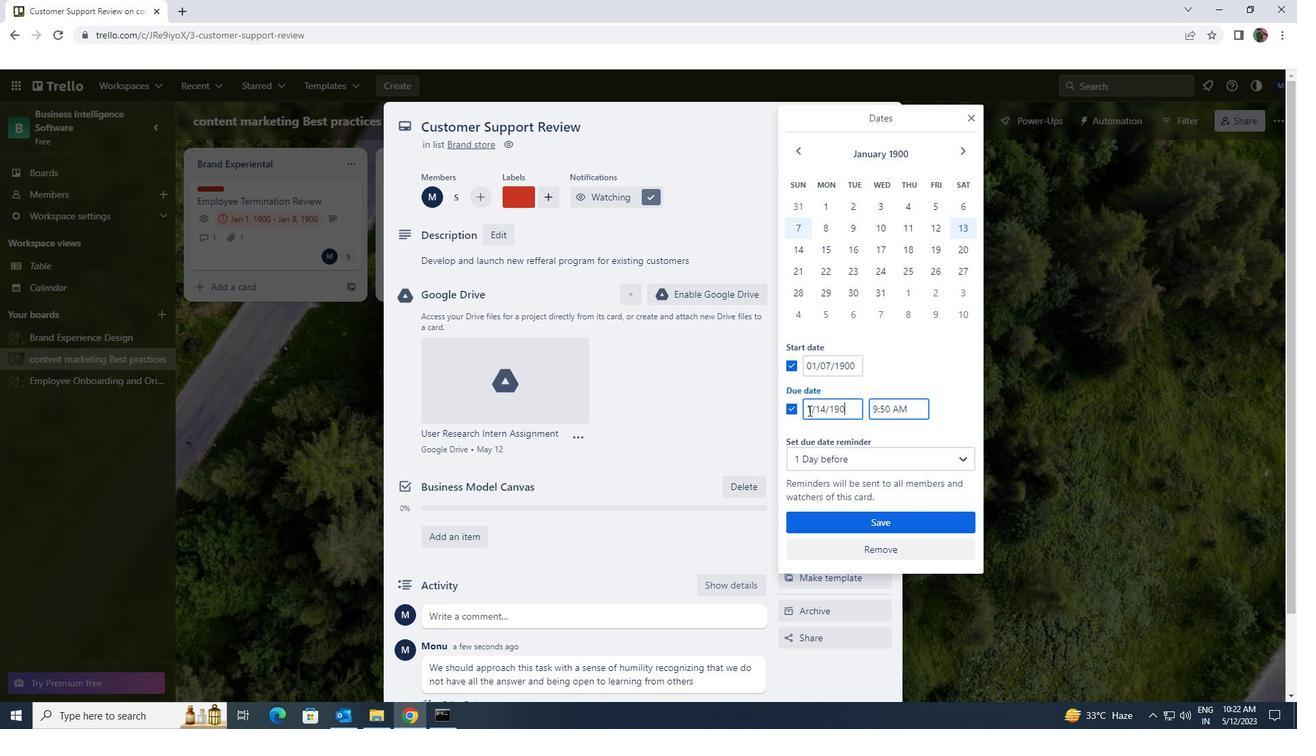 
Action: Mouse moved to (871, 517)
Screenshot: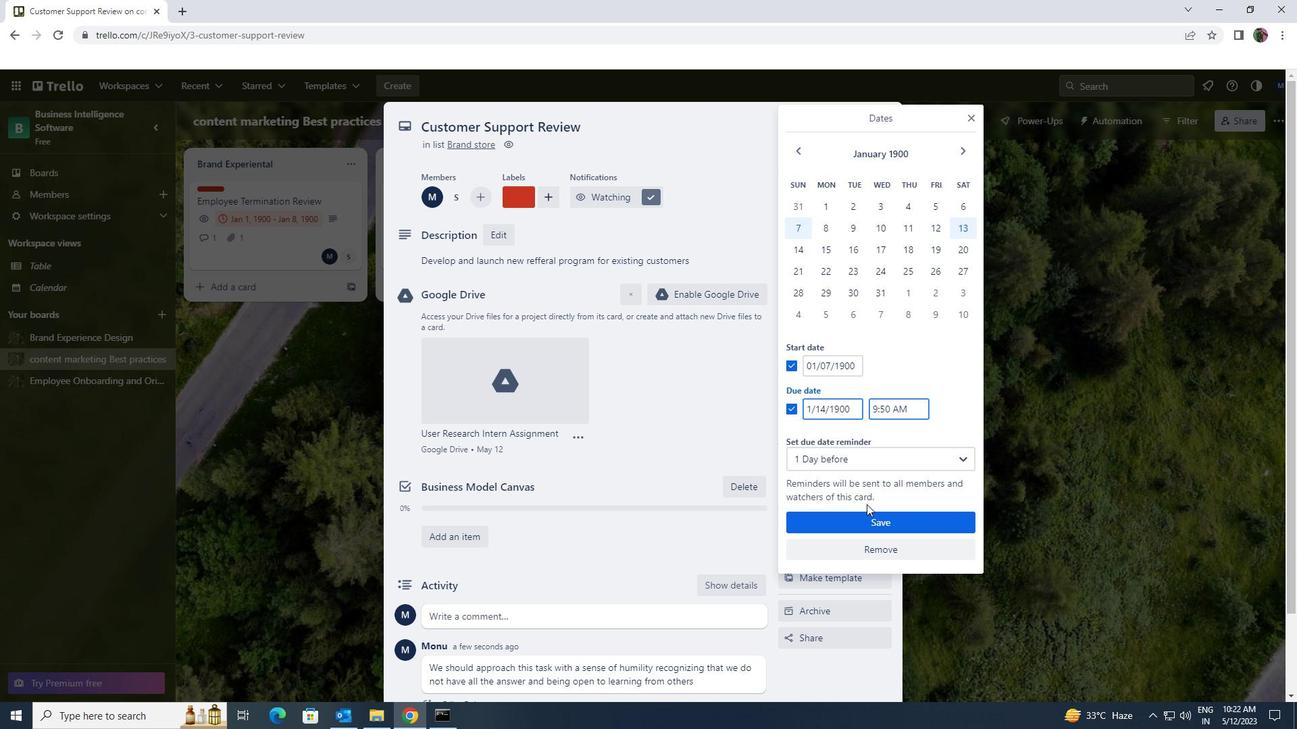 
Action: Mouse pressed left at (871, 517)
Screenshot: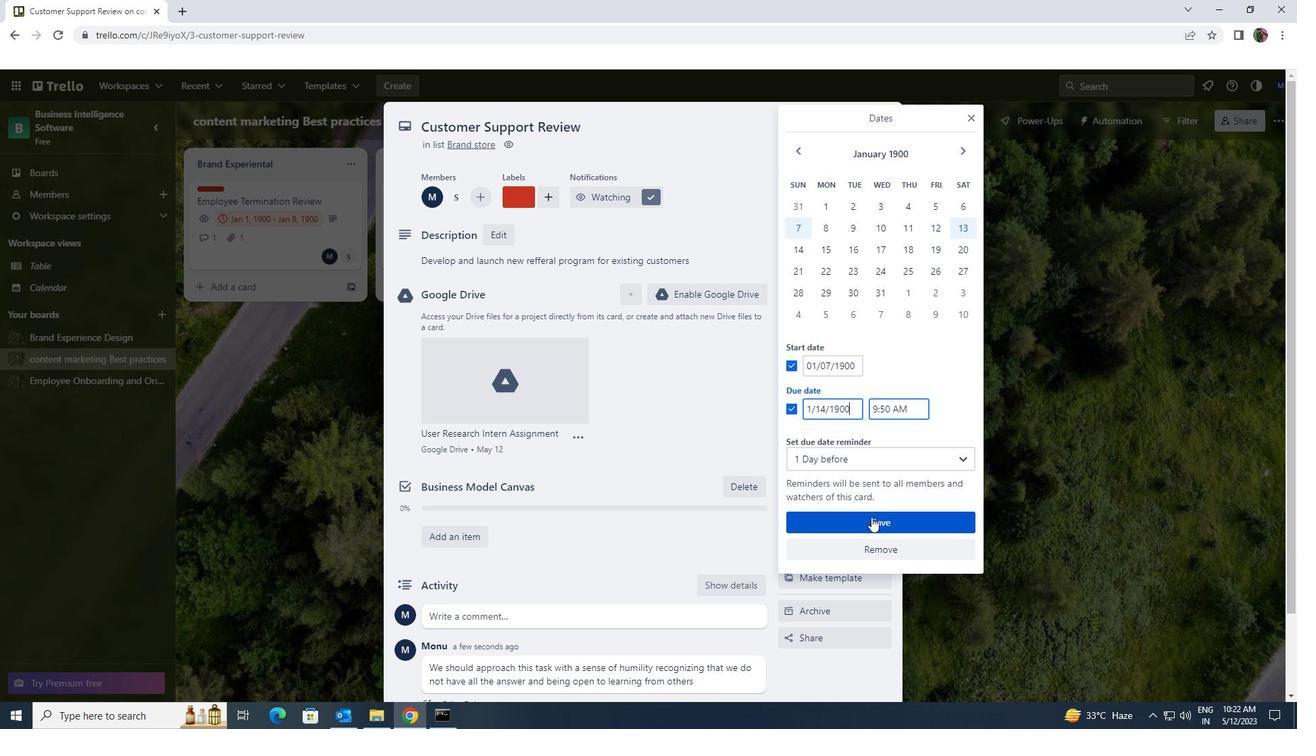 
